 Task: Look for space in Xishan, China from 2nd June, 2023 to 15th June, 2023 for 2 adults and 1 pet in price range Rs.10000 to Rs.15000. Place can be entire place with 1  bedroom having 1 bed and 1 bathroom. Property type can be house, flat, guest house, hotel. Booking option can be shelf check-in. Required host language is Chinese (Simplified).
Action: Mouse moved to (449, 154)
Screenshot: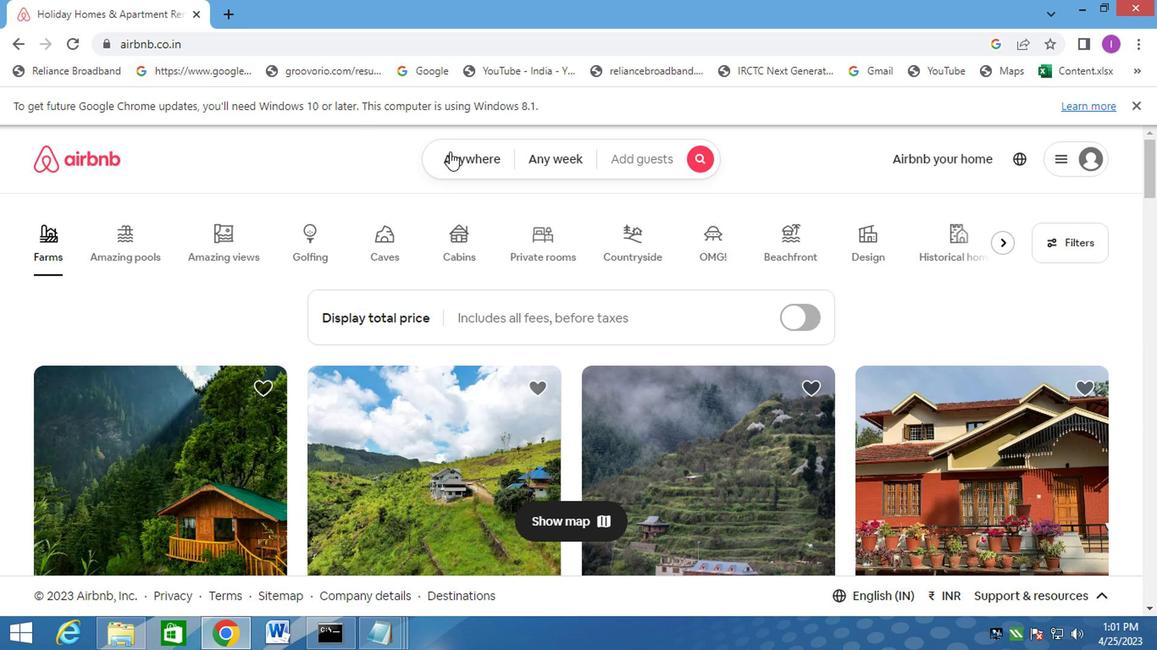 
Action: Mouse pressed left at (449, 154)
Screenshot: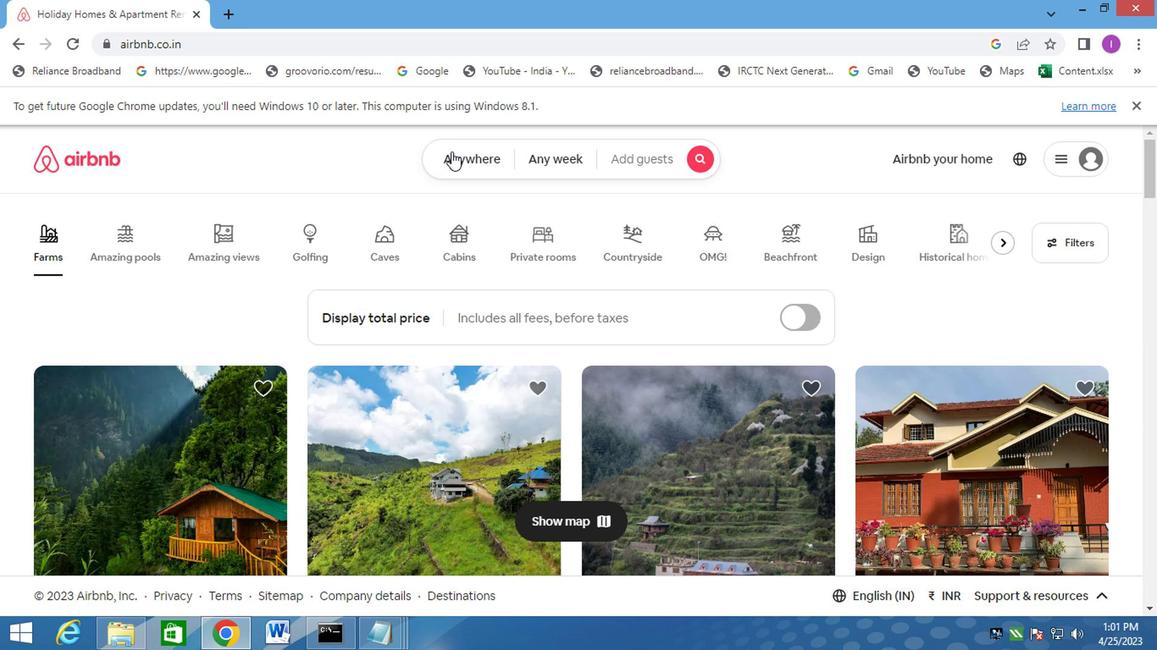 
Action: Mouse moved to (302, 216)
Screenshot: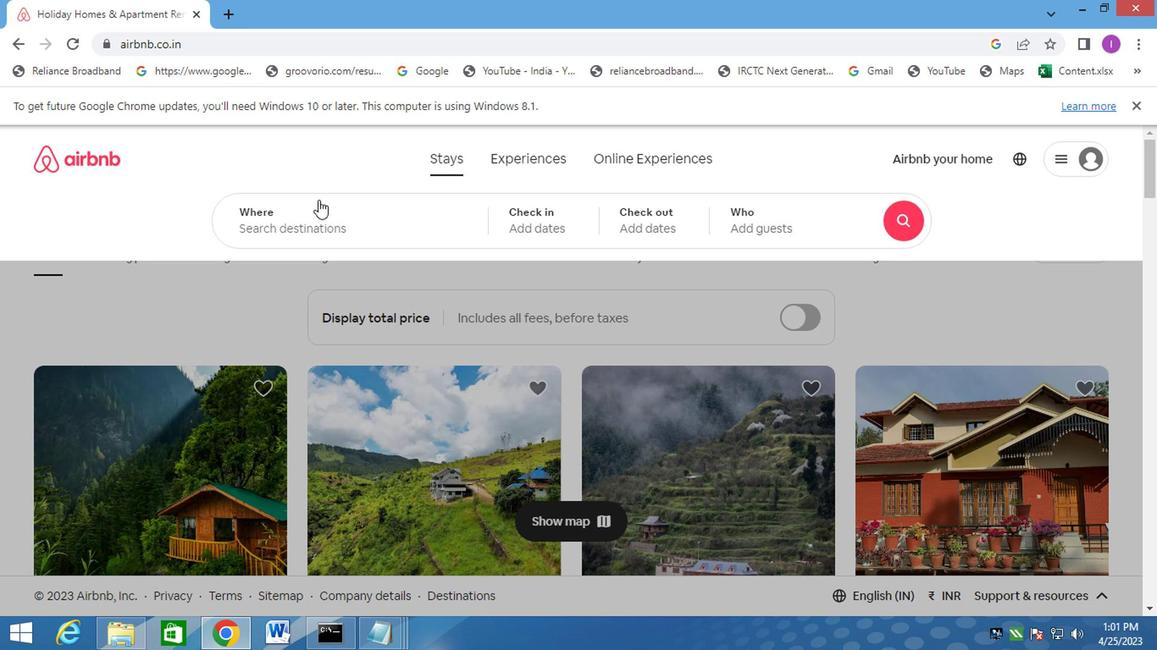 
Action: Mouse pressed left at (302, 216)
Screenshot: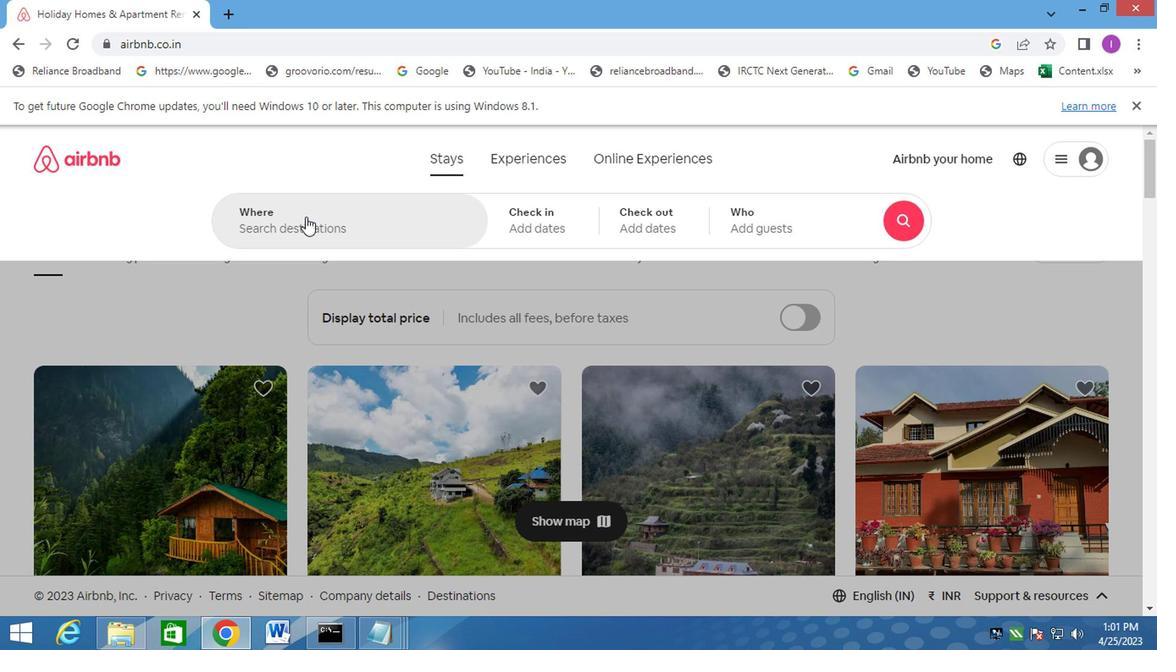 
Action: Mouse moved to (306, 211)
Screenshot: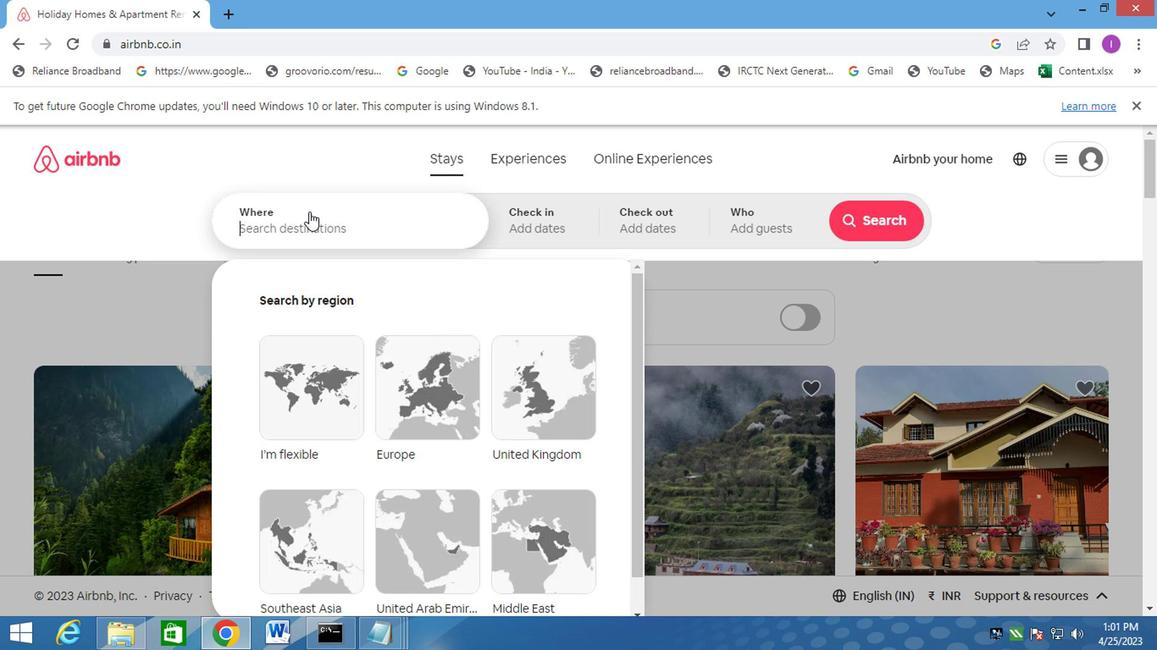 
Action: Key pressed xishan,china
Screenshot: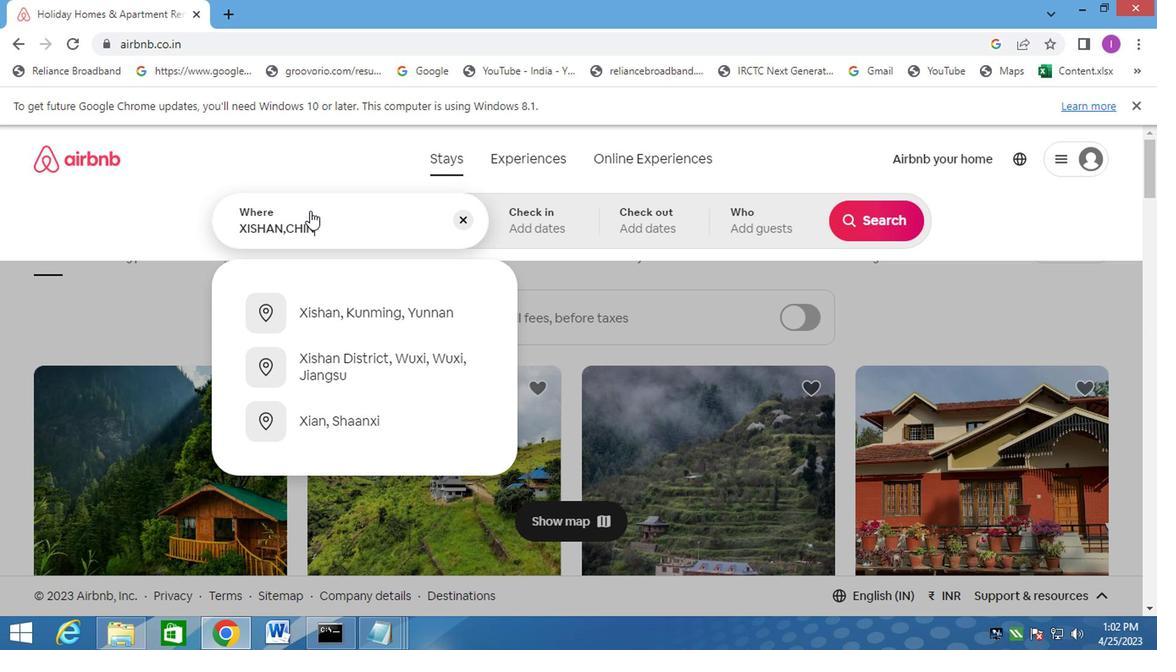 
Action: Mouse moved to (545, 205)
Screenshot: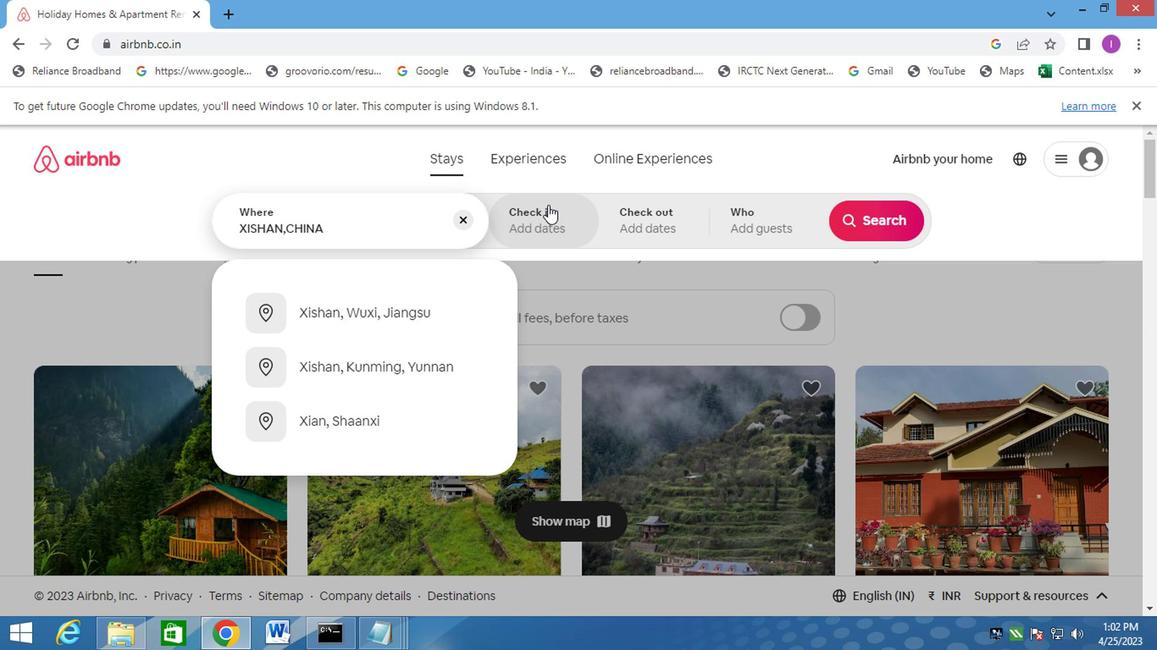 
Action: Mouse pressed left at (545, 205)
Screenshot: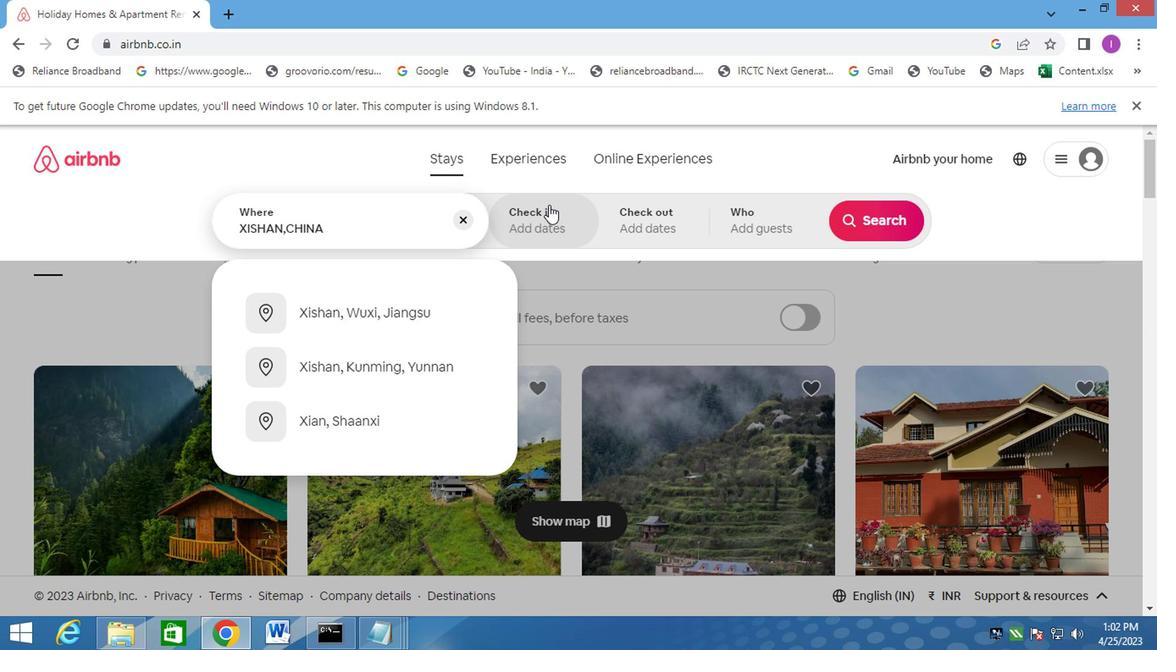 
Action: Mouse moved to (855, 359)
Screenshot: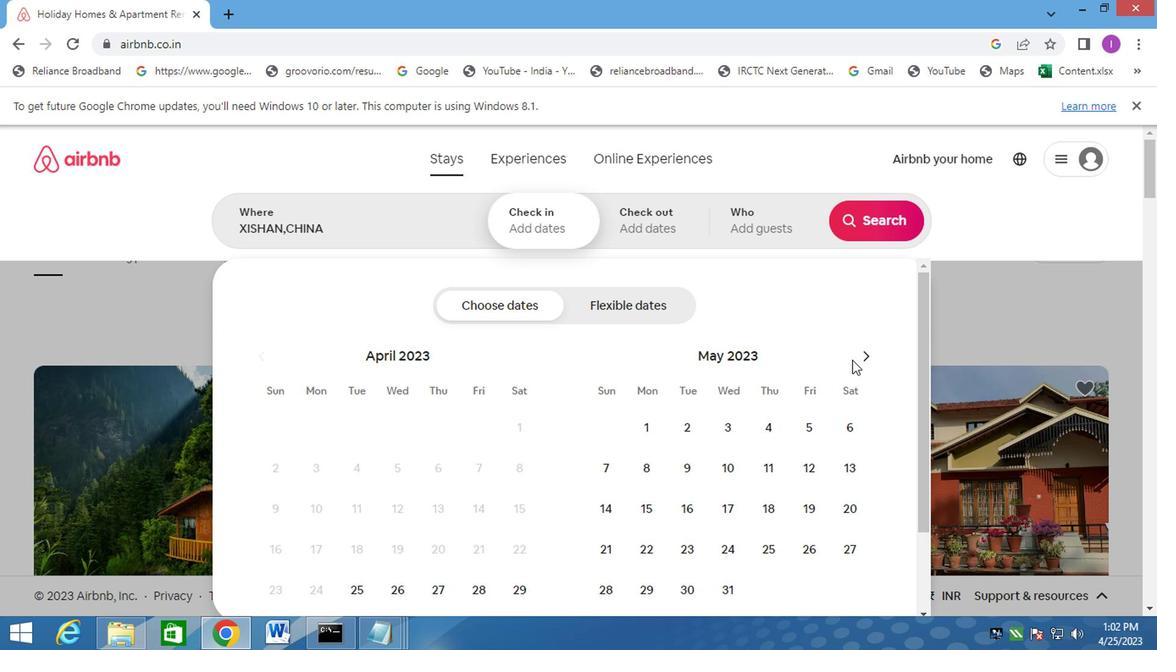 
Action: Mouse pressed left at (855, 359)
Screenshot: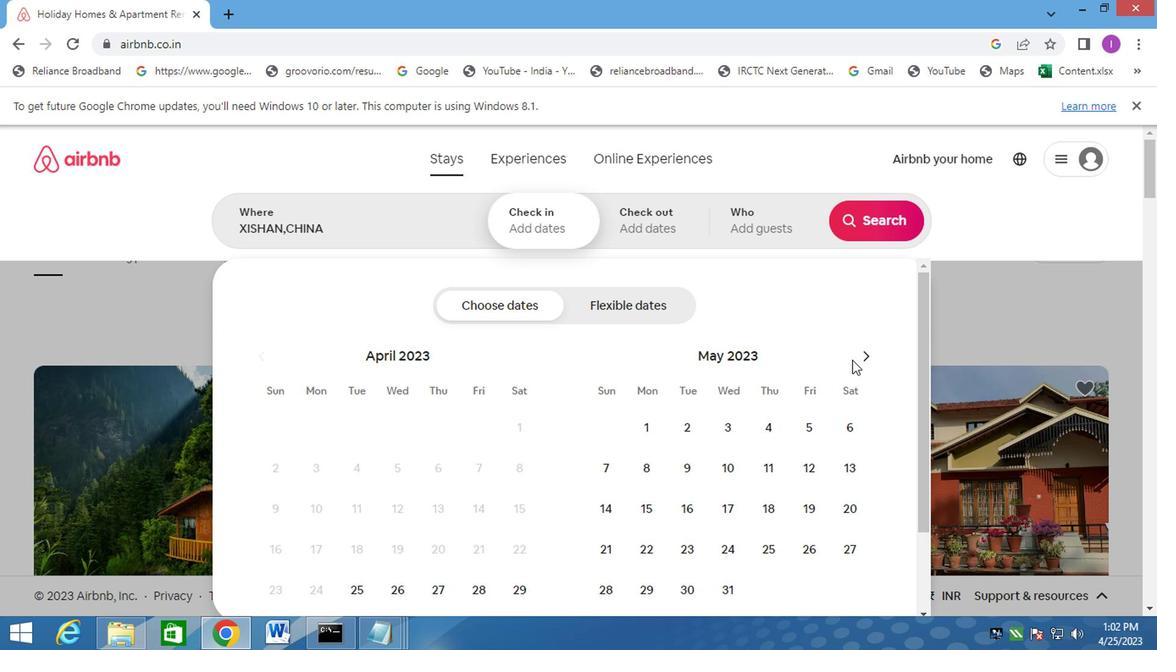 
Action: Mouse pressed left at (855, 359)
Screenshot: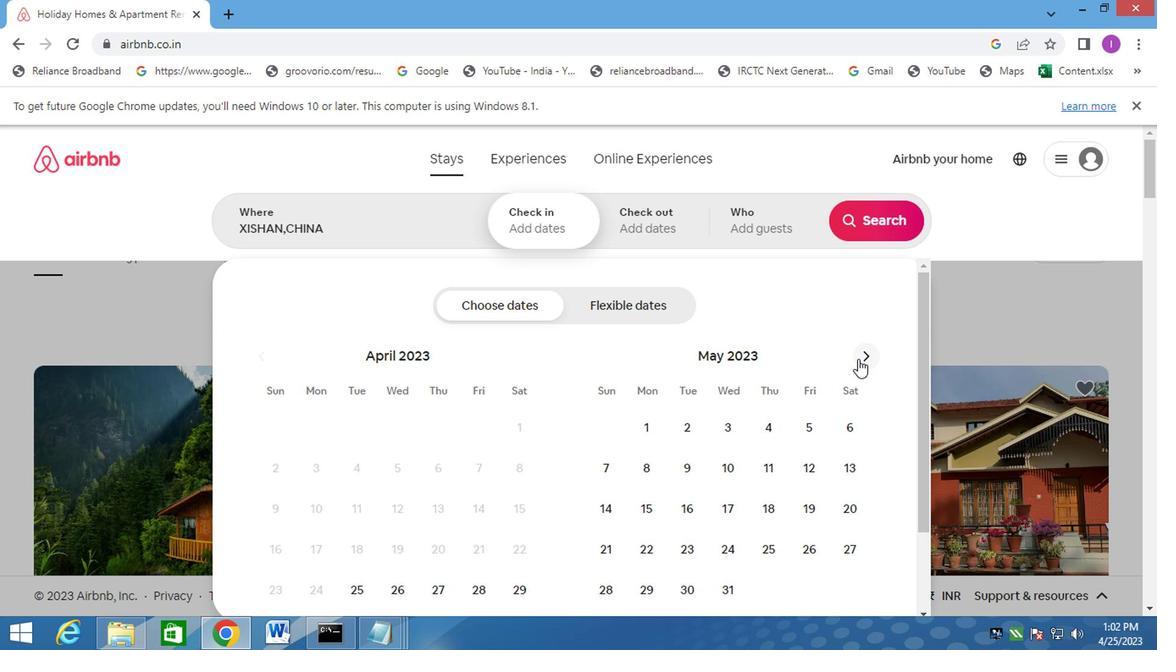 
Action: Mouse moved to (485, 426)
Screenshot: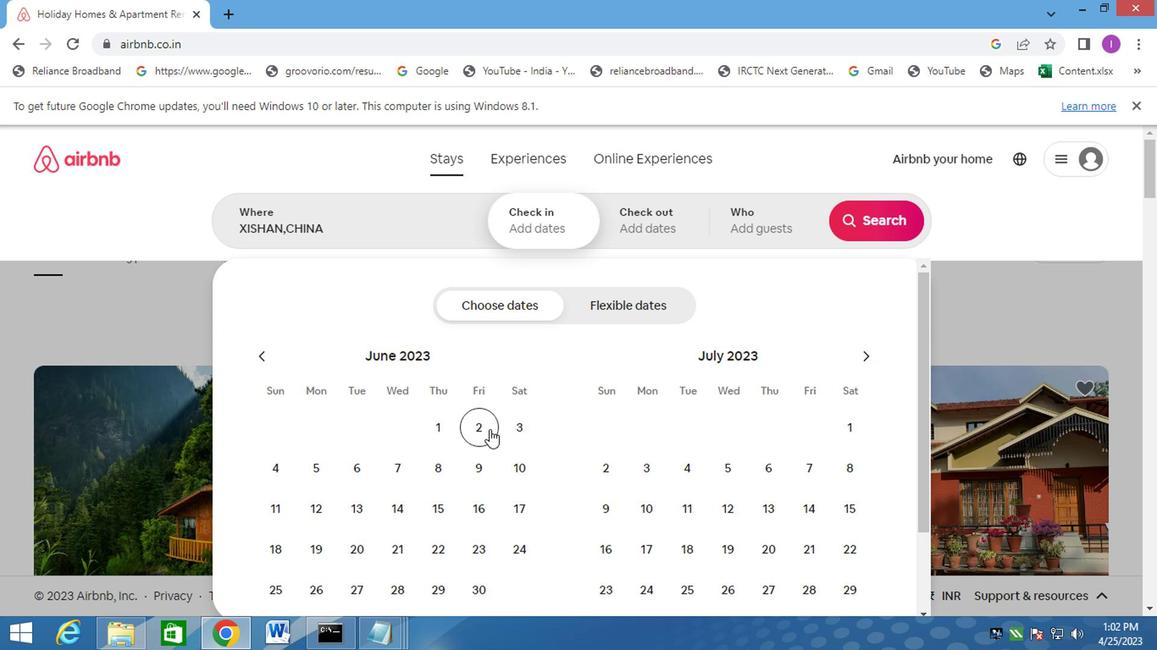 
Action: Mouse pressed left at (485, 426)
Screenshot: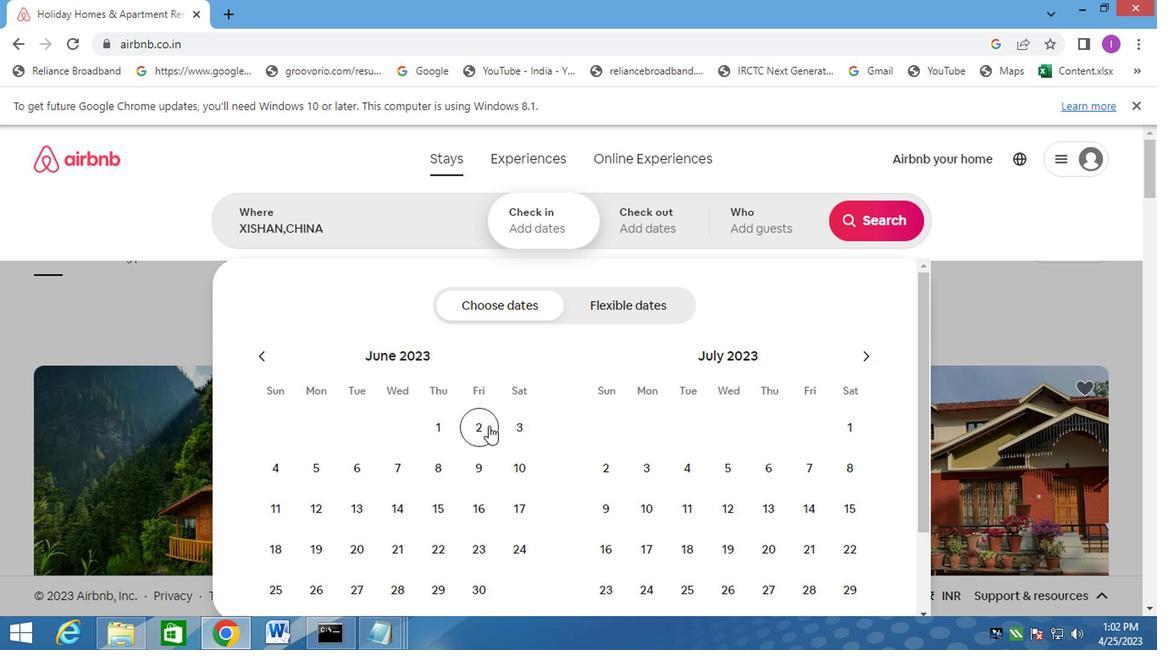 
Action: Mouse moved to (436, 504)
Screenshot: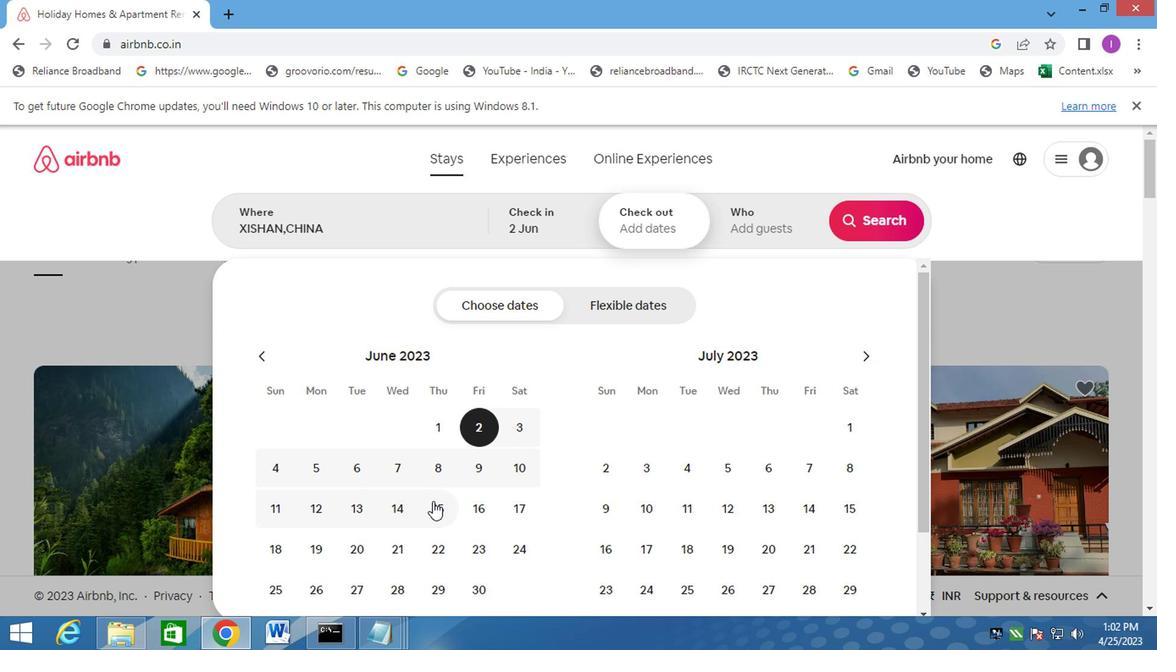 
Action: Mouse pressed left at (436, 504)
Screenshot: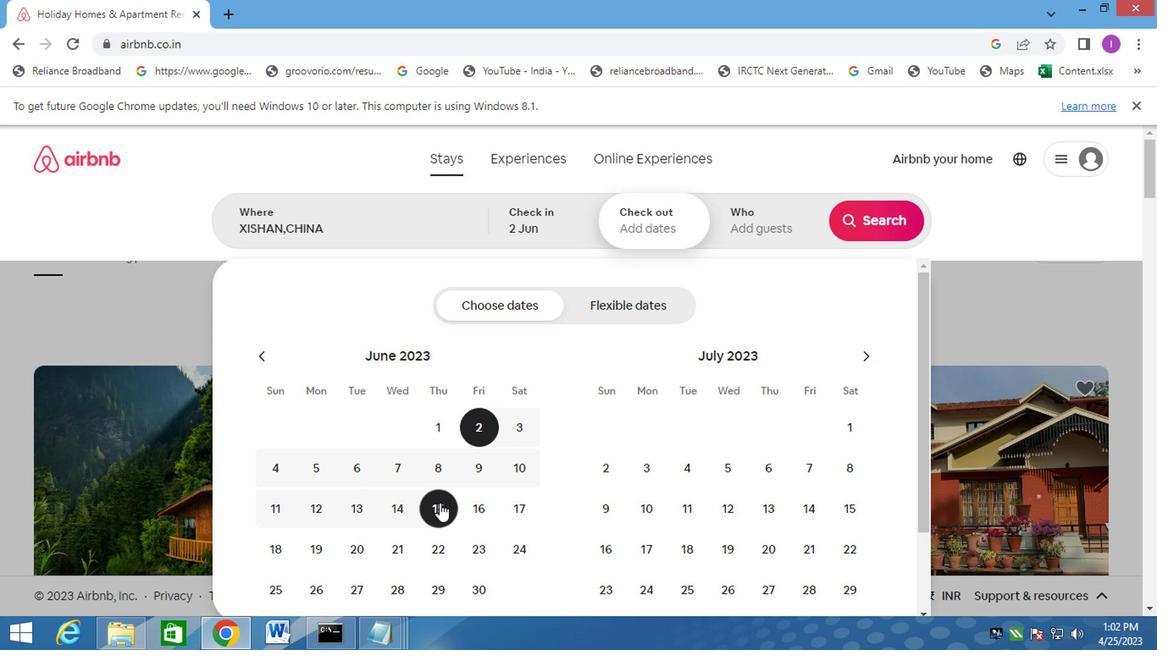 
Action: Mouse moved to (776, 228)
Screenshot: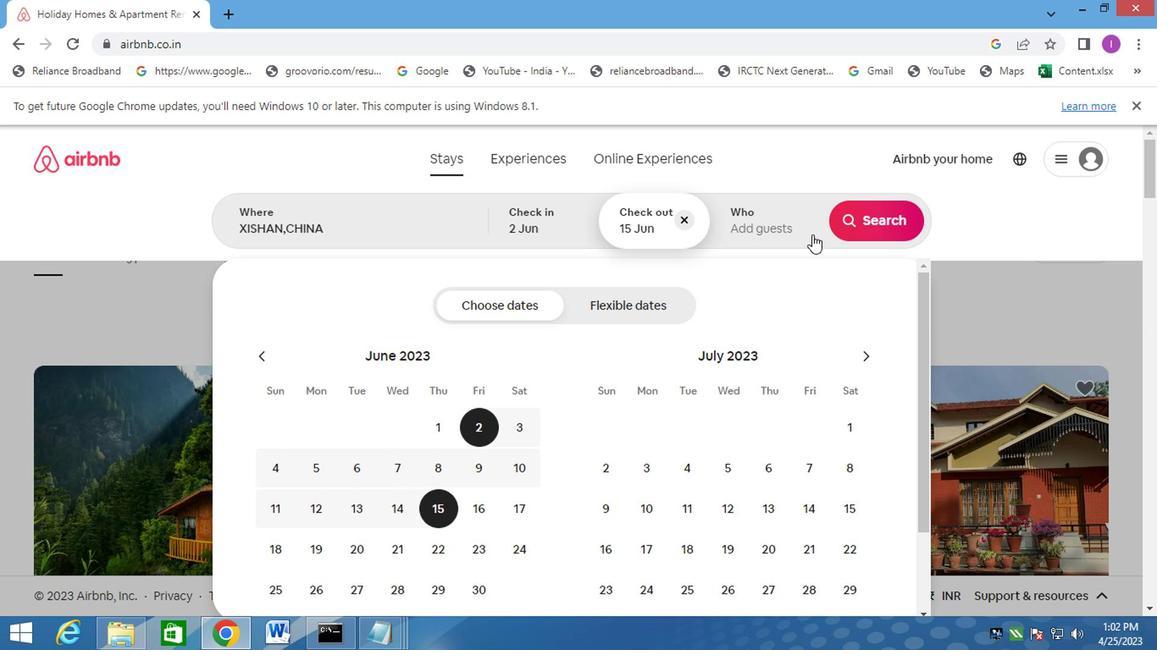 
Action: Mouse pressed left at (776, 228)
Screenshot: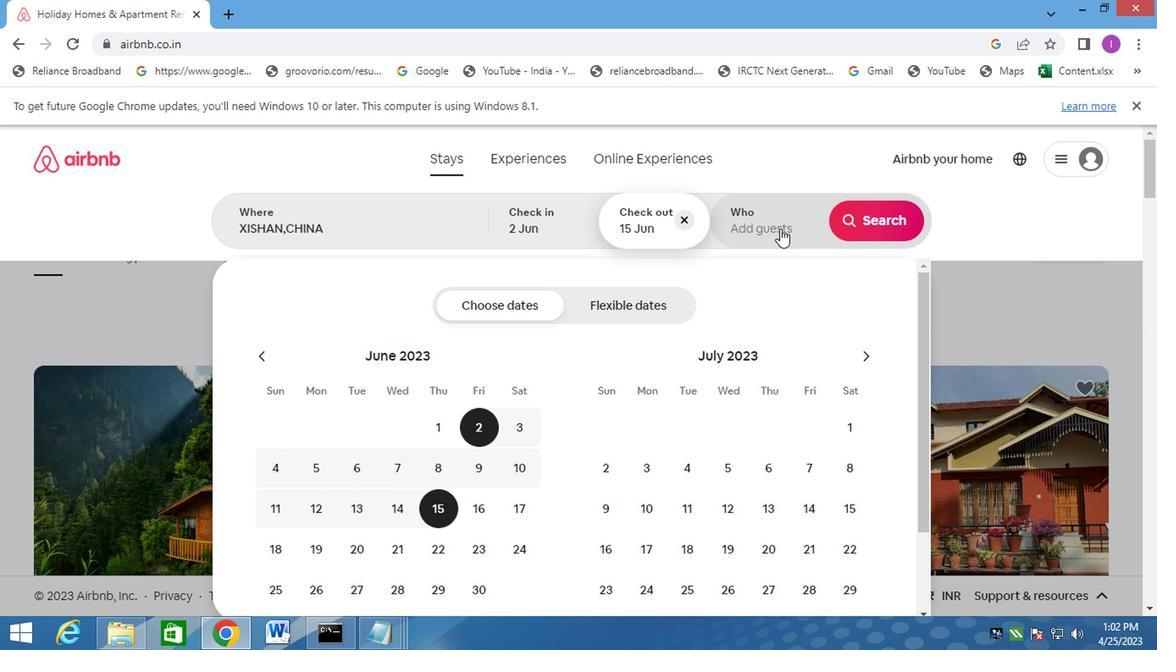 
Action: Mouse moved to (881, 307)
Screenshot: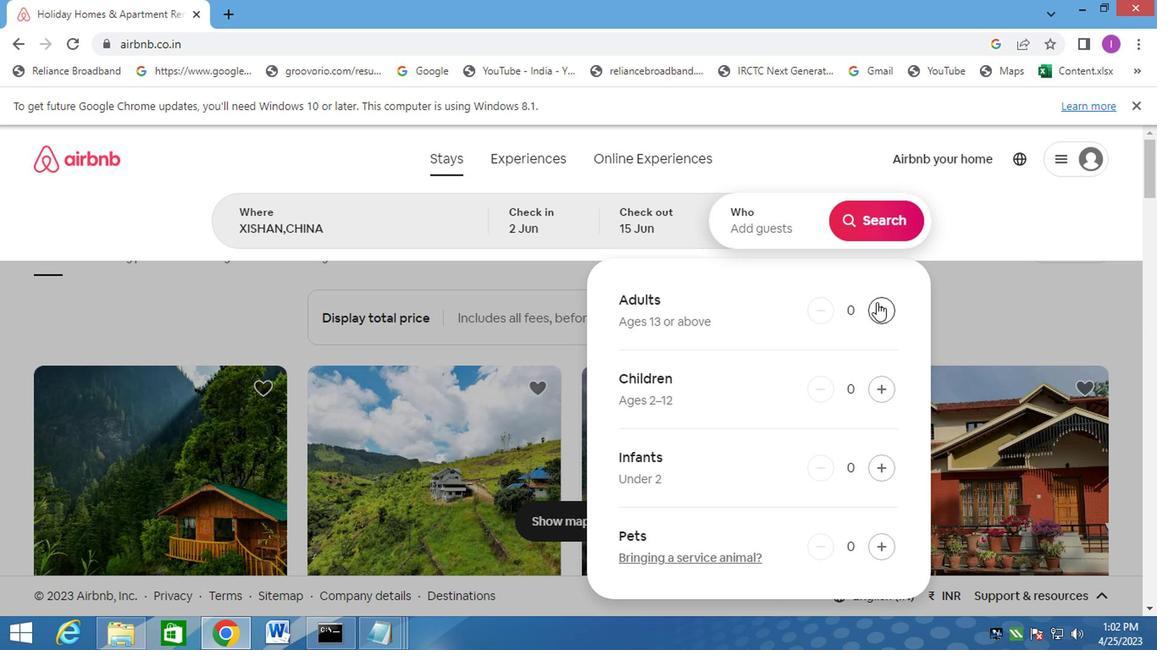 
Action: Mouse pressed left at (881, 307)
Screenshot: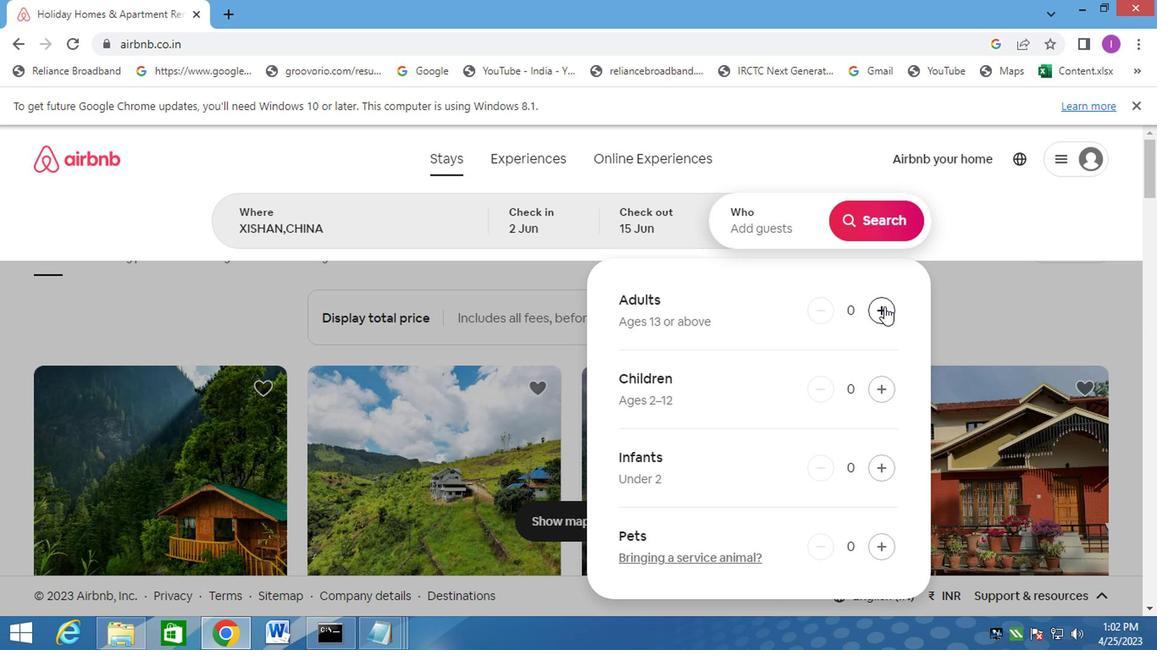 
Action: Mouse pressed left at (881, 307)
Screenshot: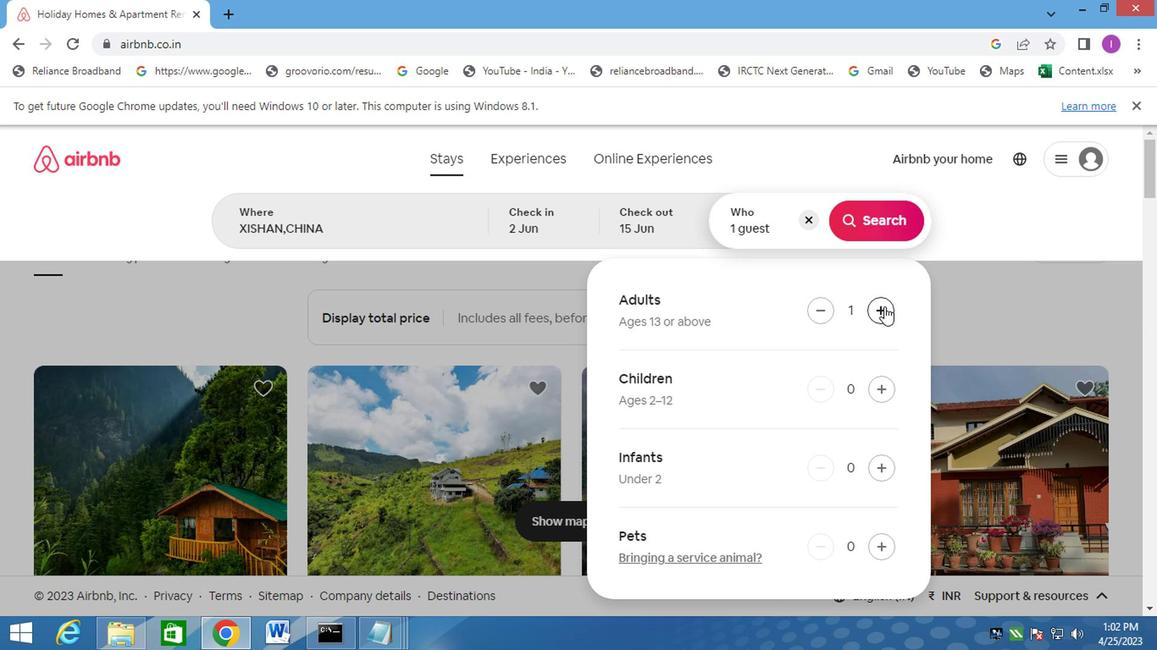 
Action: Mouse moved to (887, 553)
Screenshot: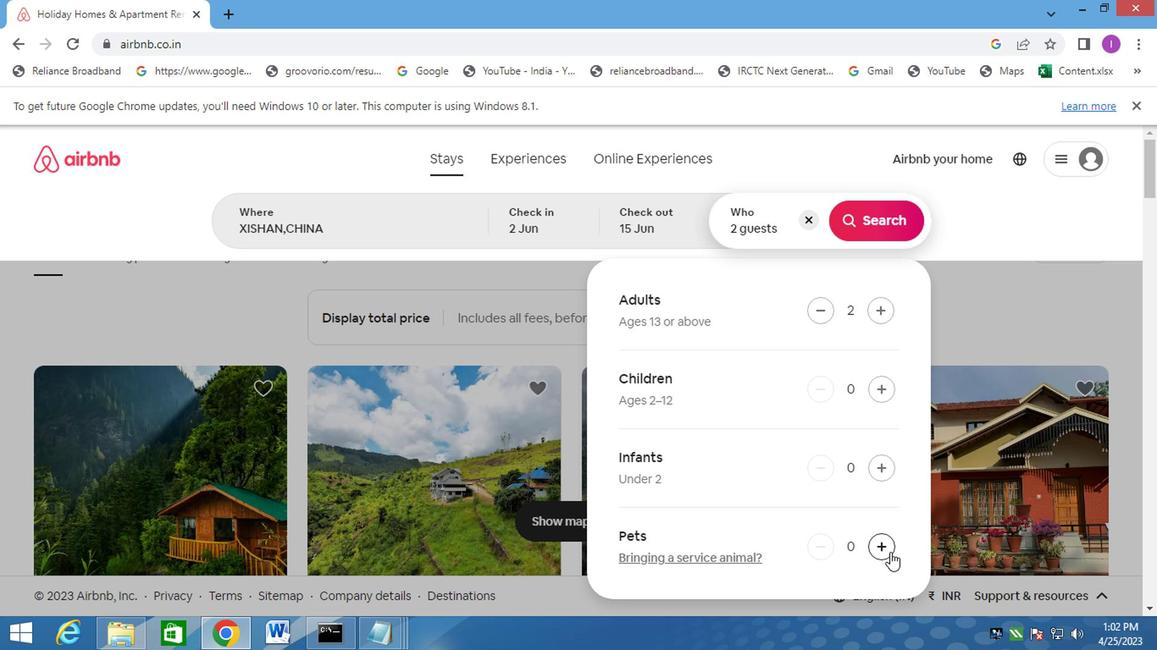 
Action: Mouse pressed left at (887, 553)
Screenshot: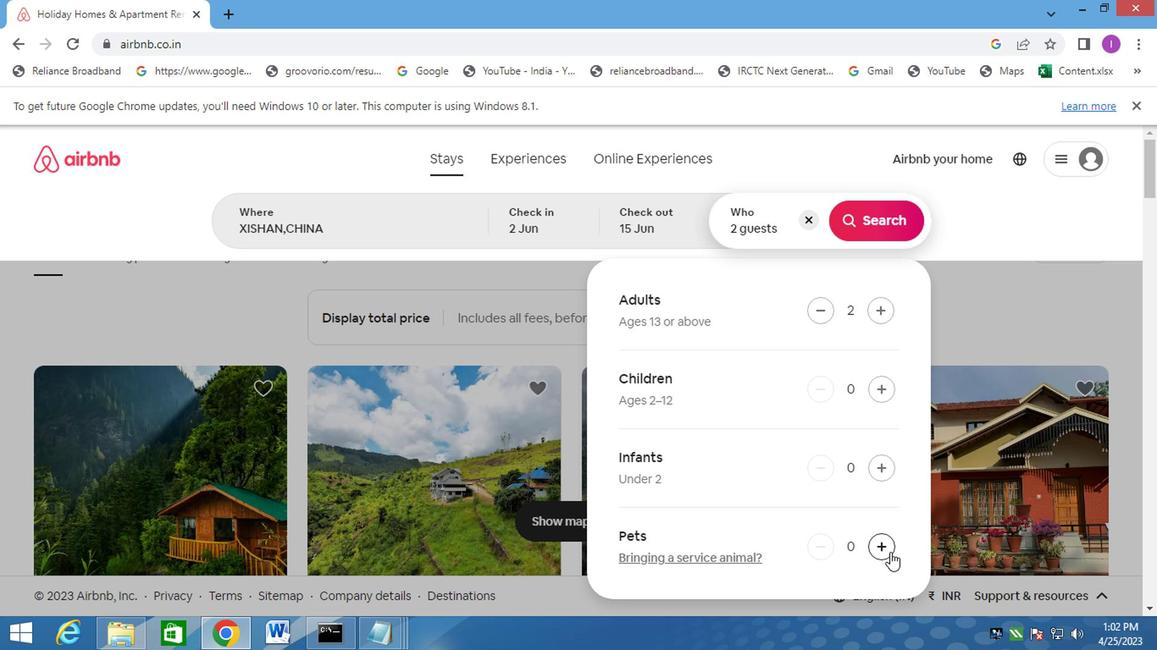 
Action: Mouse moved to (839, 224)
Screenshot: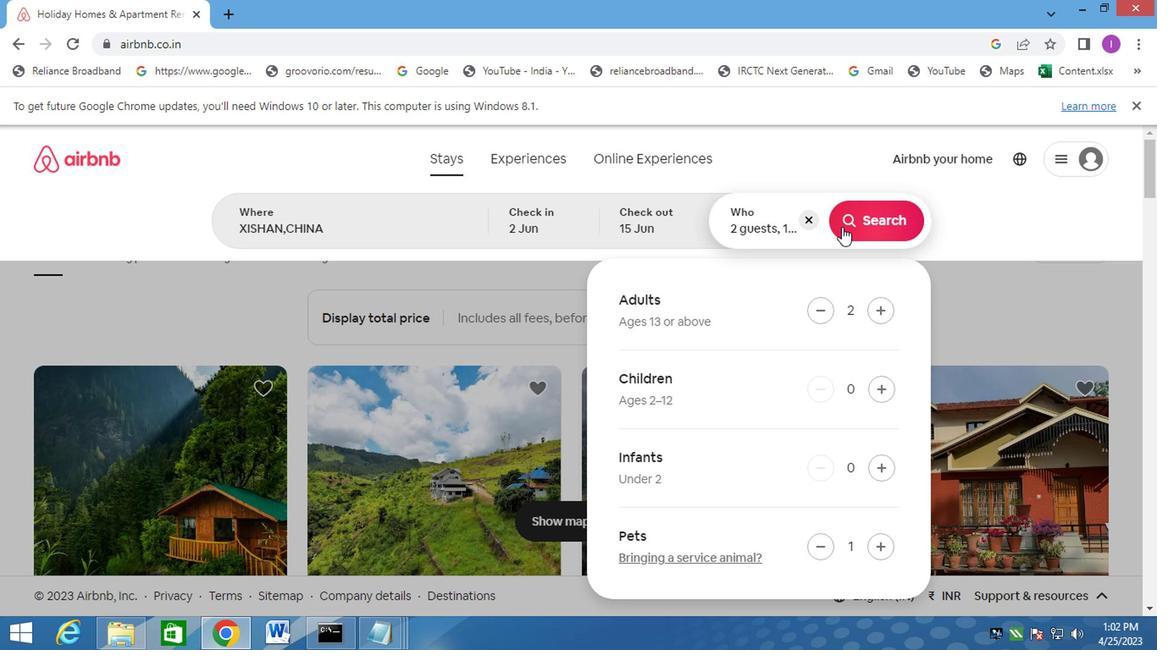 
Action: Mouse pressed left at (839, 224)
Screenshot: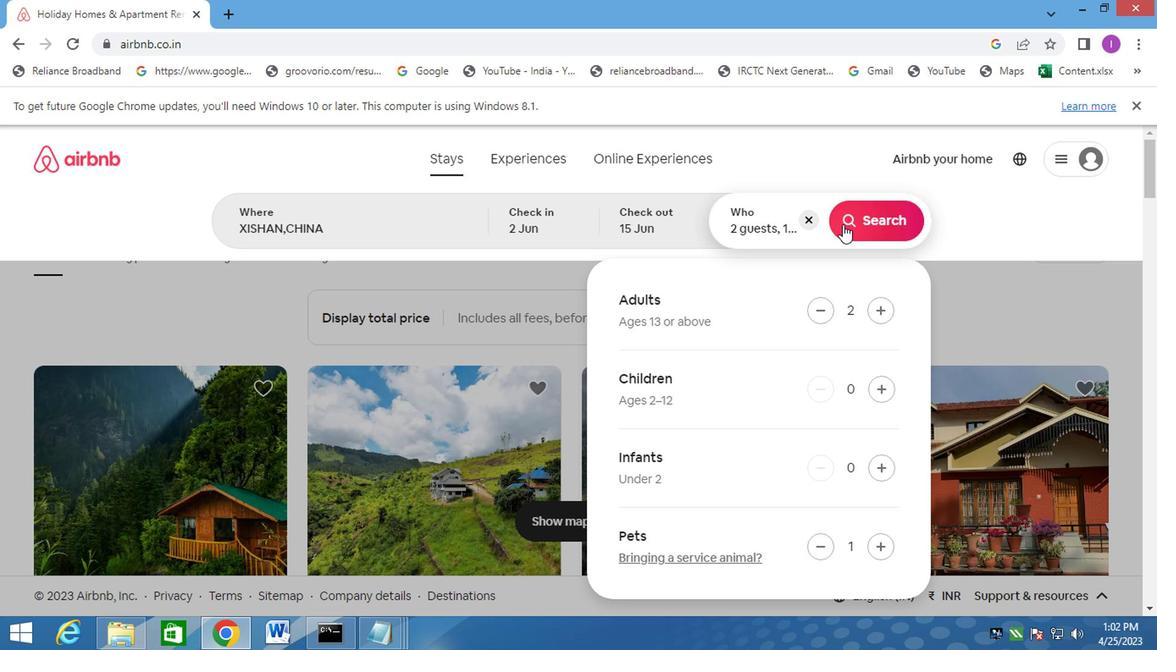 
Action: Mouse moved to (1066, 231)
Screenshot: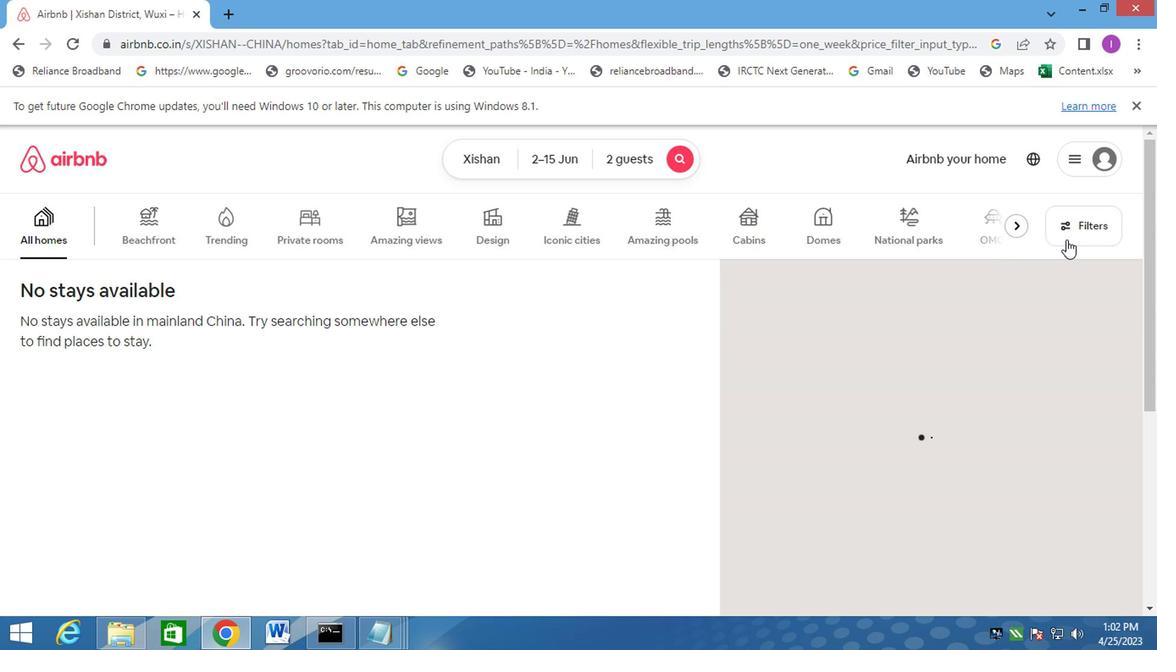 
Action: Mouse pressed left at (1066, 231)
Screenshot: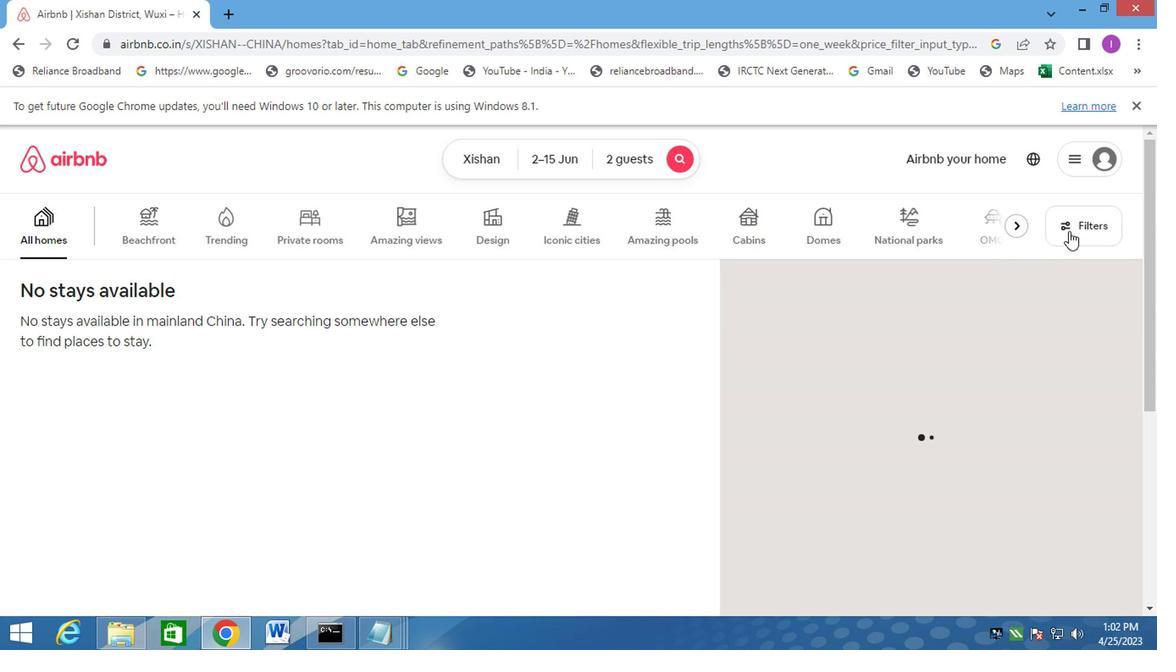 
Action: Mouse moved to (371, 323)
Screenshot: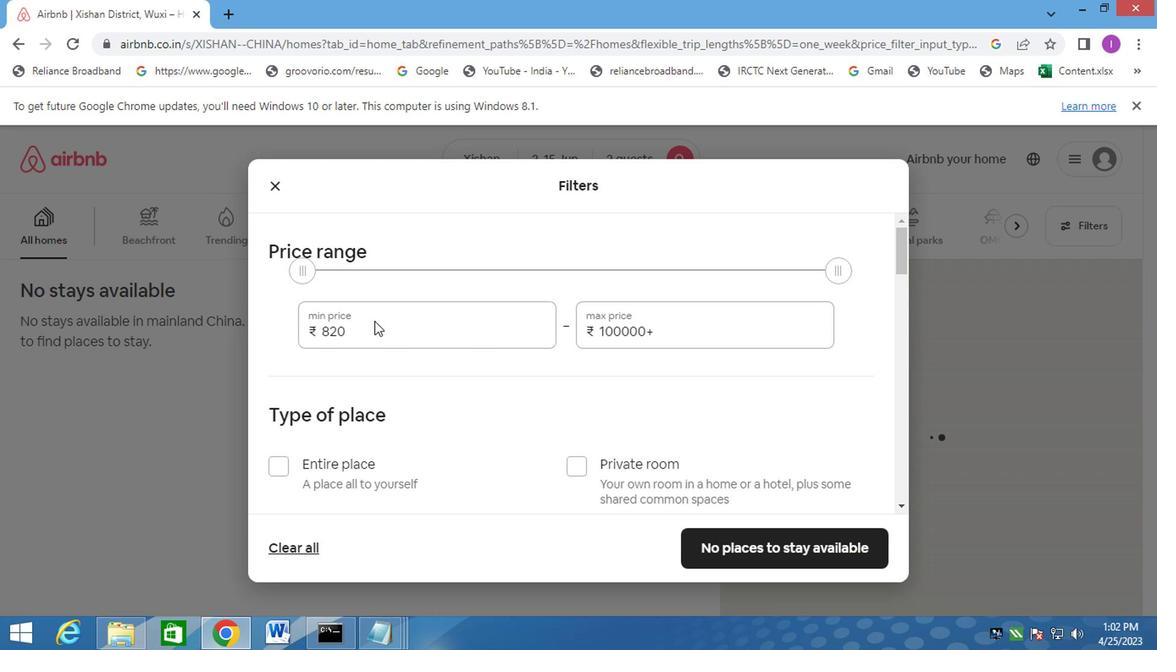 
Action: Mouse pressed left at (371, 323)
Screenshot: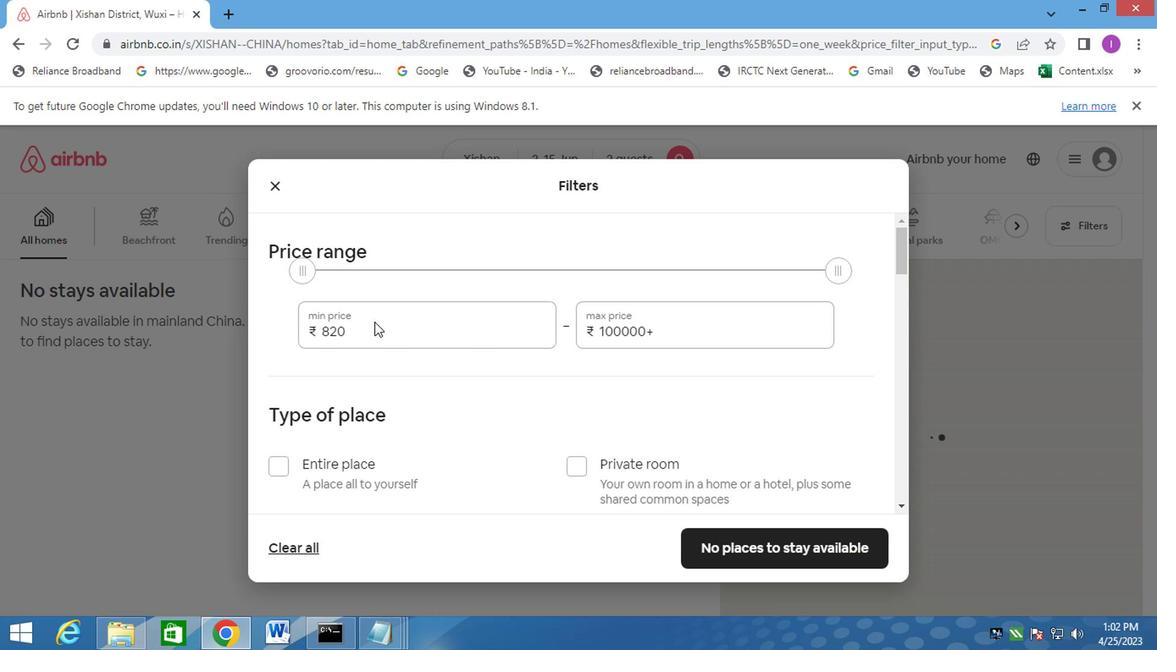 
Action: Mouse moved to (357, 334)
Screenshot: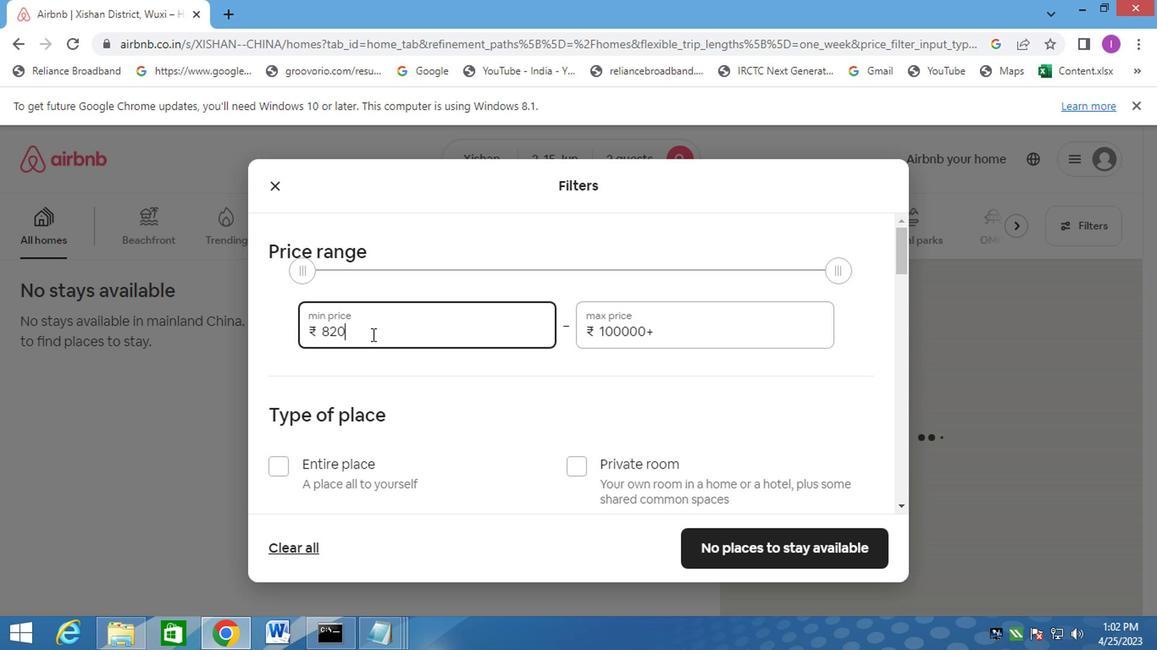 
Action: Mouse pressed left at (357, 334)
Screenshot: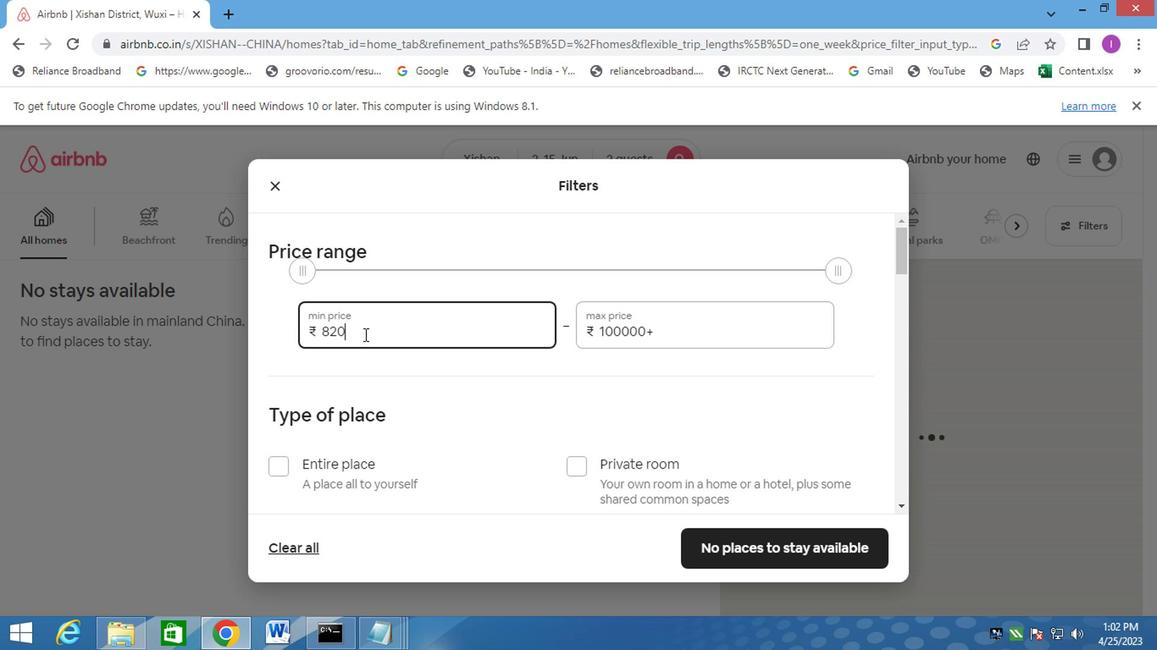 
Action: Mouse moved to (319, 332)
Screenshot: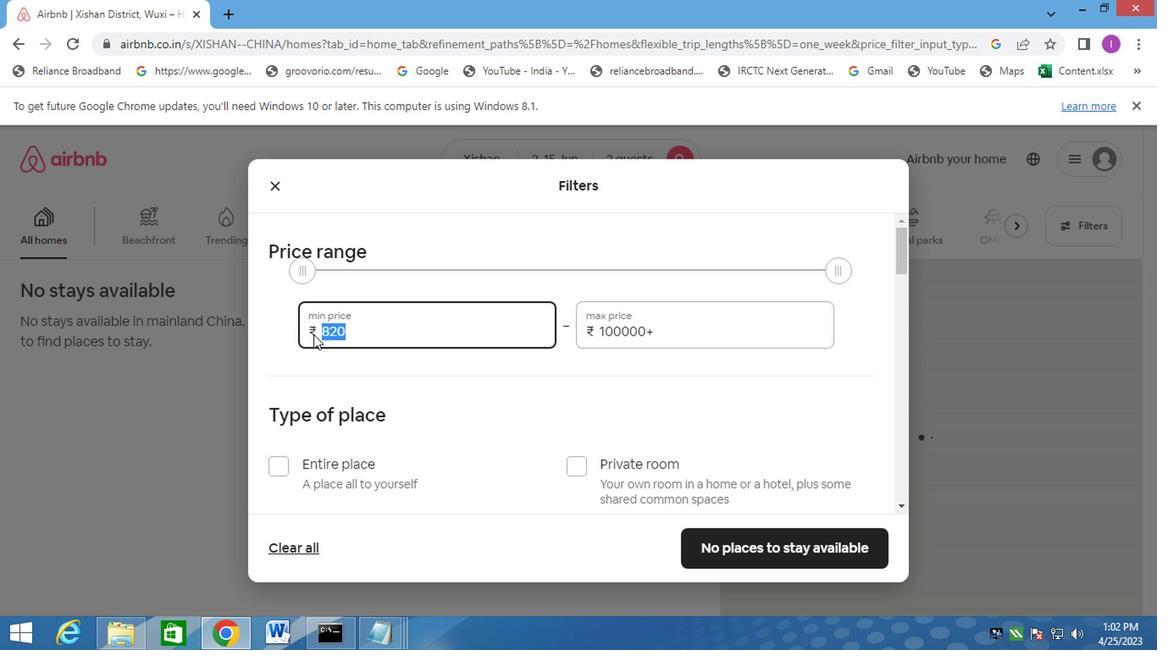
Action: Key pressed 10000
Screenshot: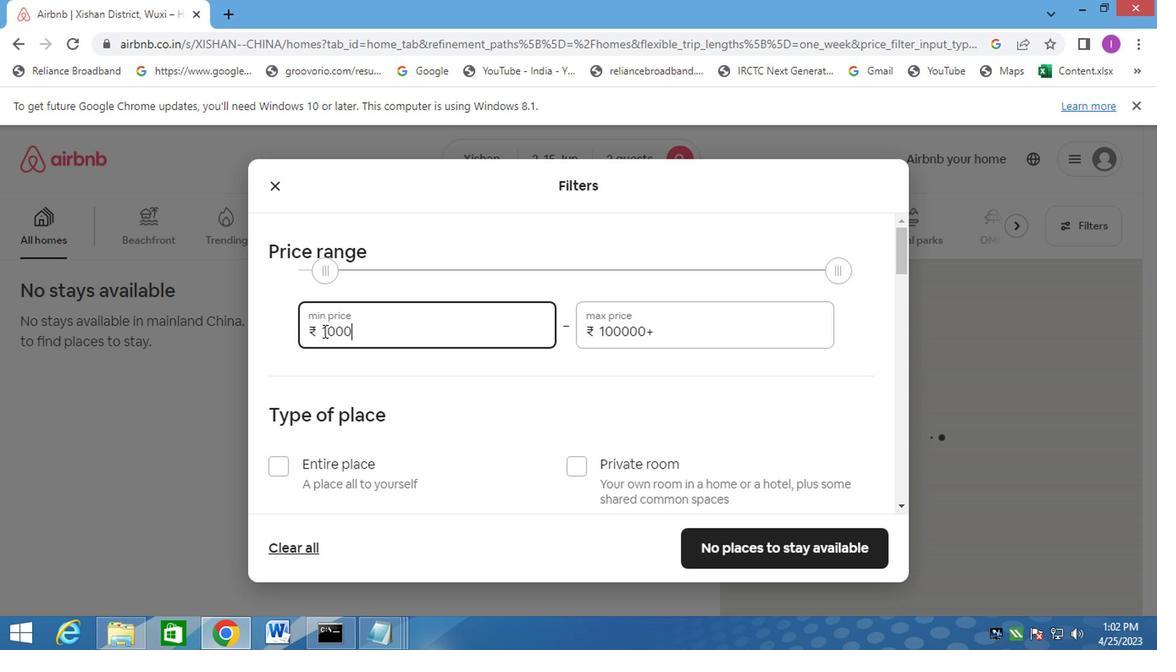 
Action: Mouse moved to (674, 336)
Screenshot: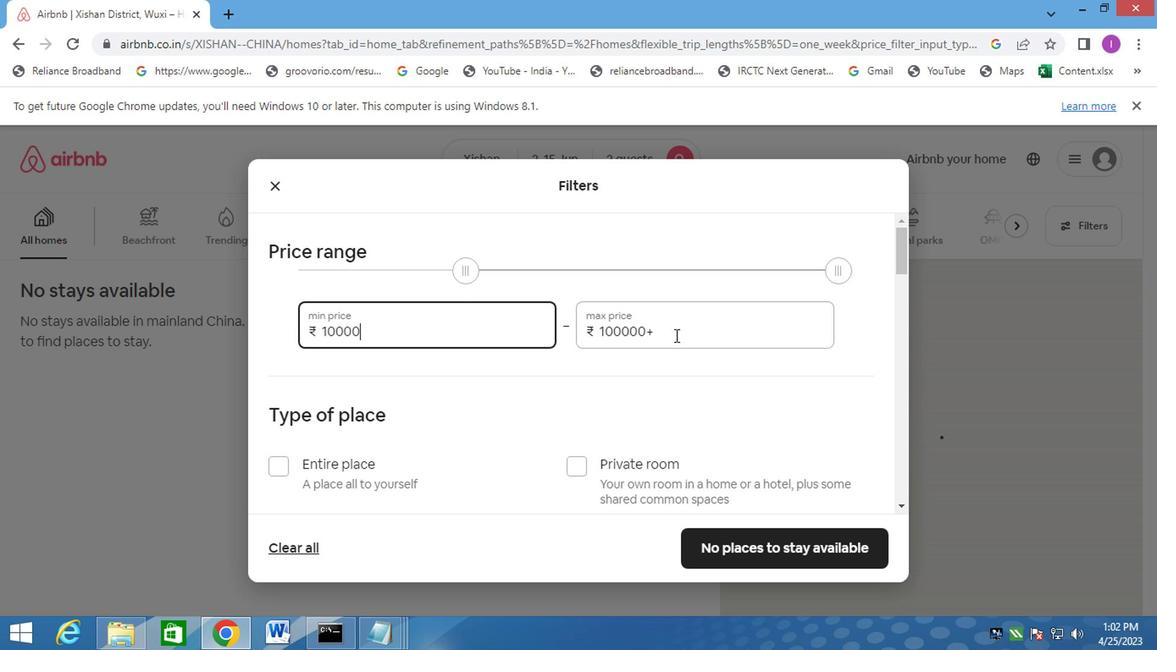 
Action: Mouse pressed left at (674, 336)
Screenshot: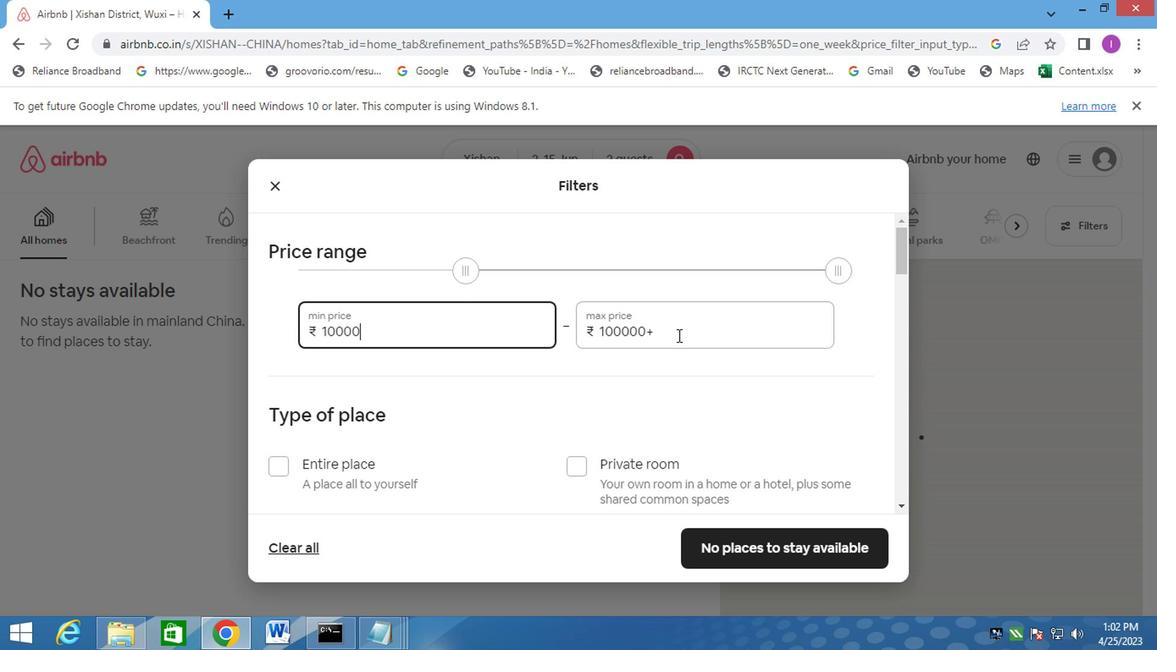 
Action: Mouse moved to (572, 333)
Screenshot: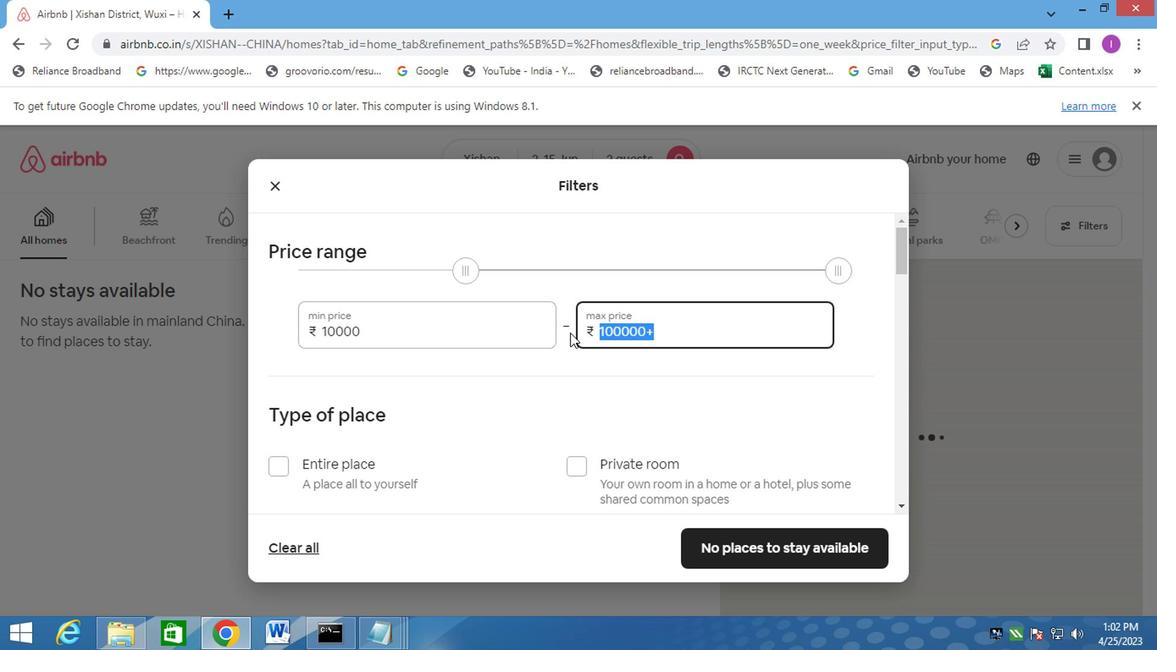 
Action: Key pressed 15000
Screenshot: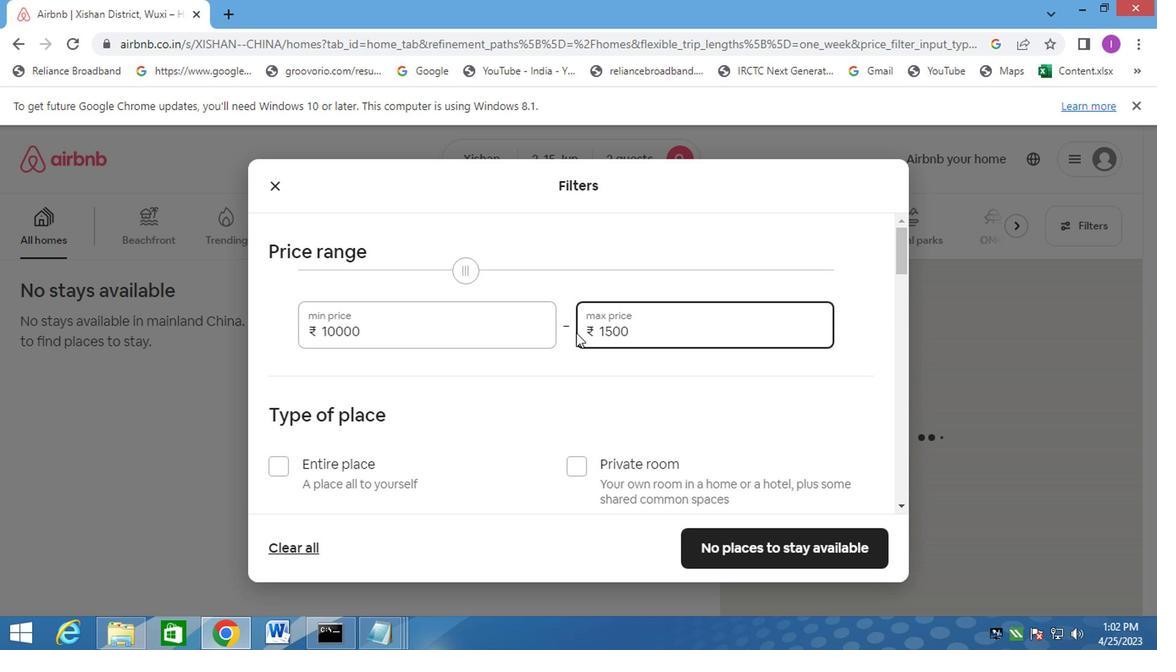 
Action: Mouse moved to (515, 453)
Screenshot: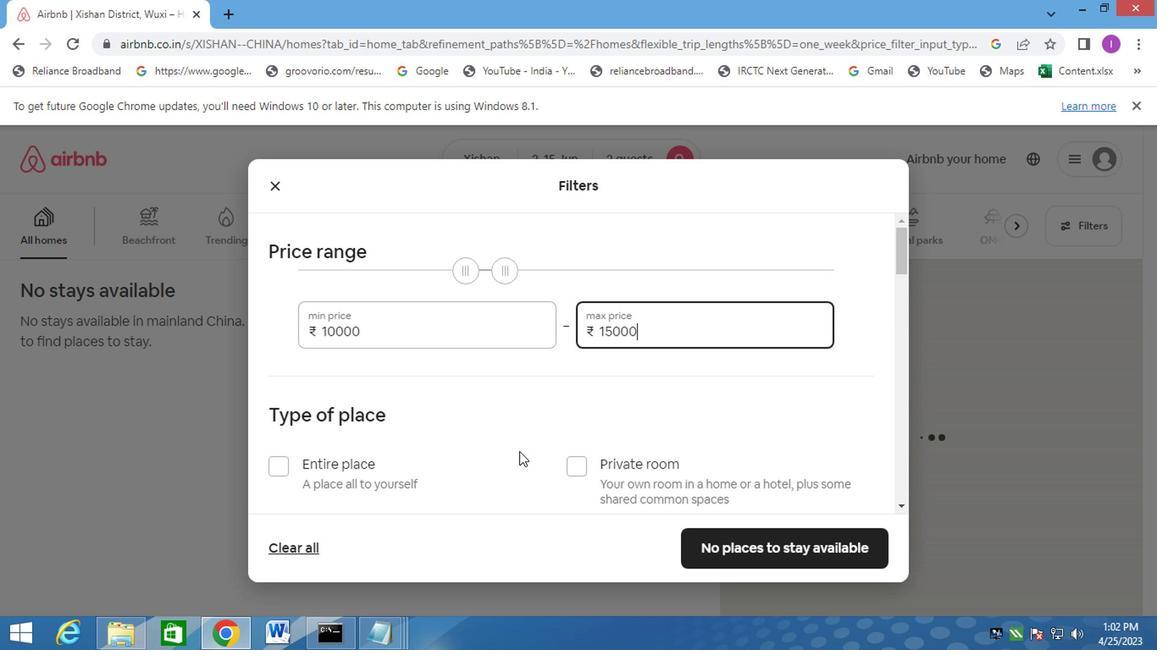 
Action: Mouse scrolled (515, 453) with delta (0, 0)
Screenshot: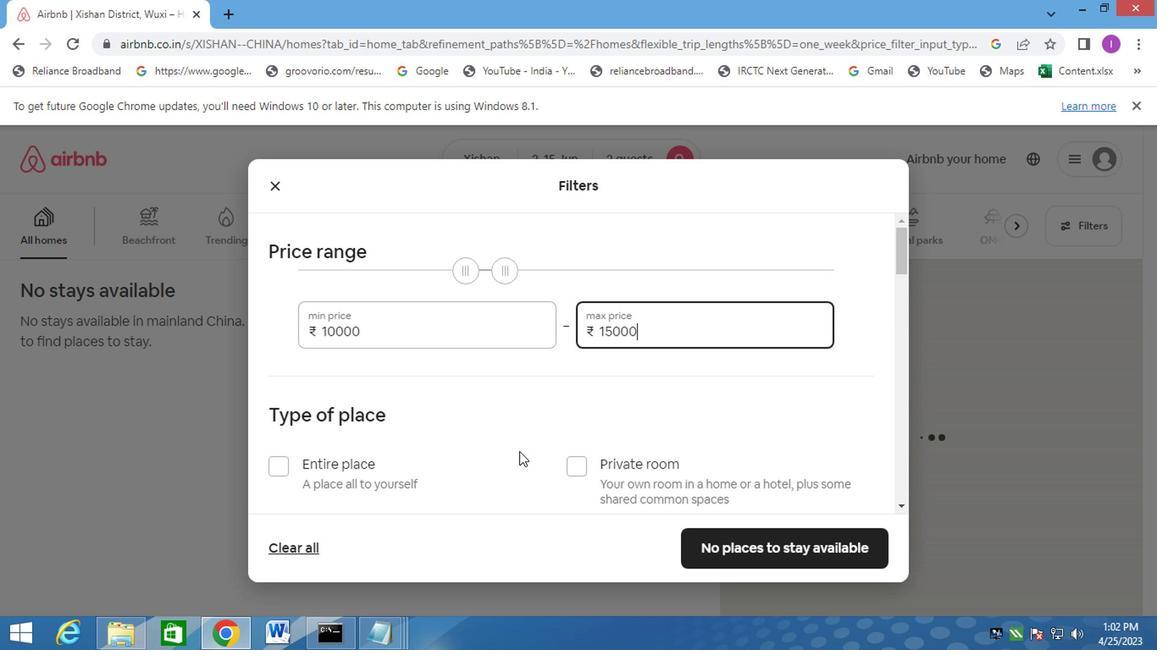 
Action: Mouse moved to (271, 384)
Screenshot: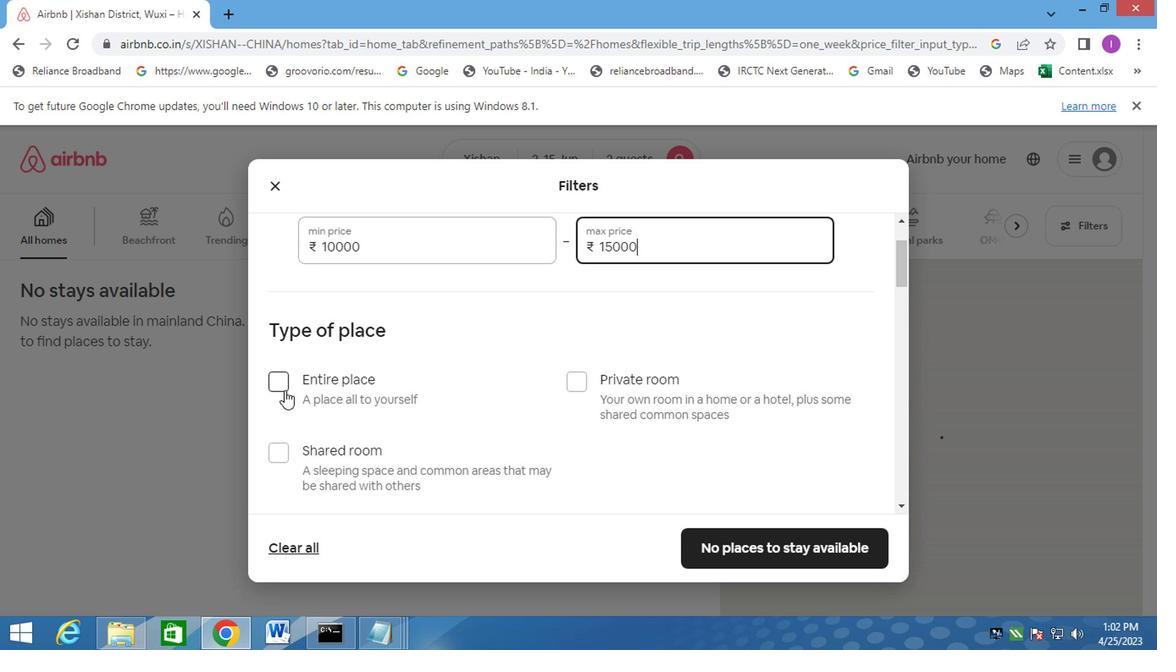 
Action: Mouse pressed left at (271, 384)
Screenshot: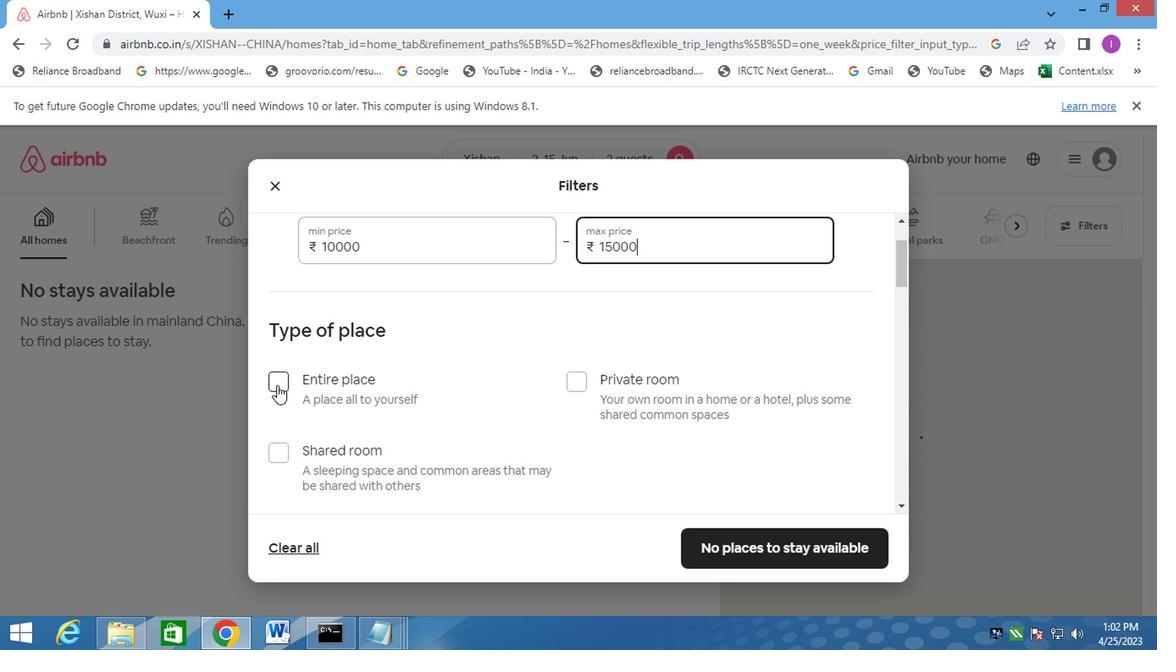 
Action: Mouse moved to (589, 438)
Screenshot: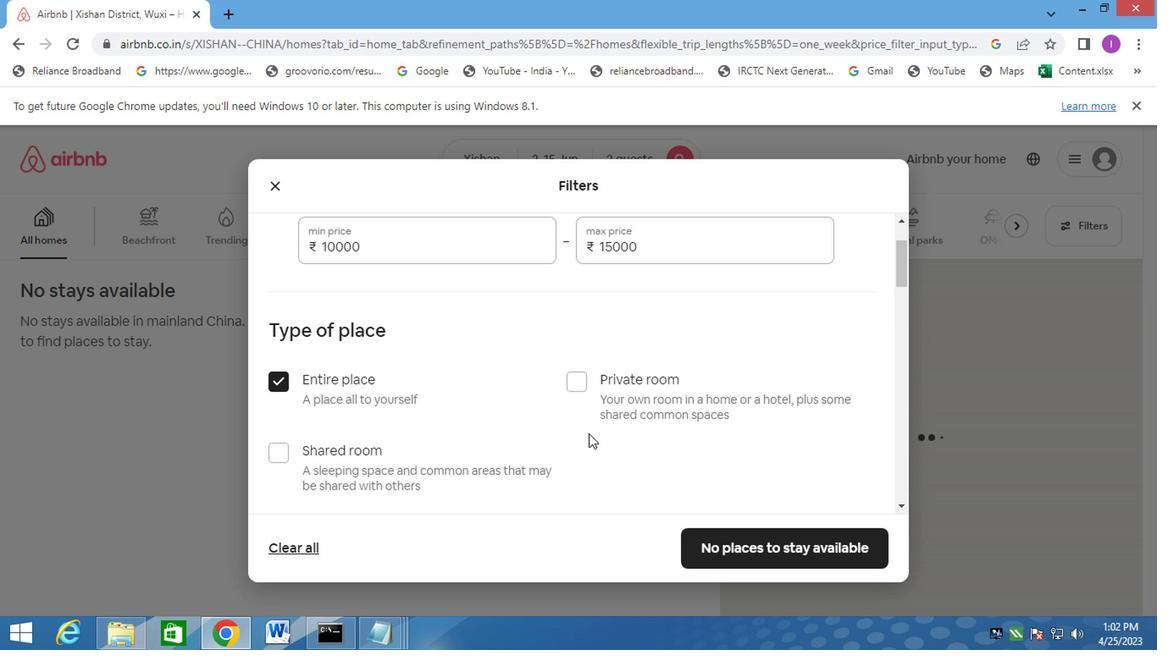 
Action: Mouse scrolled (589, 436) with delta (0, -1)
Screenshot: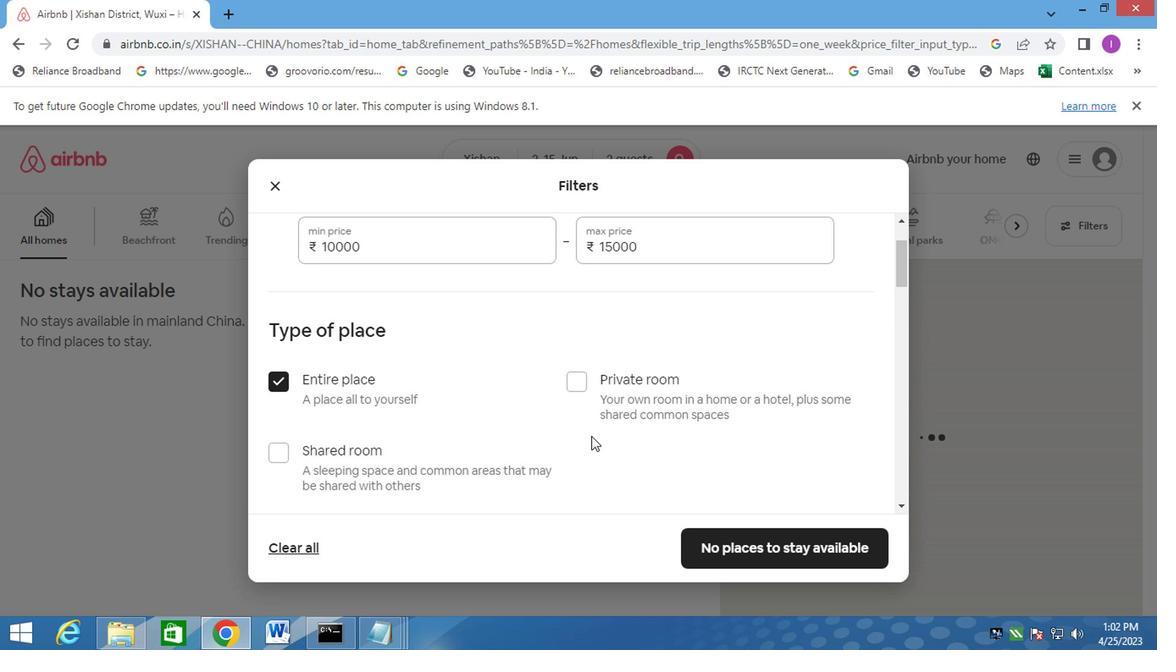 
Action: Mouse moved to (591, 441)
Screenshot: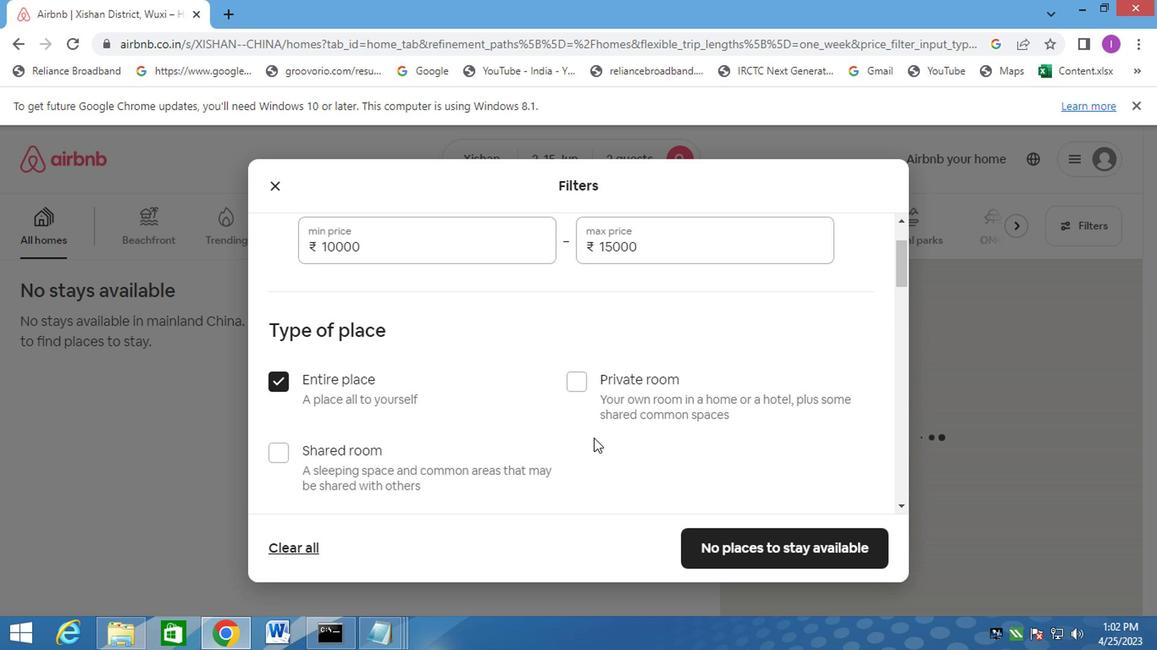 
Action: Mouse scrolled (591, 440) with delta (0, 0)
Screenshot: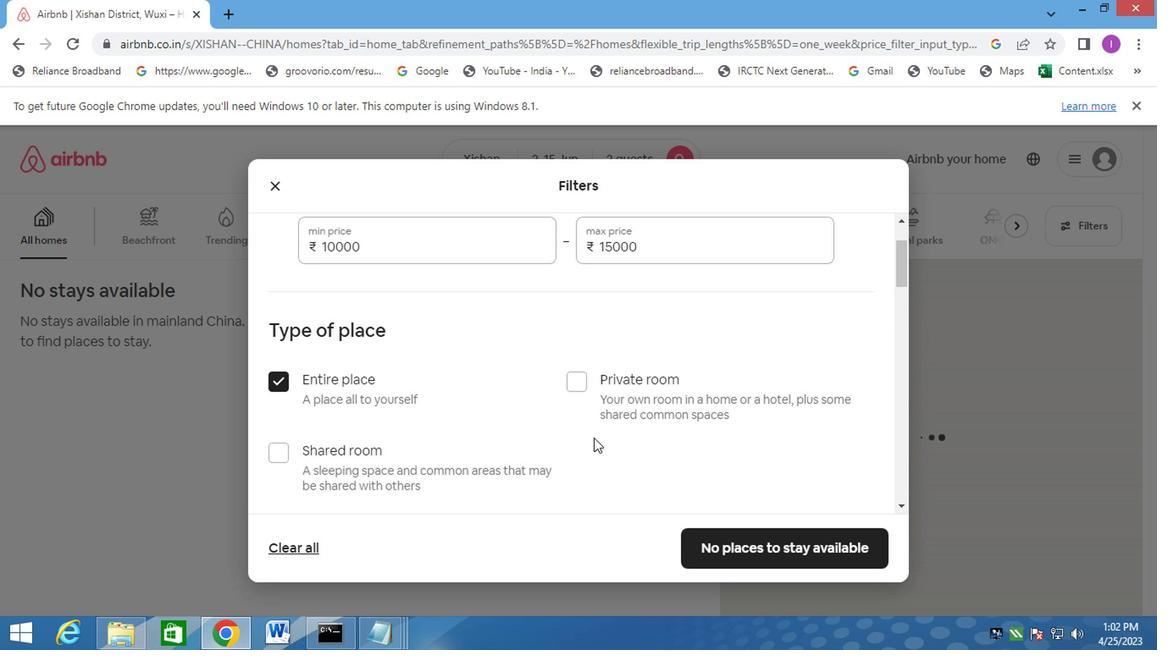 
Action: Mouse moved to (555, 542)
Screenshot: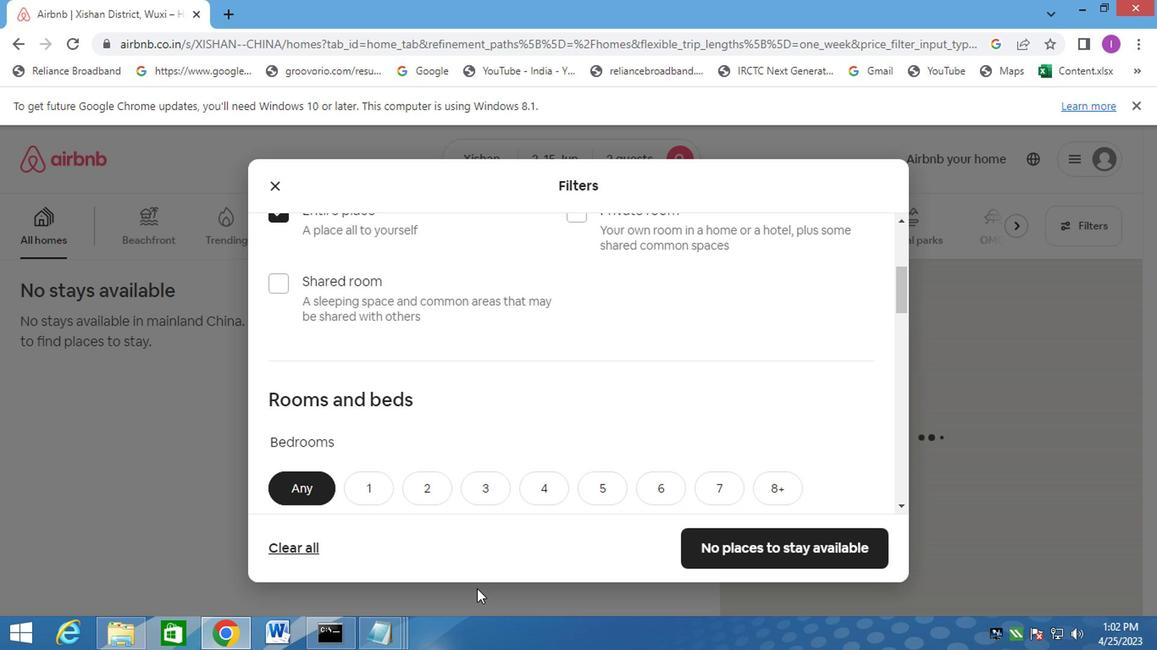 
Action: Mouse scrolled (555, 542) with delta (0, 0)
Screenshot: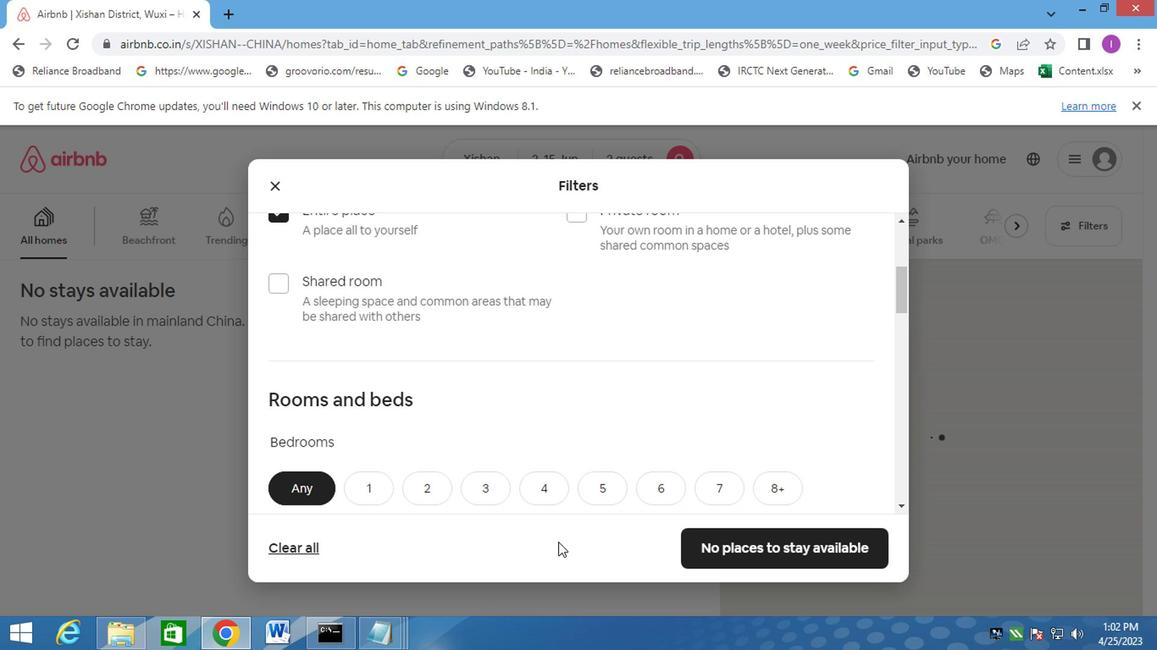
Action: Mouse moved to (553, 542)
Screenshot: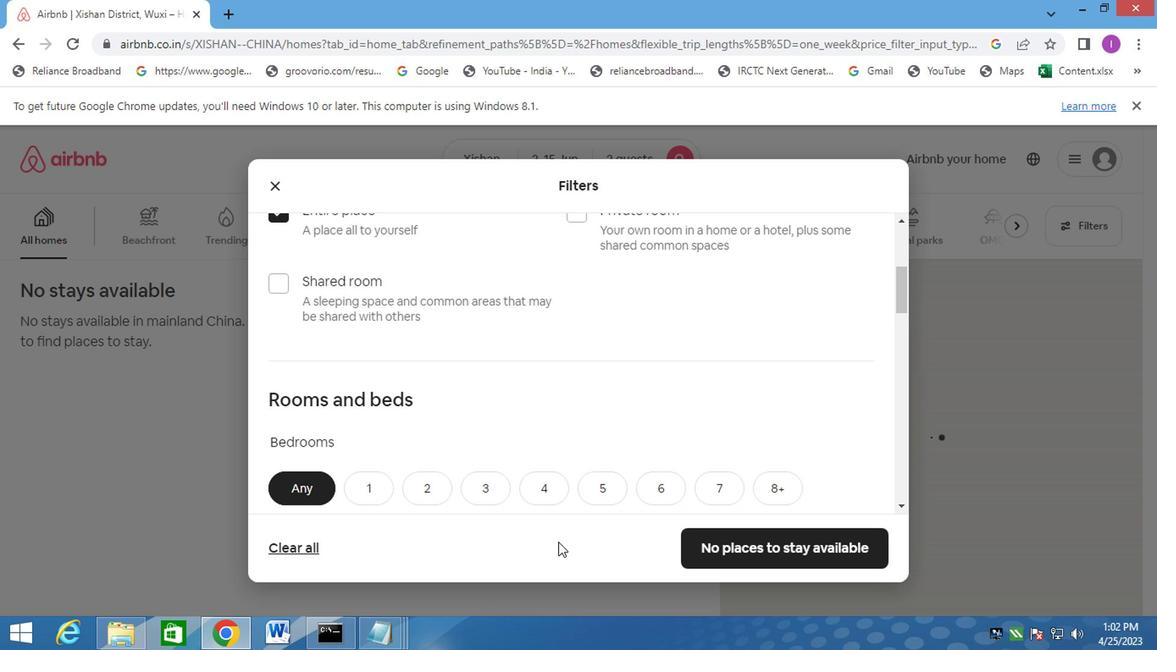 
Action: Mouse scrolled (553, 542) with delta (0, 0)
Screenshot: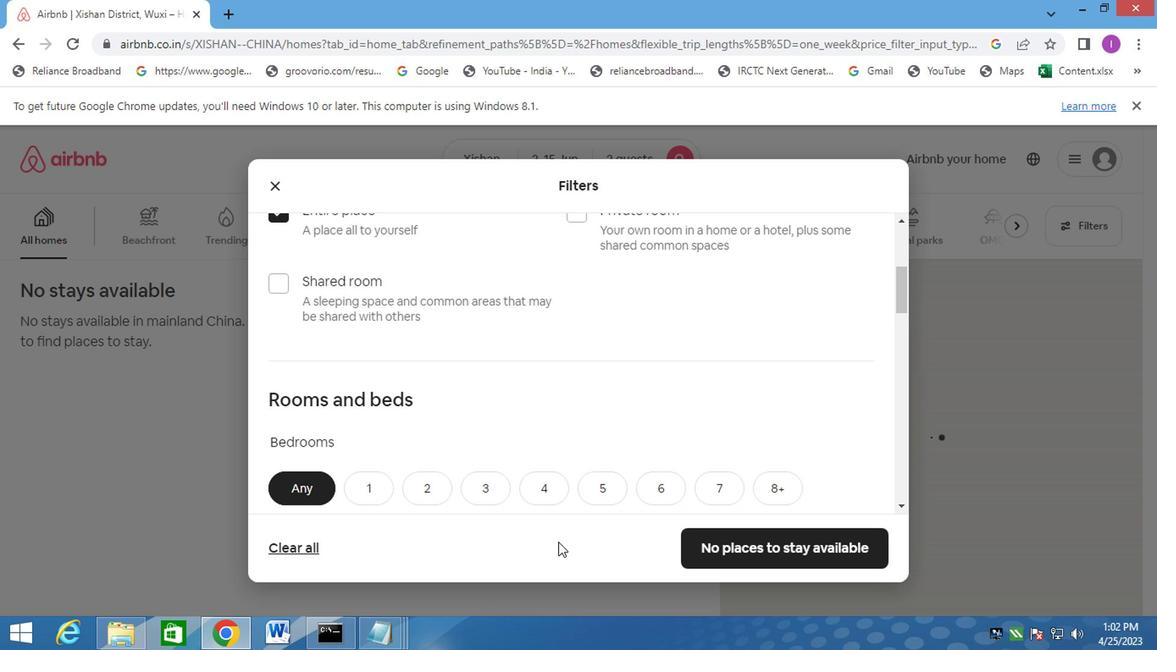 
Action: Mouse moved to (450, 476)
Screenshot: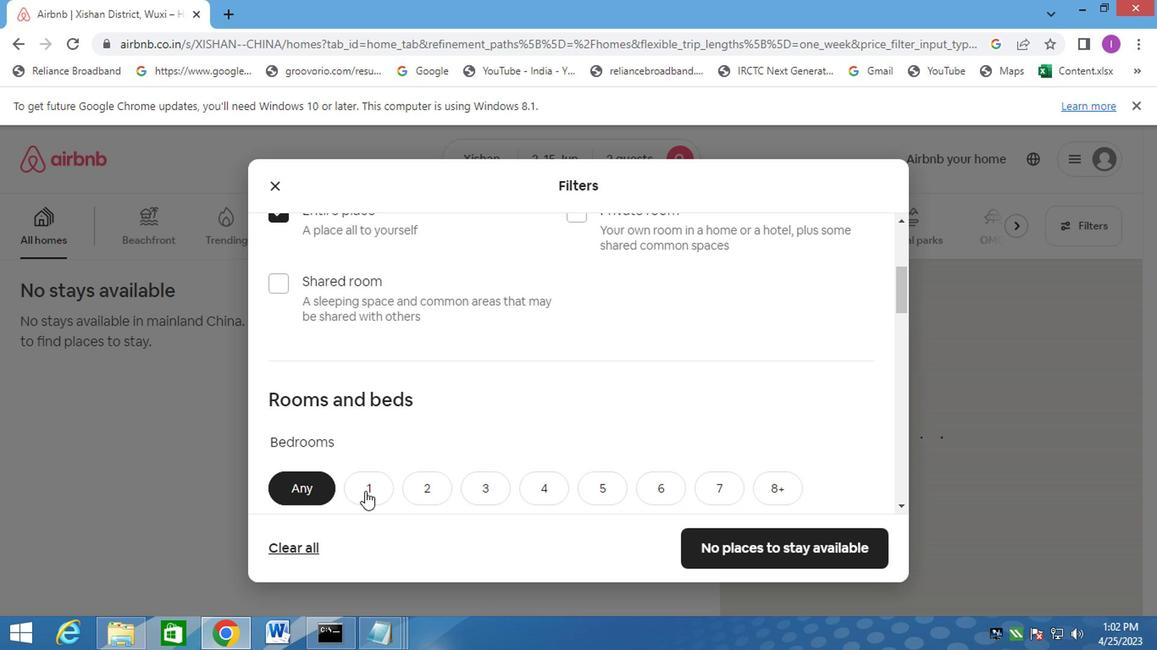 
Action: Mouse scrolled (450, 475) with delta (0, 0)
Screenshot: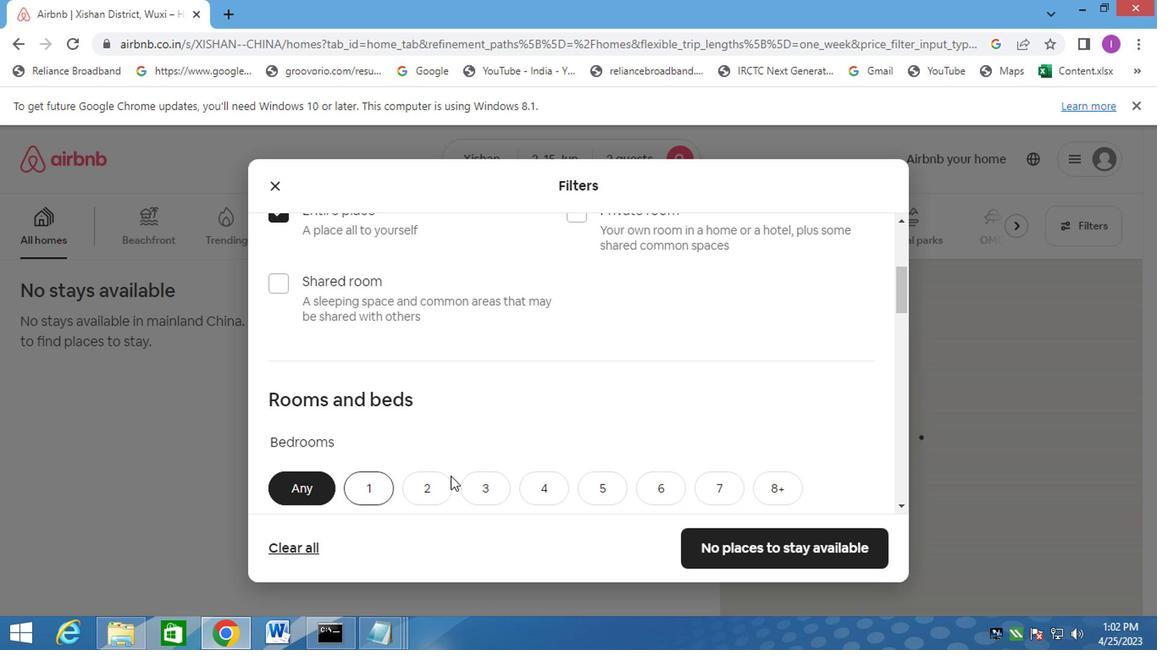 
Action: Mouse scrolled (450, 475) with delta (0, 0)
Screenshot: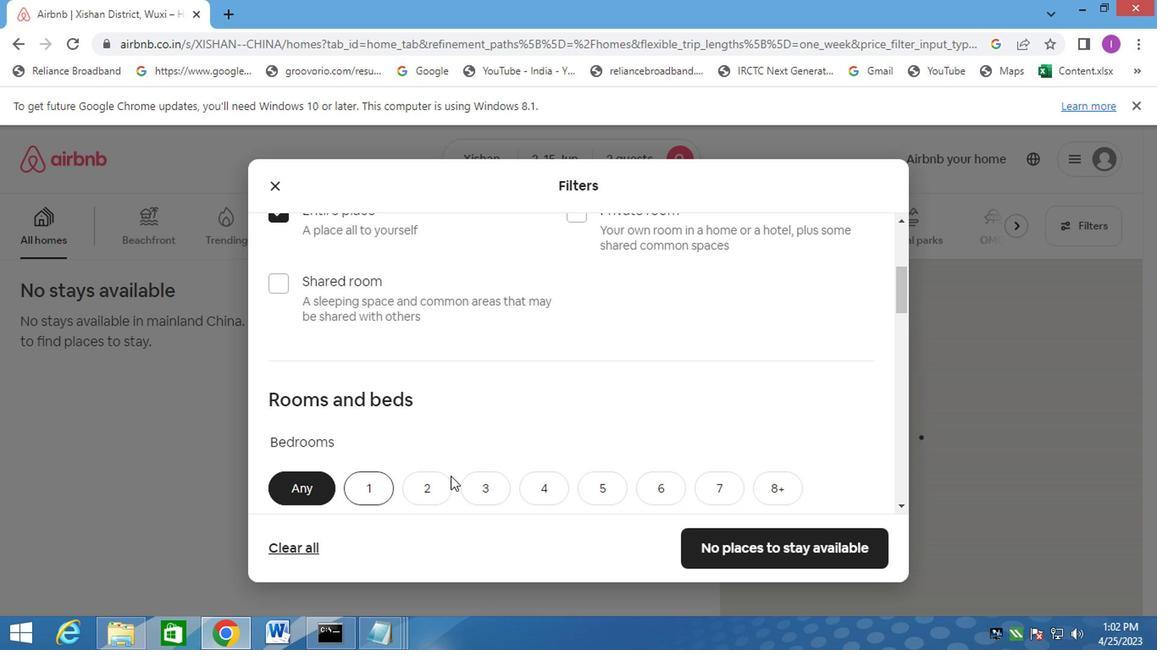 
Action: Mouse scrolled (450, 475) with delta (0, 0)
Screenshot: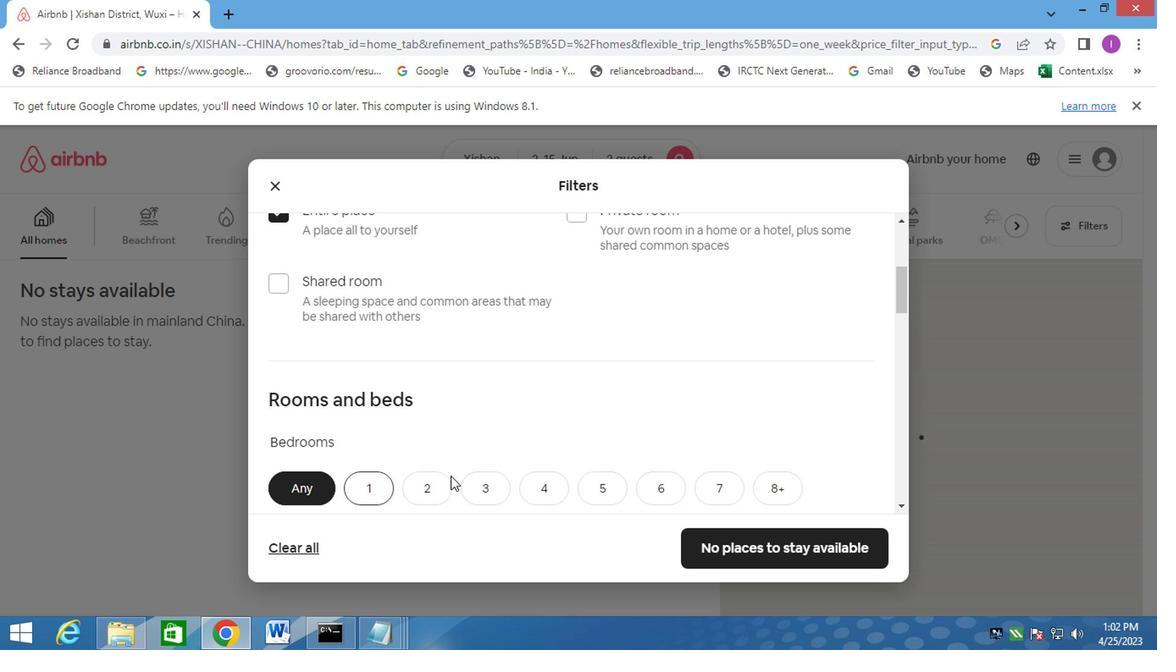 
Action: Mouse scrolled (450, 475) with delta (0, 0)
Screenshot: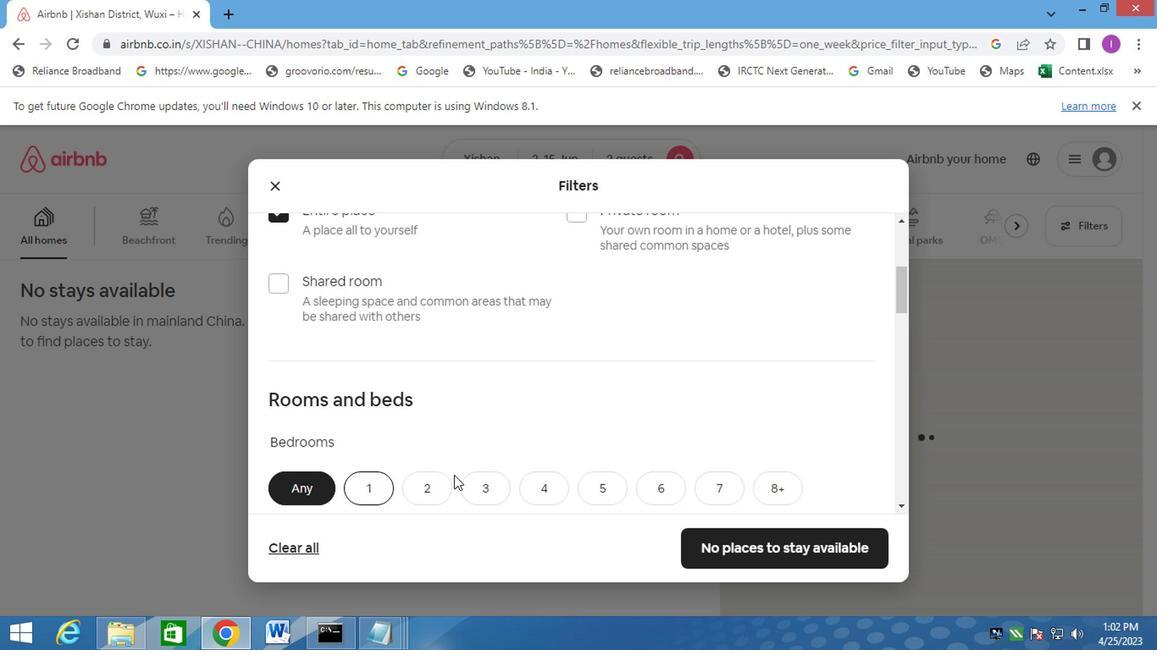 
Action: Mouse moved to (362, 232)
Screenshot: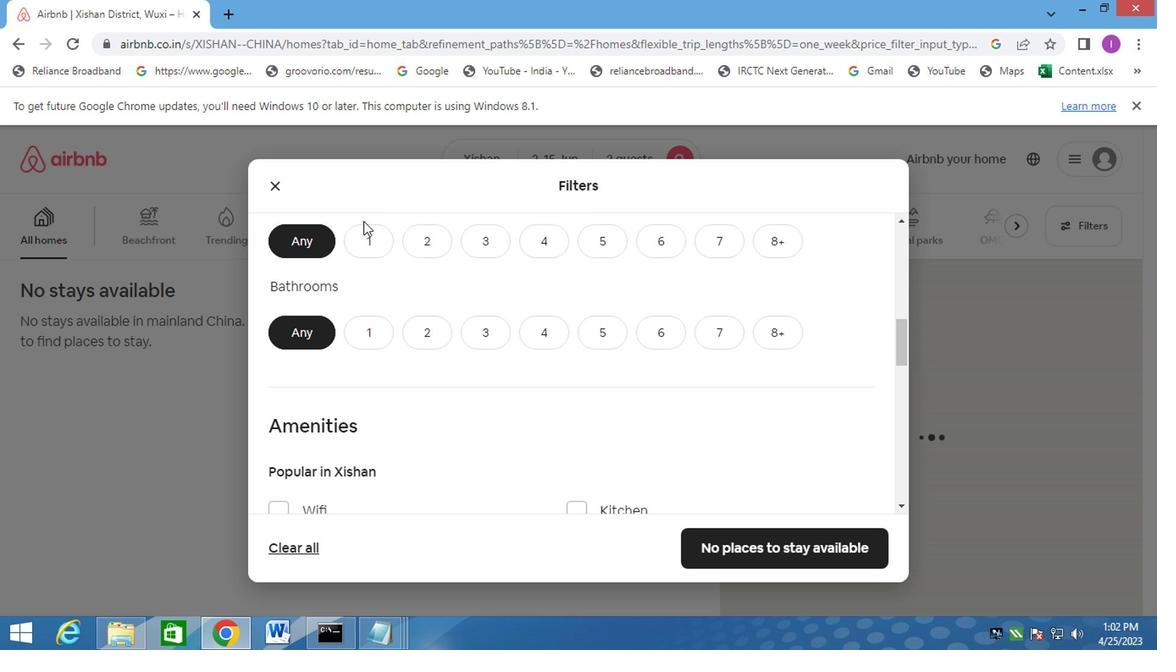 
Action: Mouse pressed left at (362, 232)
Screenshot: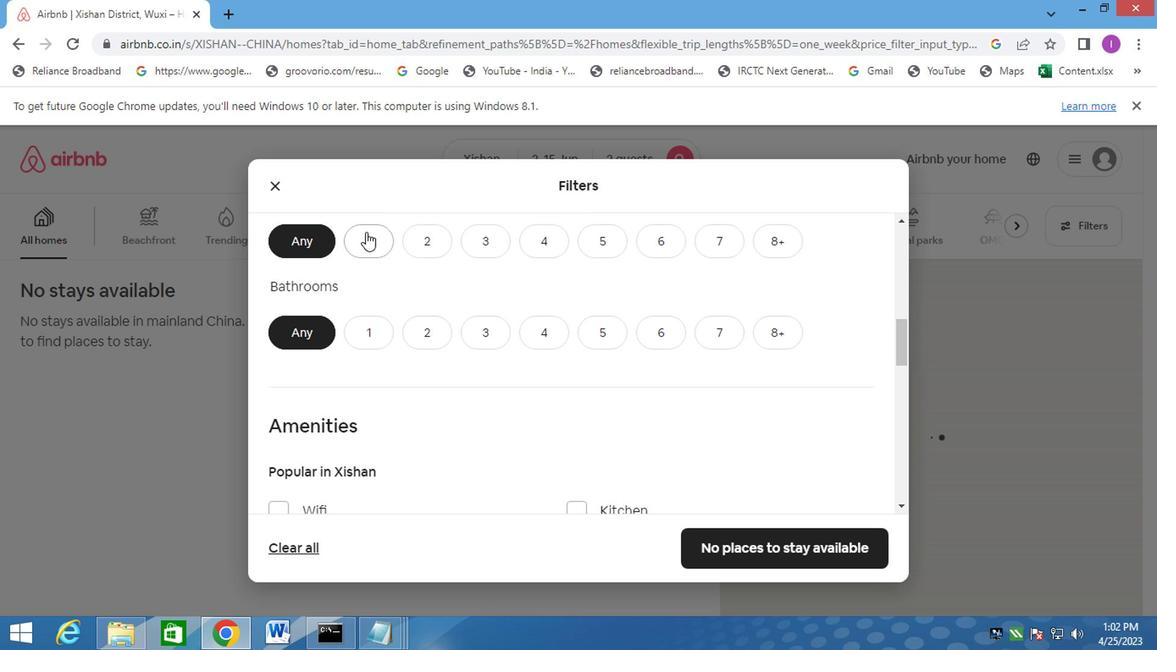 
Action: Mouse moved to (412, 317)
Screenshot: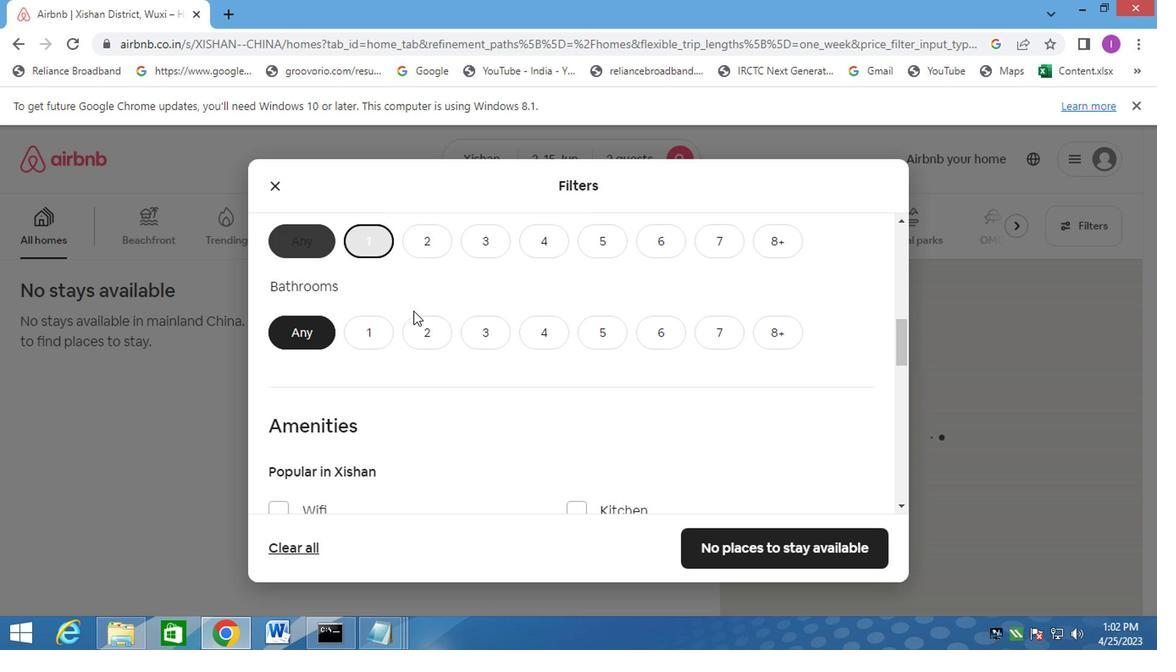 
Action: Mouse scrolled (412, 318) with delta (0, 0)
Screenshot: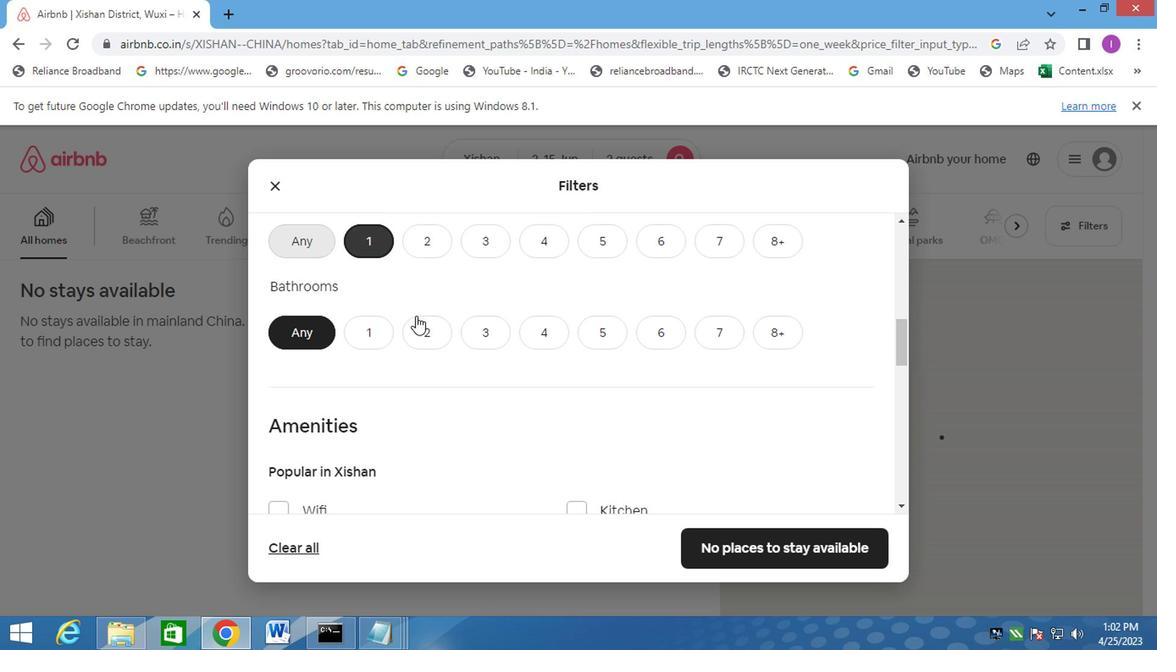 
Action: Mouse moved to (413, 317)
Screenshot: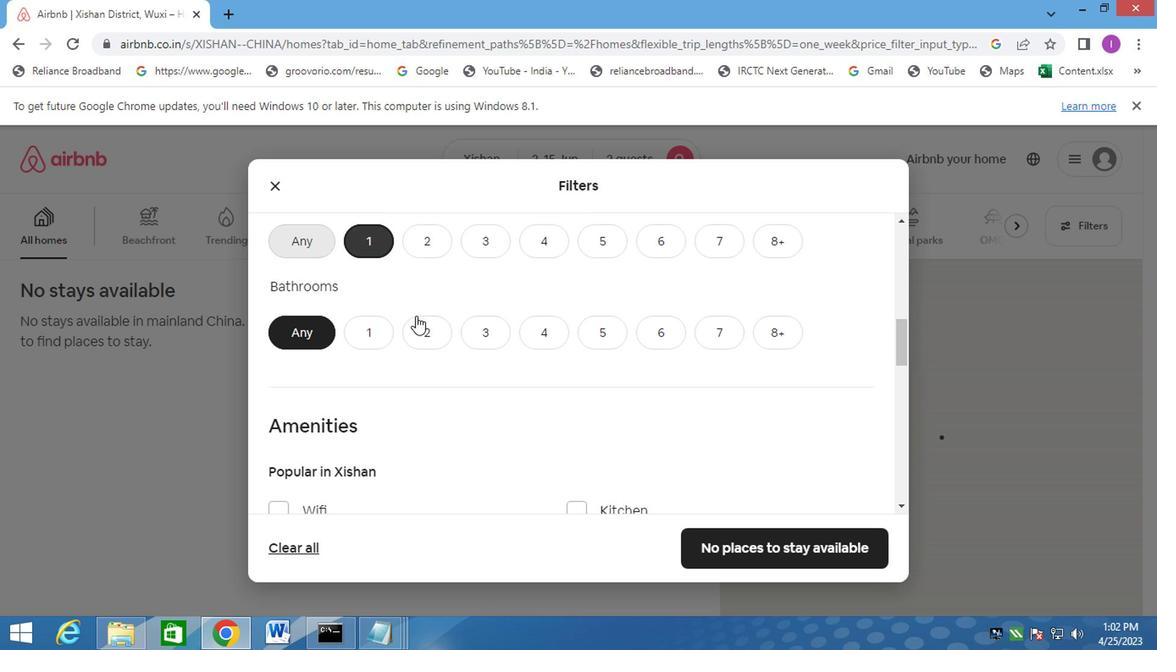 
Action: Mouse scrolled (413, 318) with delta (0, 0)
Screenshot: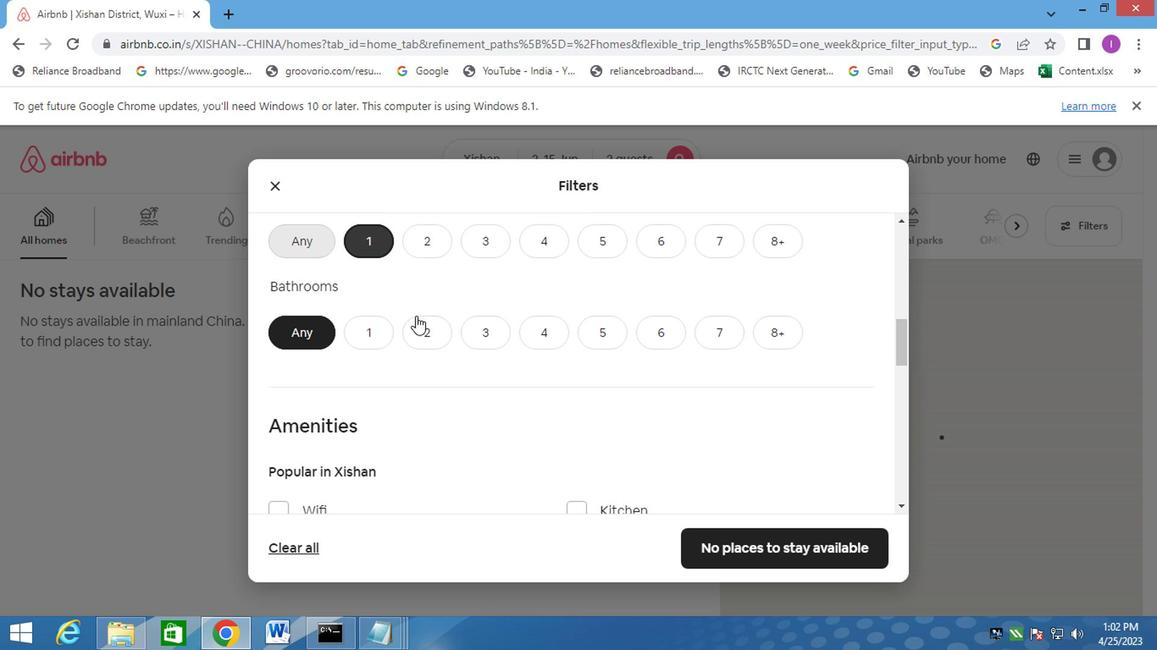 
Action: Mouse moved to (365, 319)
Screenshot: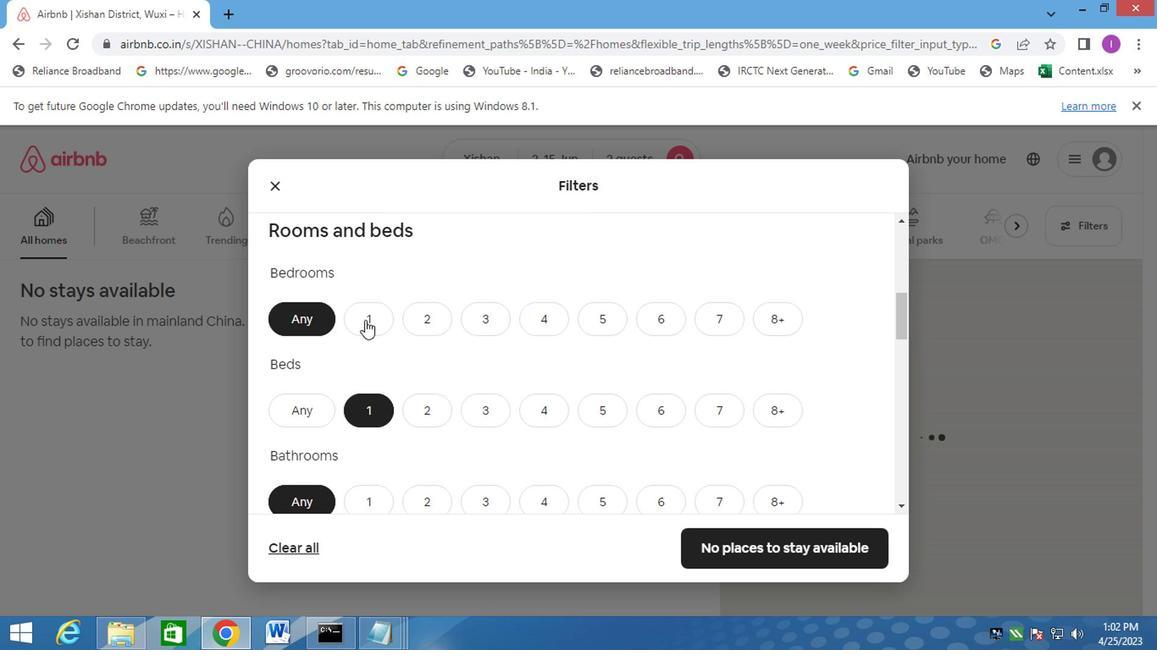 
Action: Mouse pressed left at (365, 319)
Screenshot: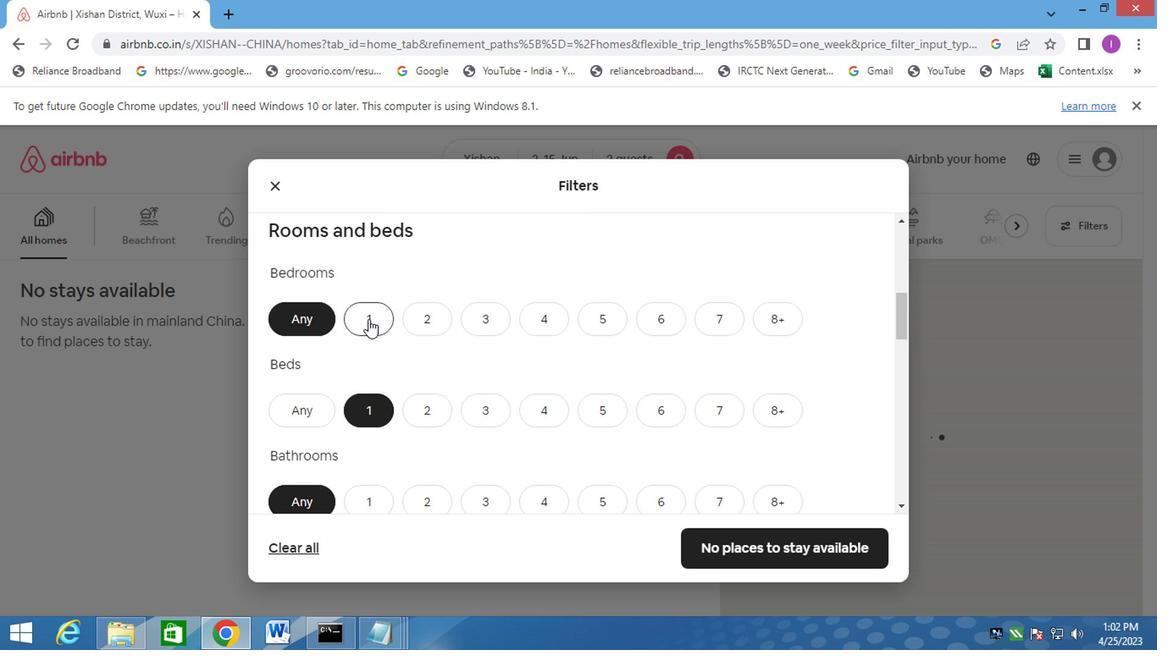 
Action: Mouse moved to (373, 450)
Screenshot: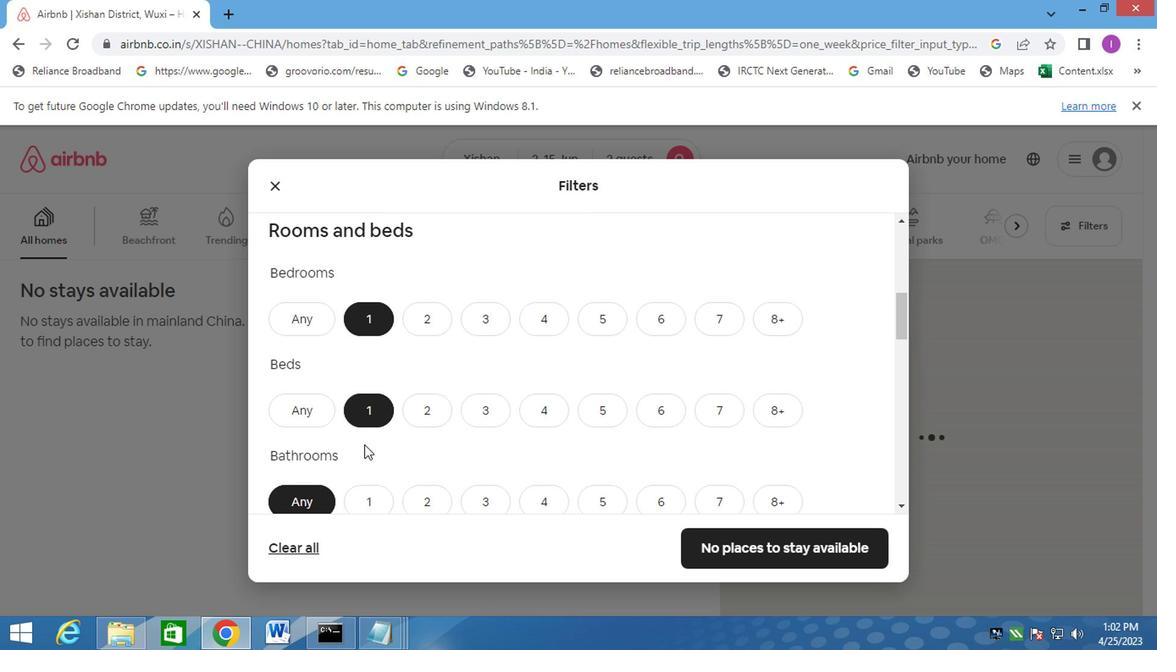 
Action: Mouse scrolled (363, 448) with delta (0, 0)
Screenshot: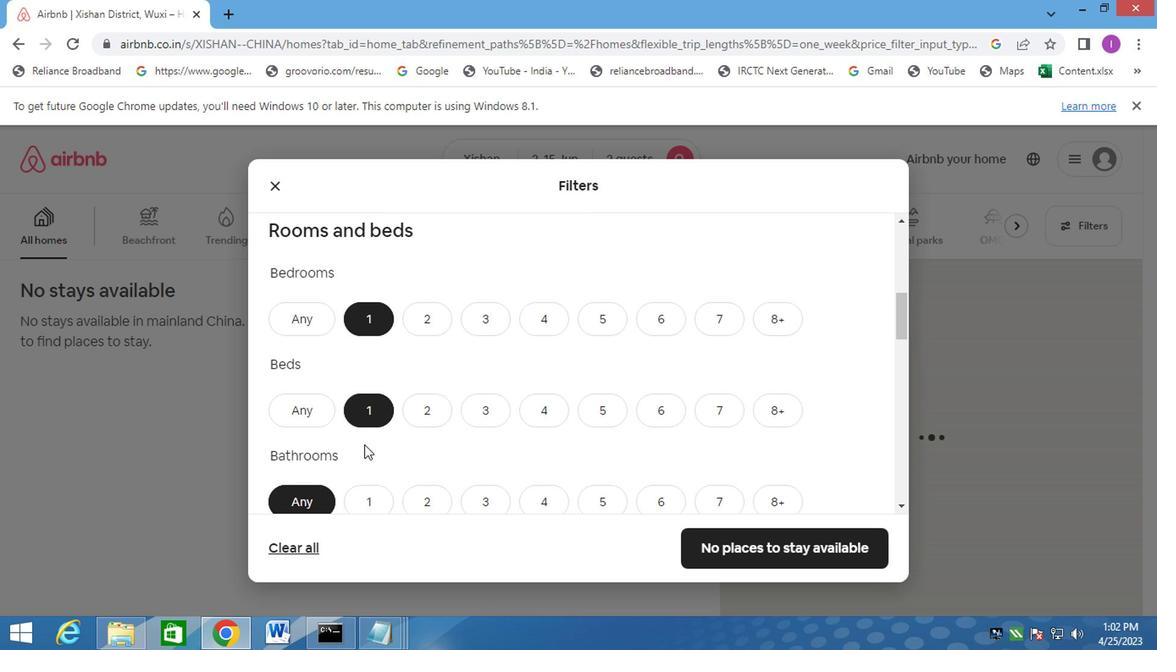 
Action: Mouse moved to (380, 448)
Screenshot: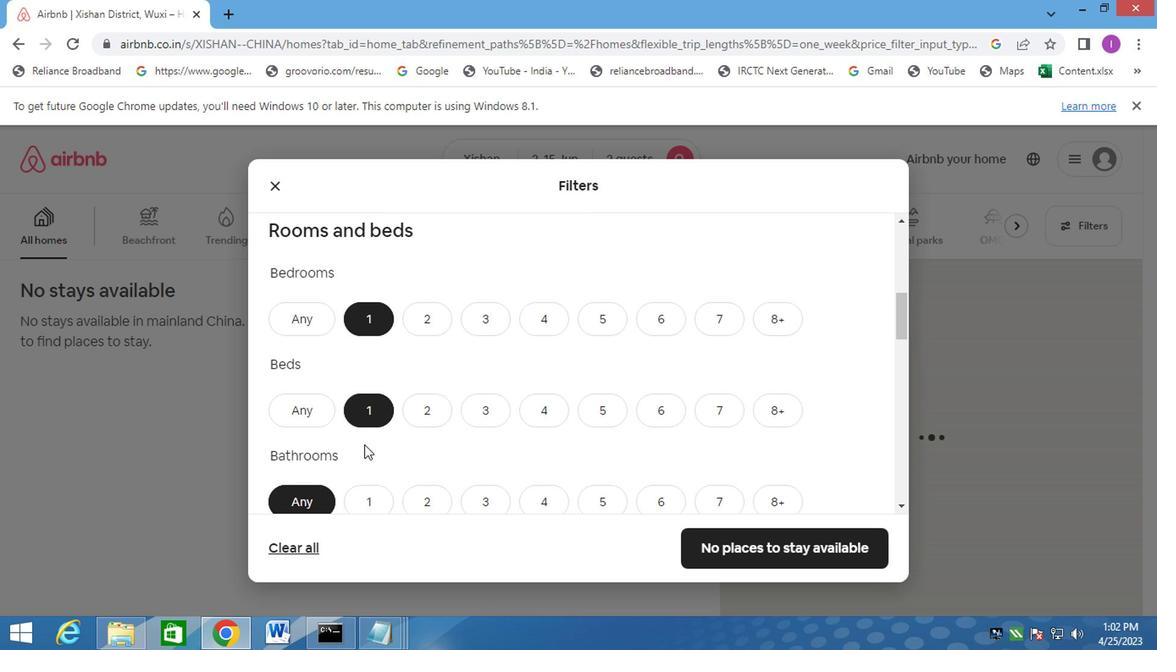 
Action: Mouse scrolled (365, 448) with delta (0, 0)
Screenshot: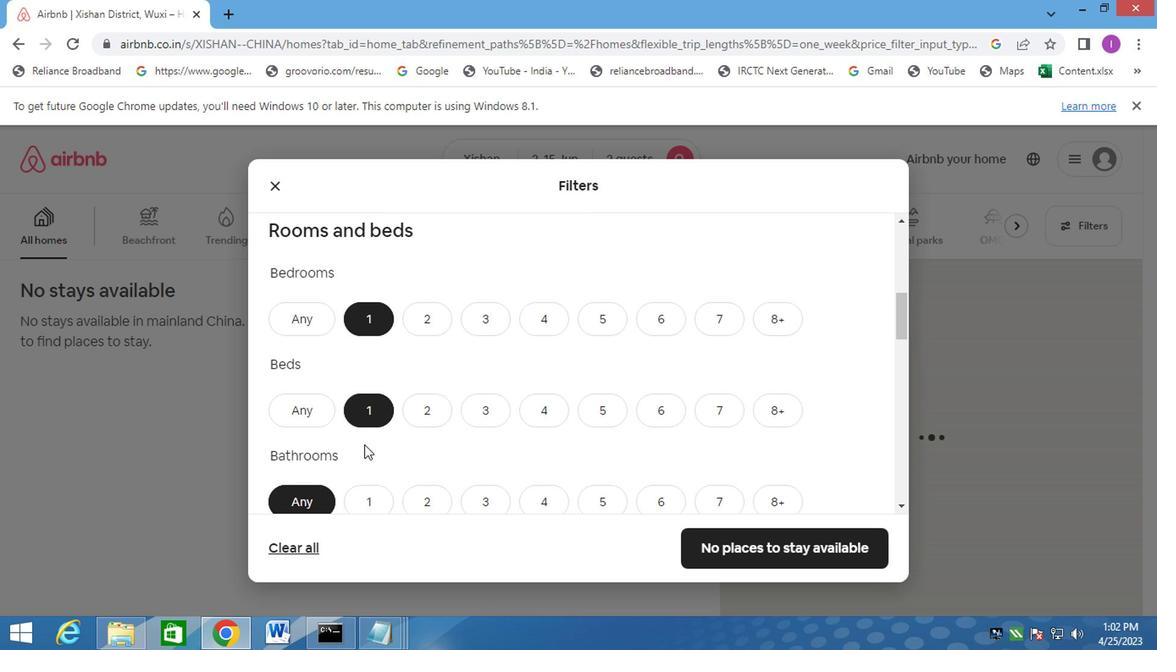 
Action: Mouse moved to (356, 342)
Screenshot: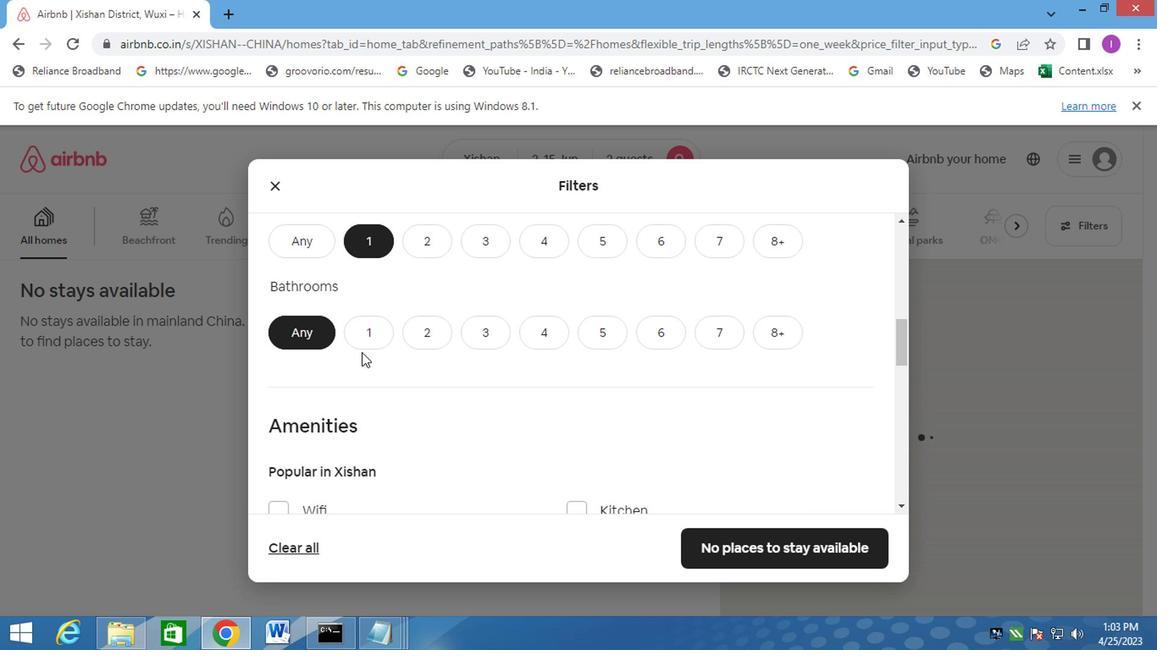 
Action: Mouse pressed left at (356, 342)
Screenshot: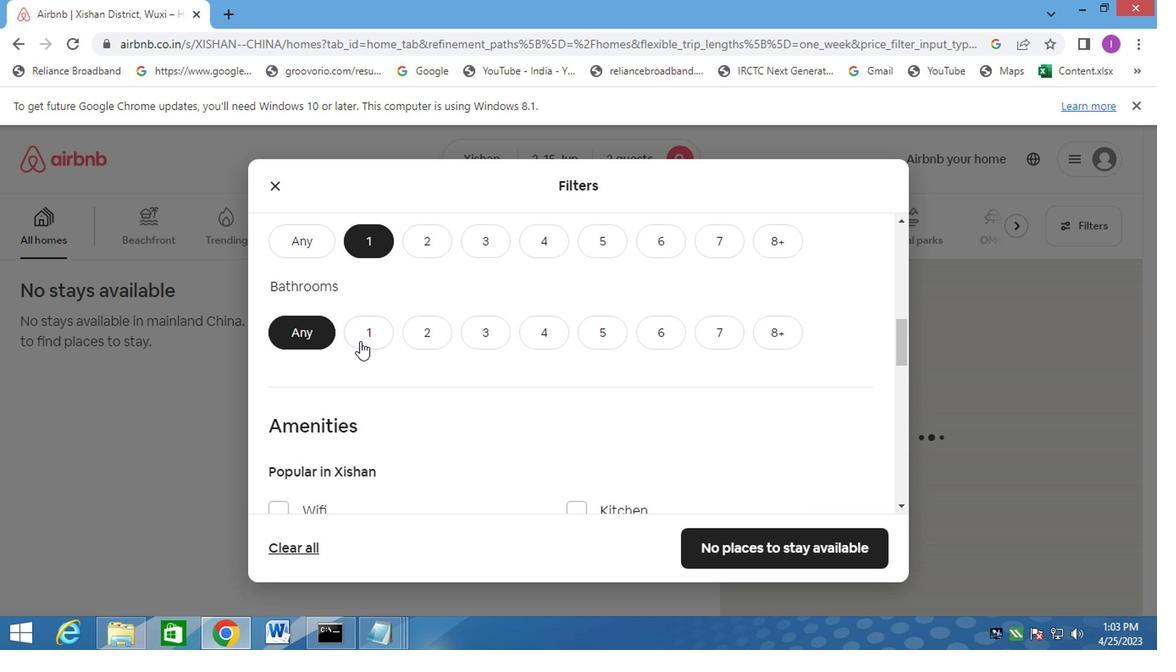 
Action: Mouse moved to (508, 354)
Screenshot: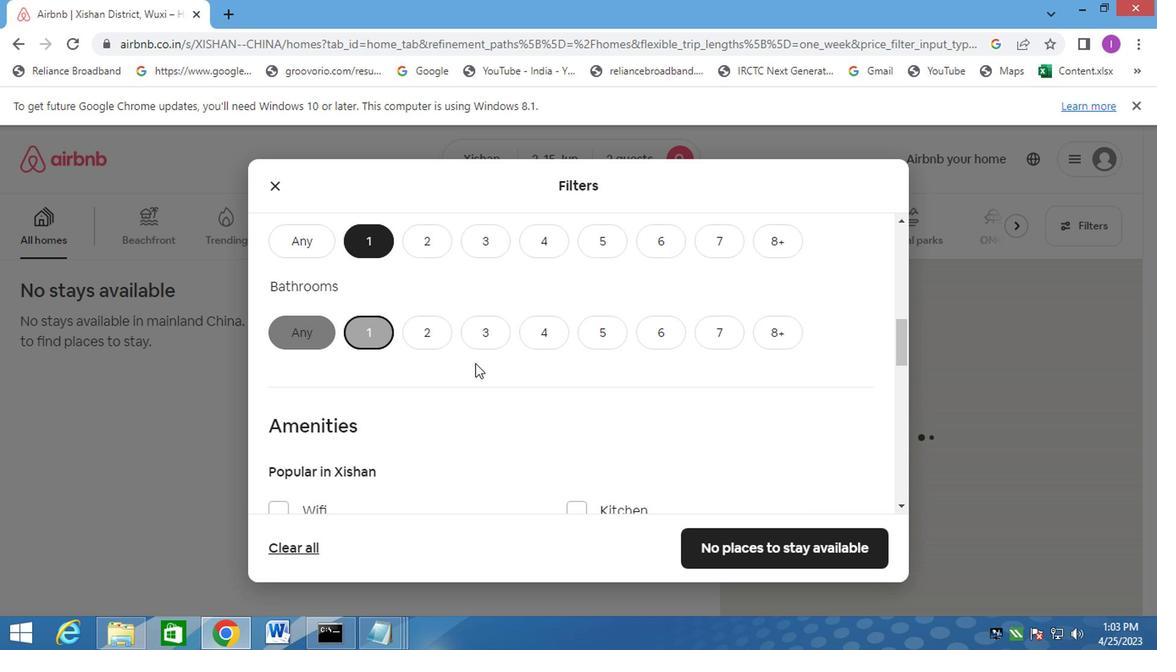 
Action: Mouse scrolled (508, 353) with delta (0, -1)
Screenshot: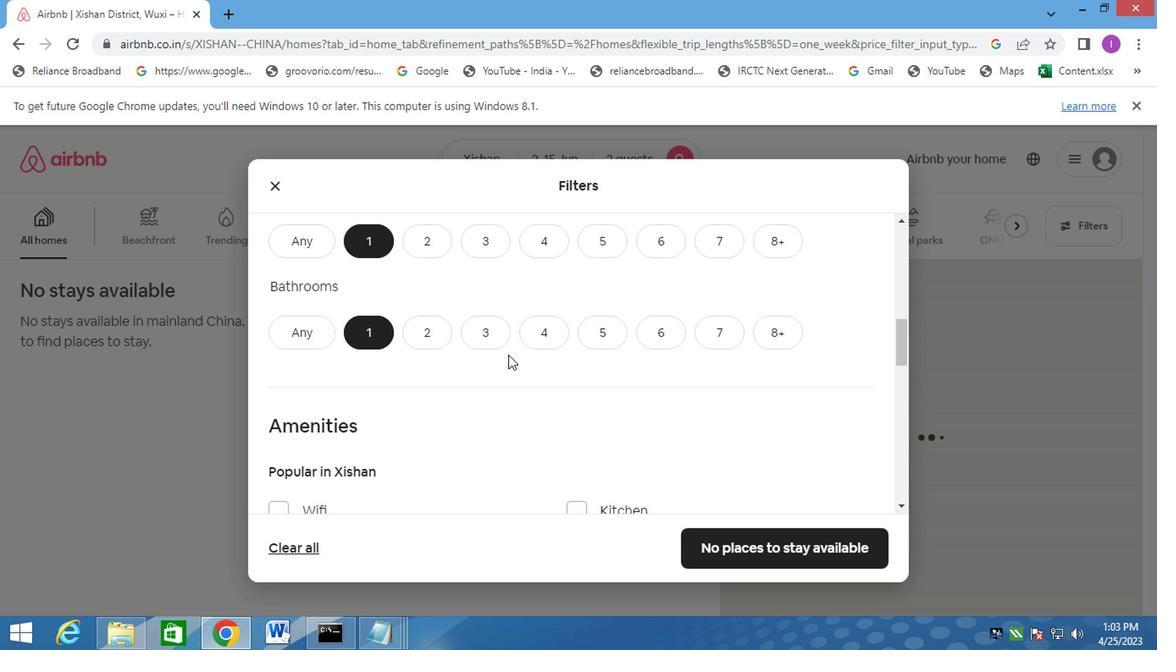 
Action: Mouse moved to (509, 354)
Screenshot: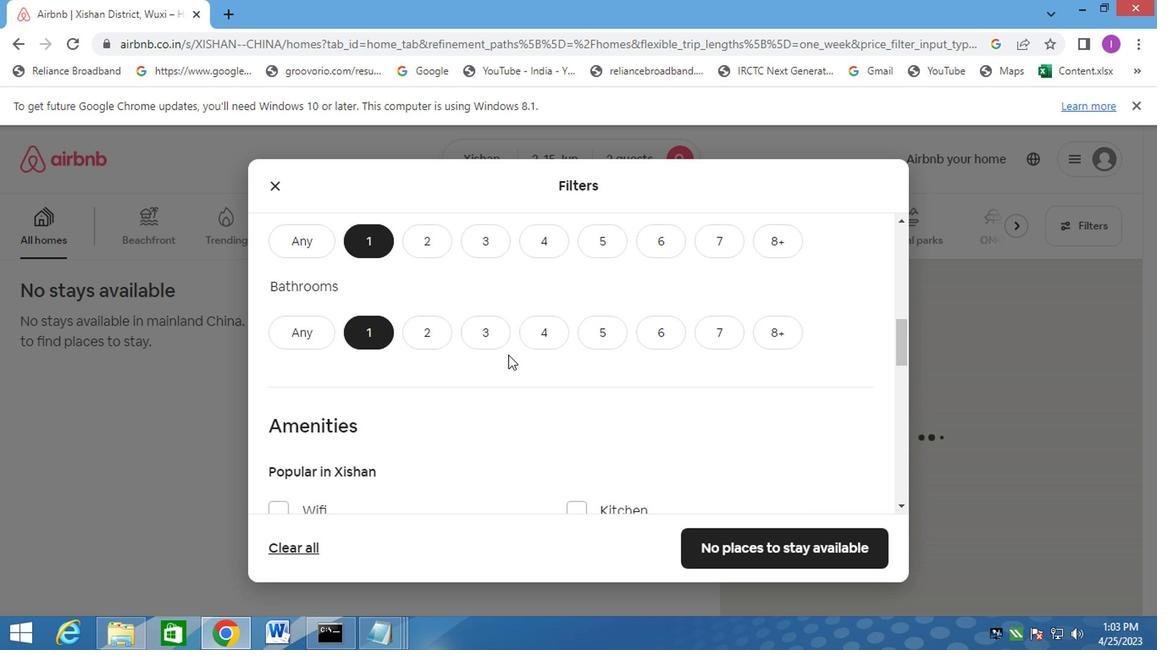
Action: Mouse scrolled (509, 353) with delta (0, -1)
Screenshot: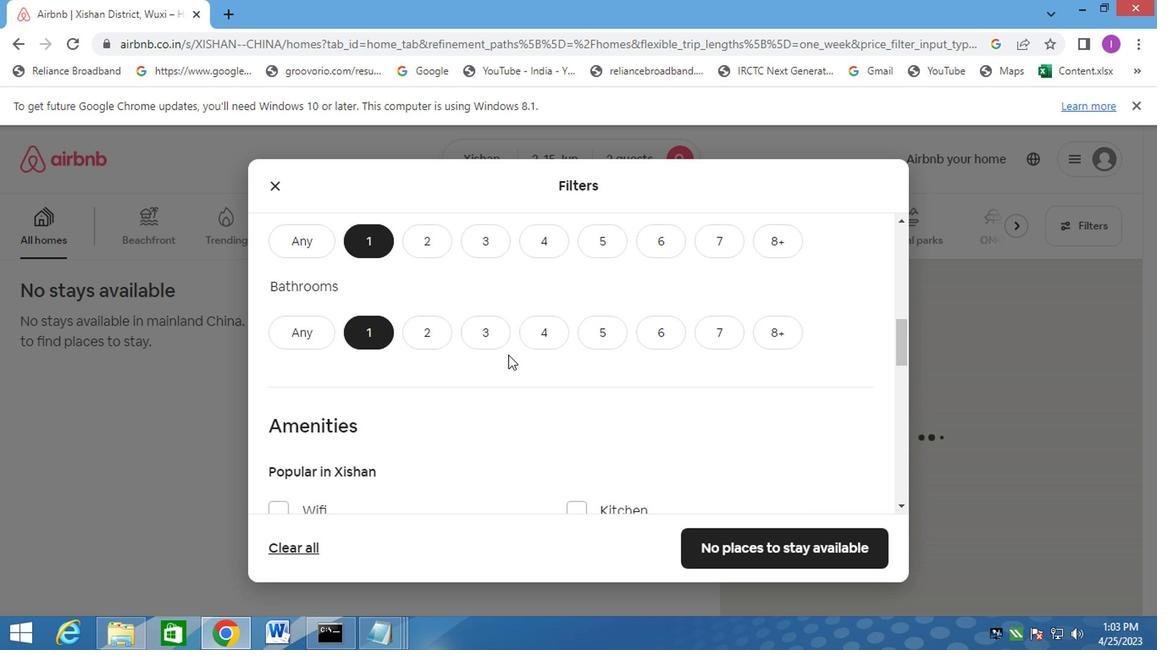 
Action: Mouse moved to (509, 354)
Screenshot: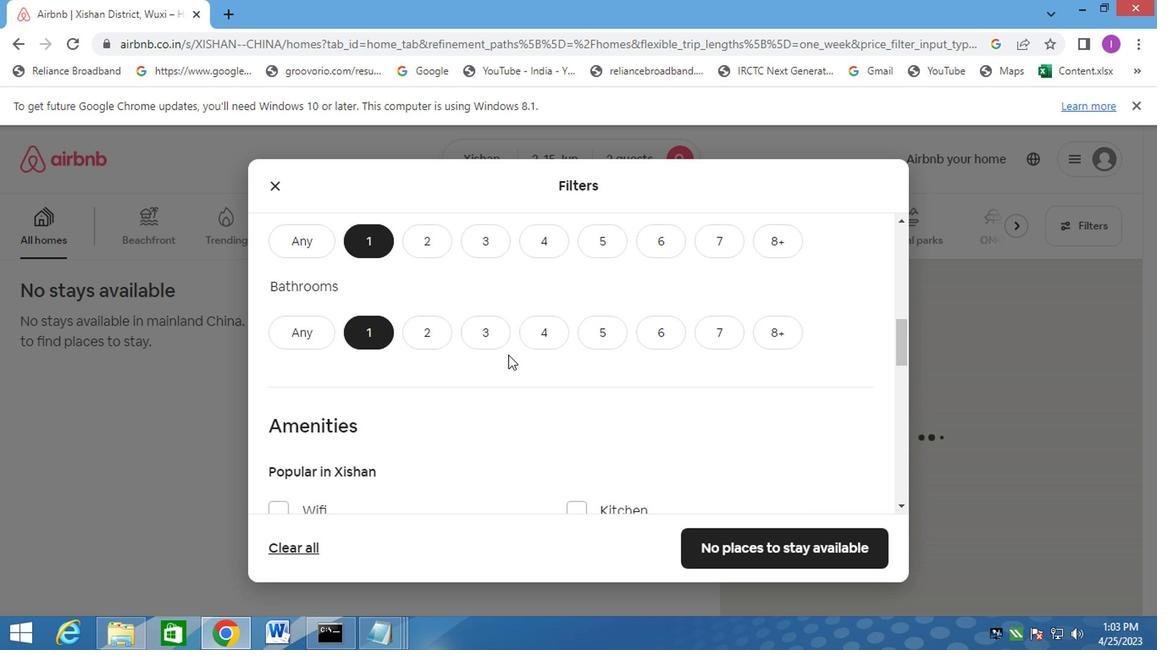 
Action: Mouse scrolled (509, 353) with delta (0, -1)
Screenshot: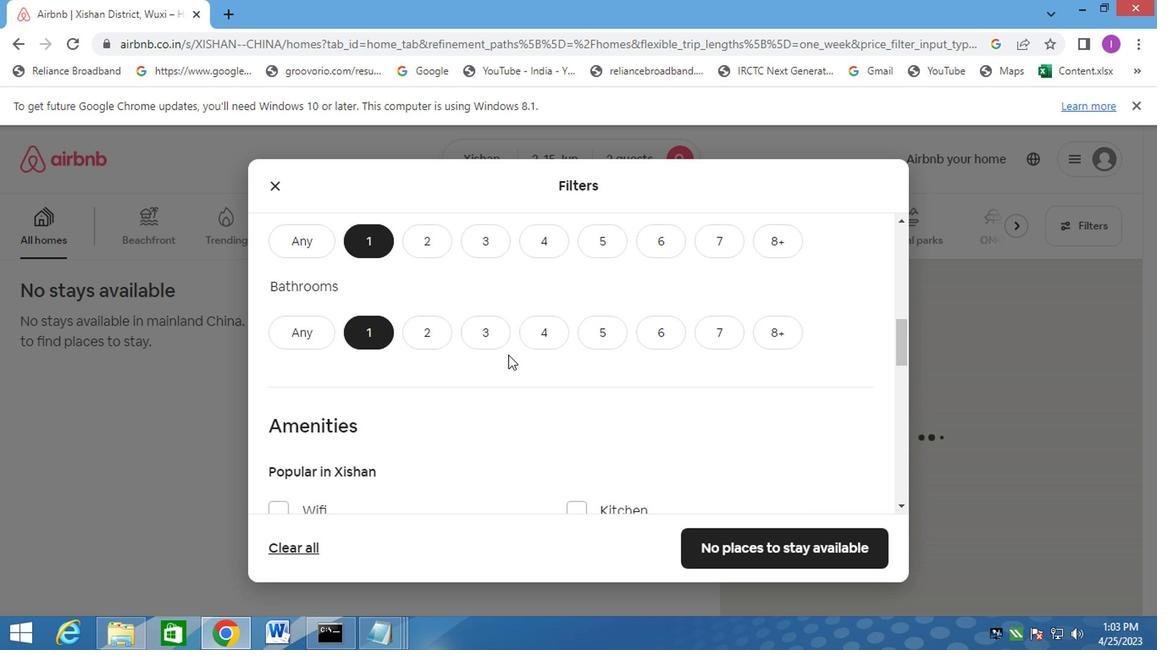 
Action: Mouse moved to (547, 392)
Screenshot: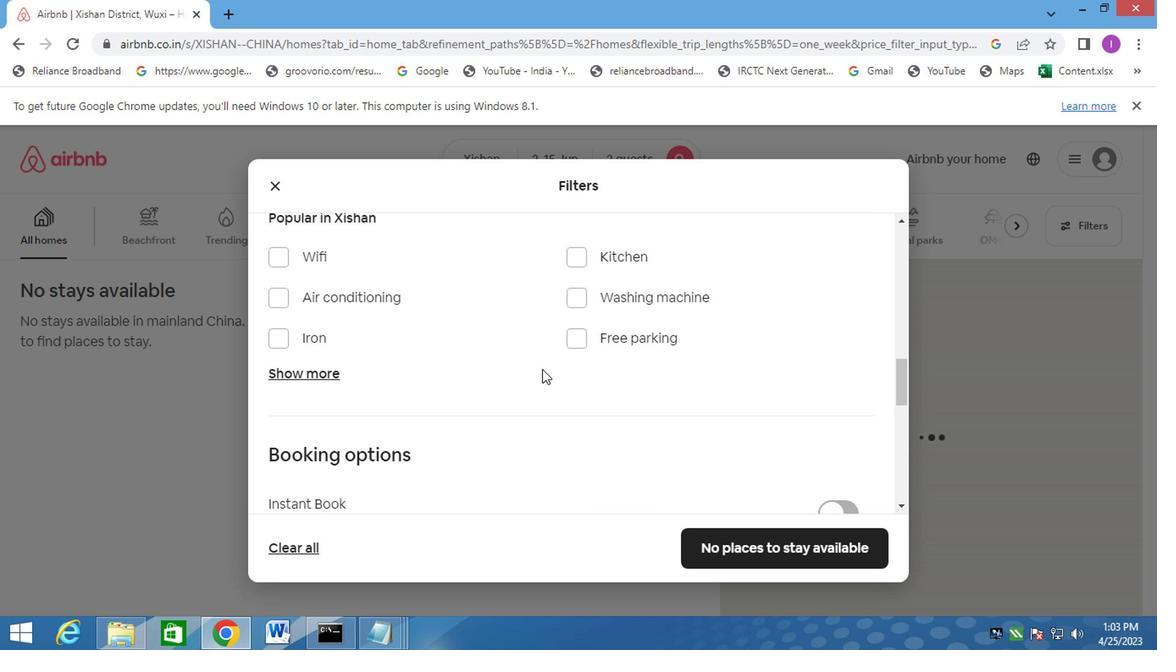
Action: Mouse scrolled (547, 391) with delta (0, -1)
Screenshot: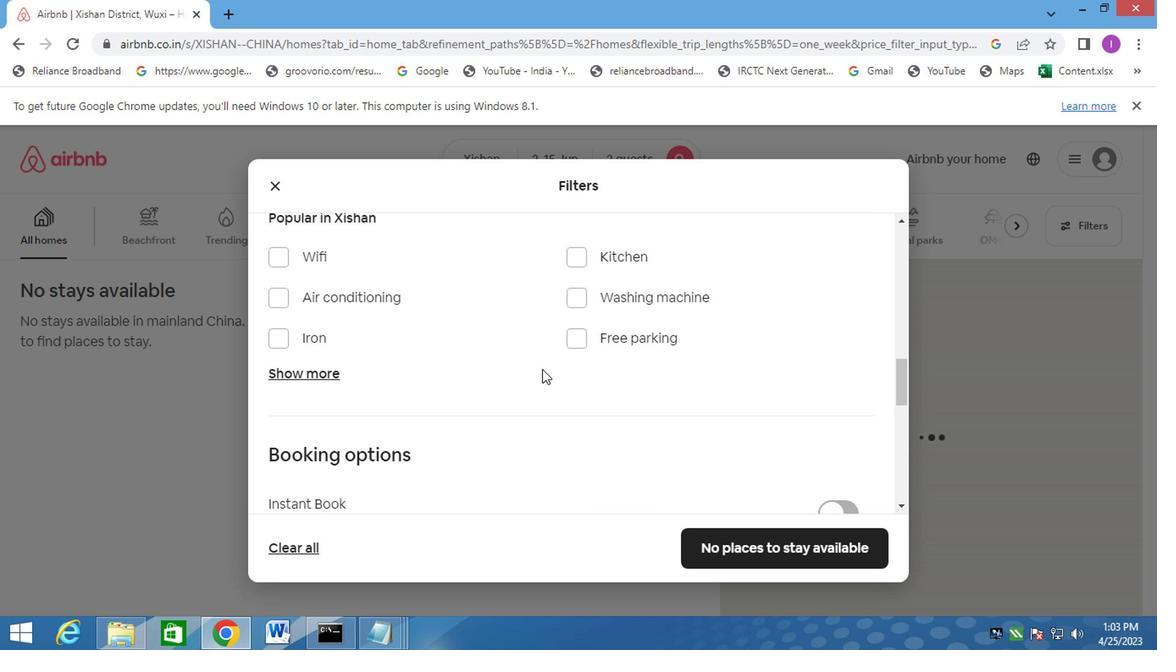 
Action: Mouse moved to (549, 397)
Screenshot: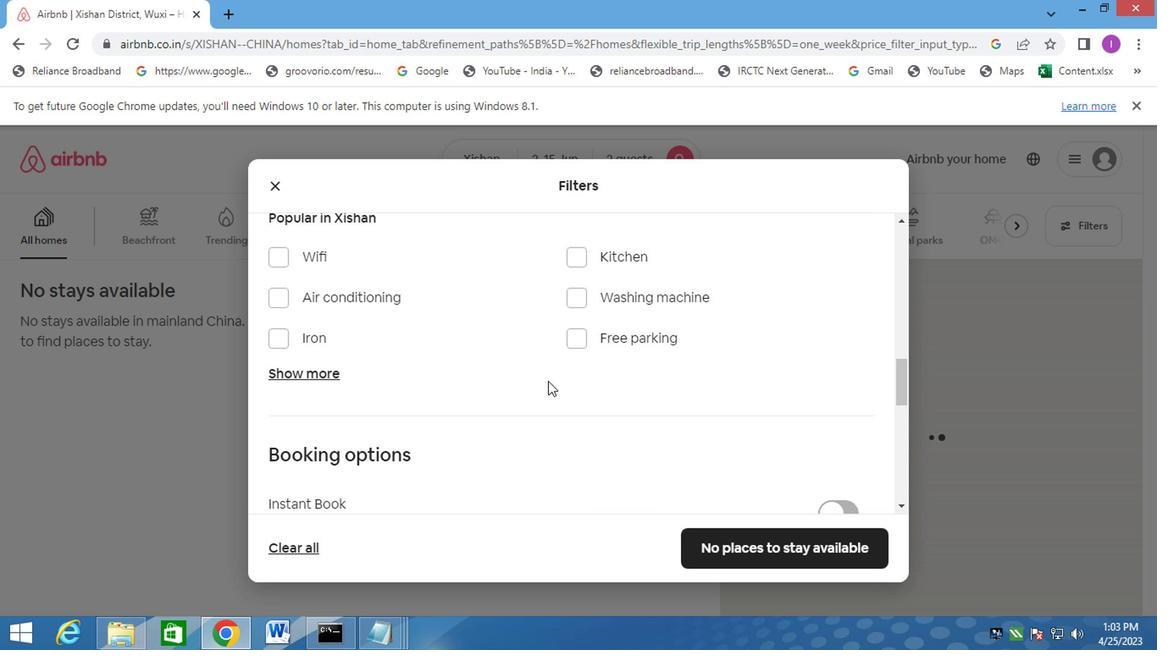 
Action: Mouse scrolled (549, 397) with delta (0, 0)
Screenshot: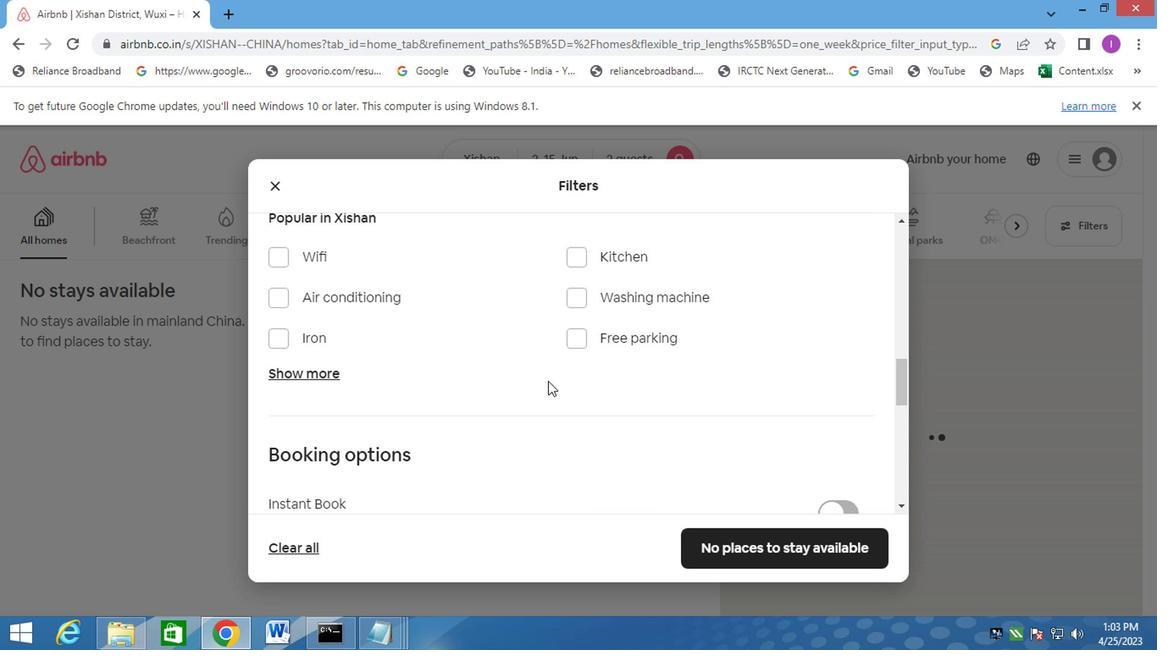 
Action: Mouse moved to (550, 399)
Screenshot: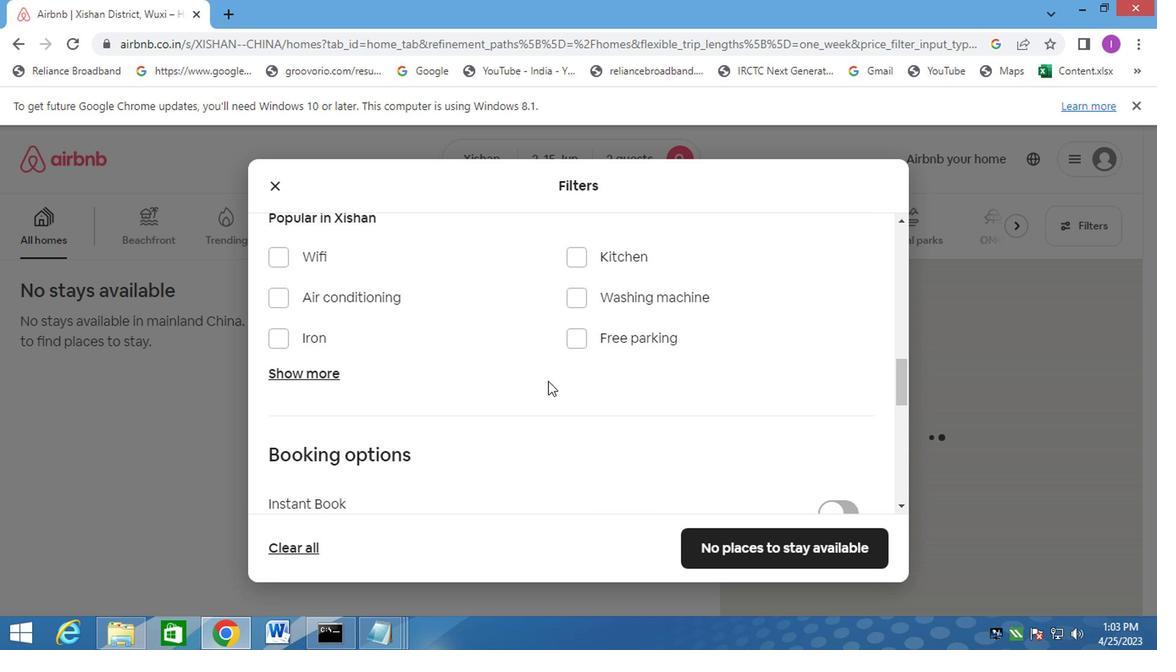 
Action: Mouse scrolled (550, 398) with delta (0, 0)
Screenshot: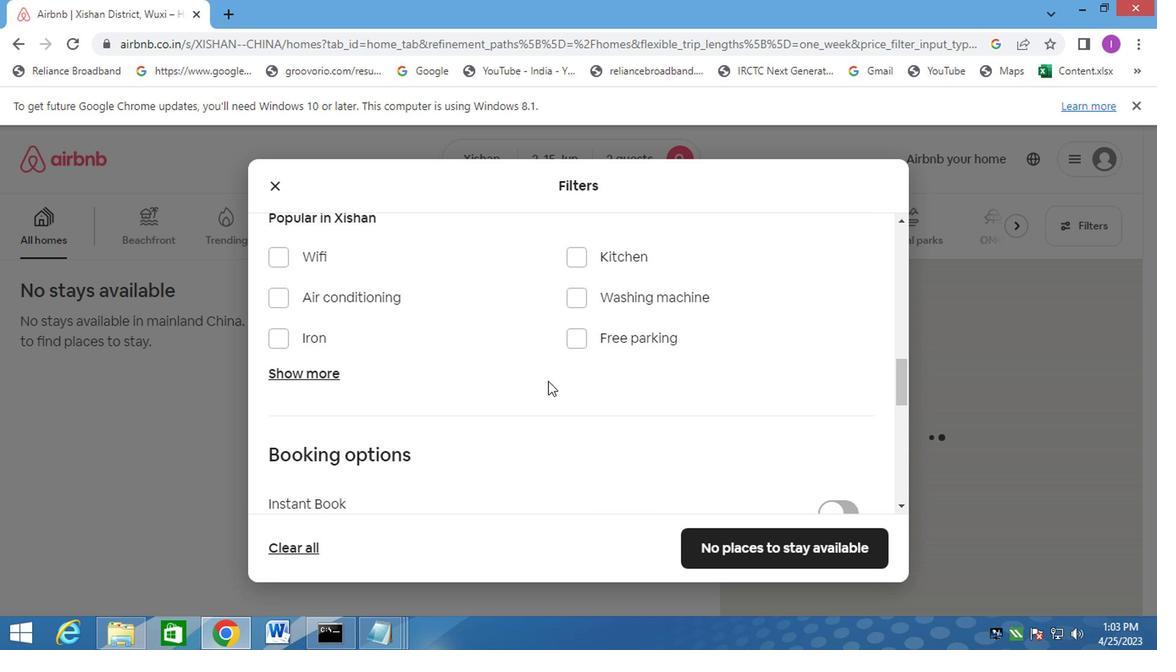 
Action: Mouse moved to (550, 399)
Screenshot: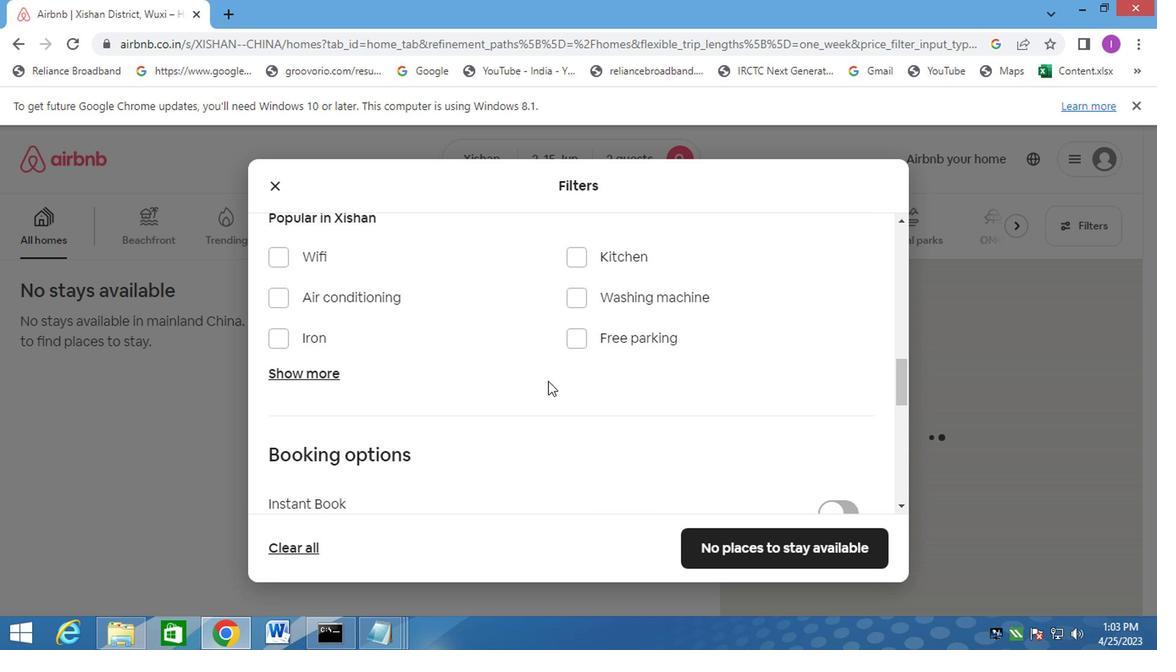 
Action: Mouse scrolled (550, 398) with delta (0, 0)
Screenshot: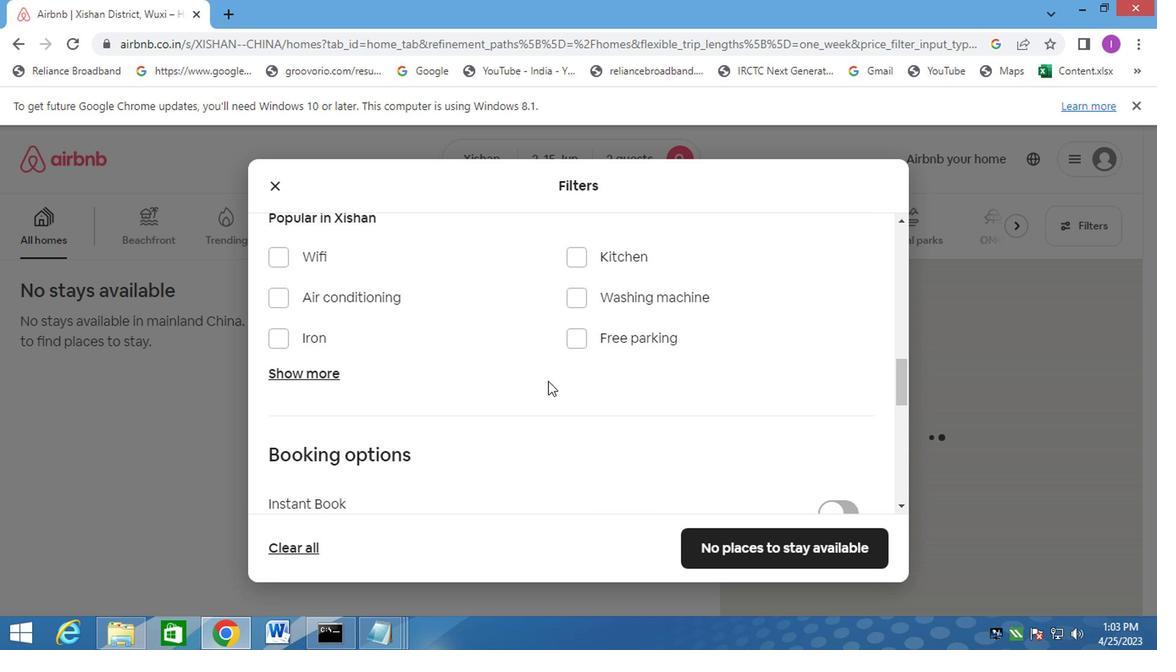 
Action: Mouse moved to (558, 392)
Screenshot: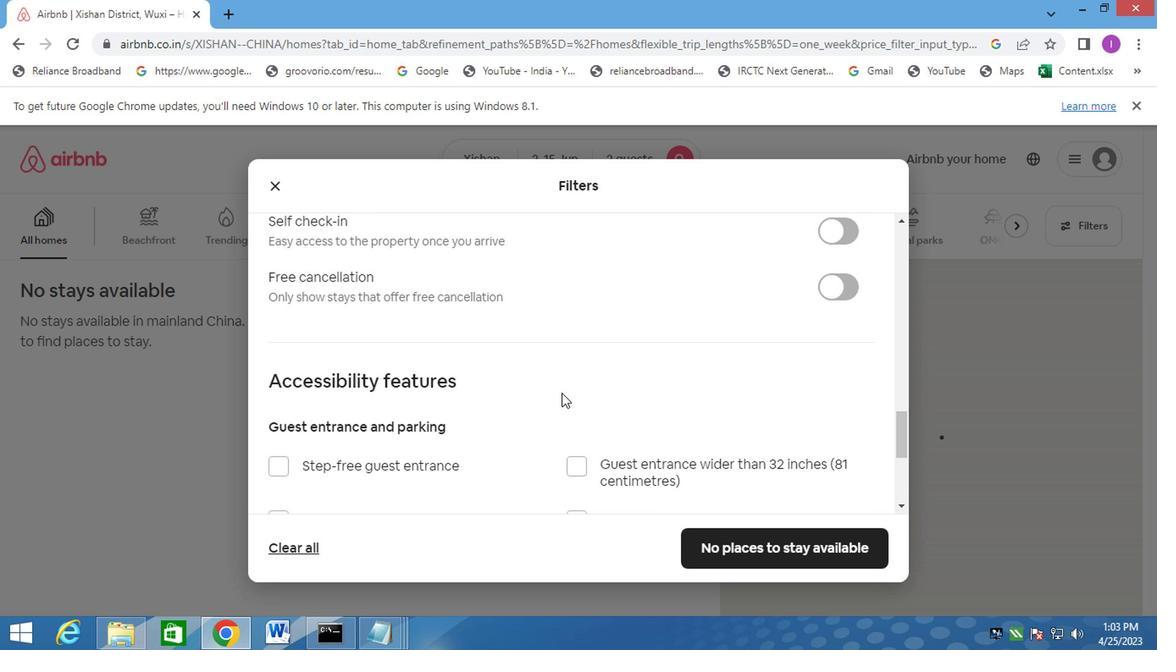 
Action: Mouse scrolled (558, 392) with delta (0, 0)
Screenshot: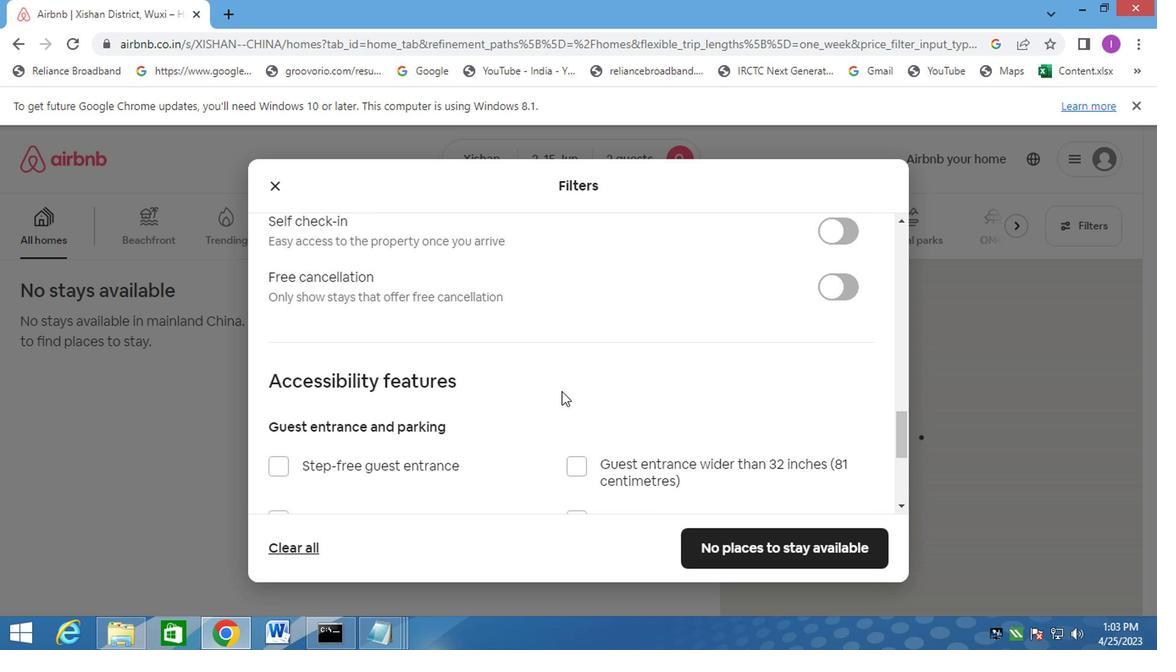 
Action: Mouse moved to (847, 321)
Screenshot: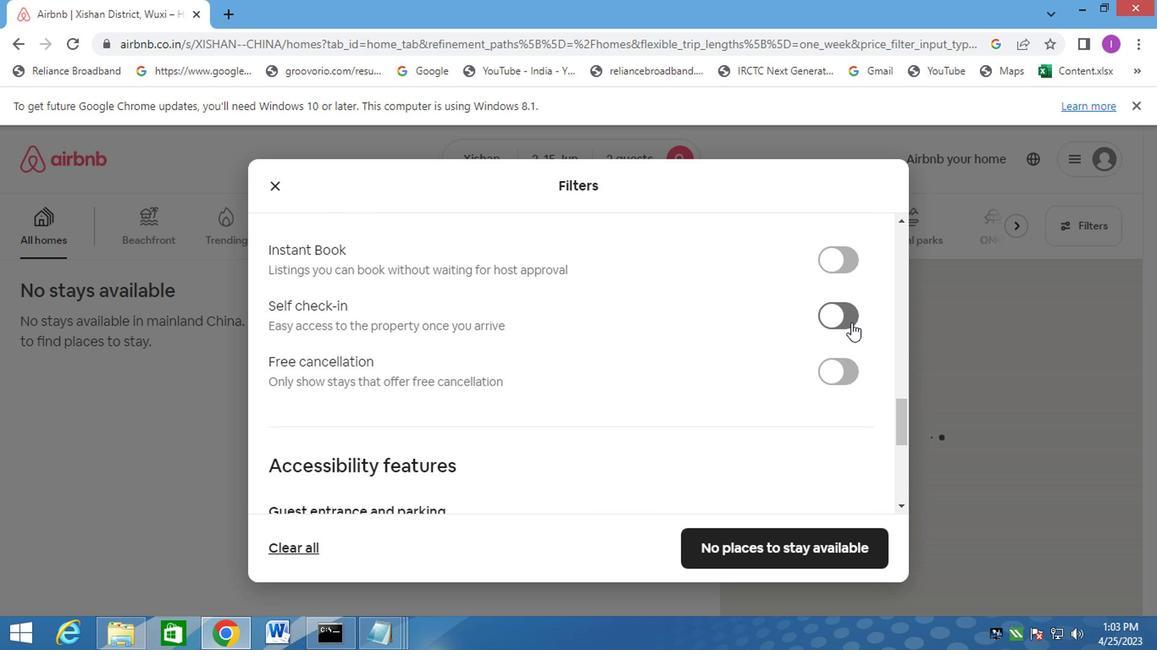 
Action: Mouse pressed left at (847, 321)
Screenshot: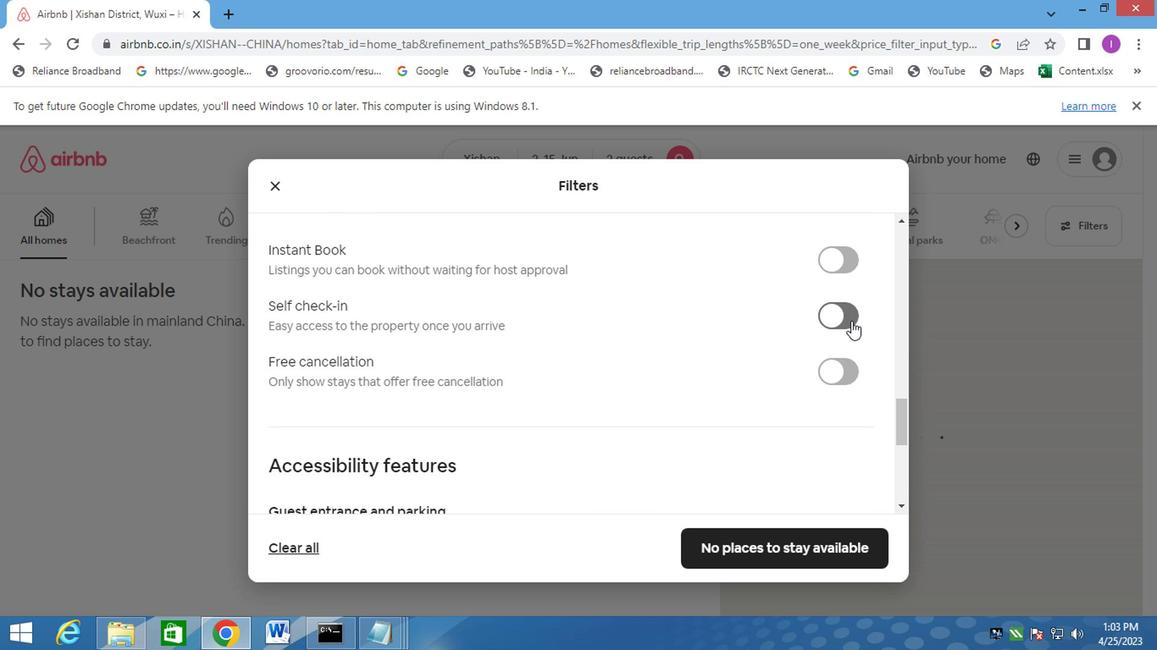 
Action: Mouse moved to (770, 351)
Screenshot: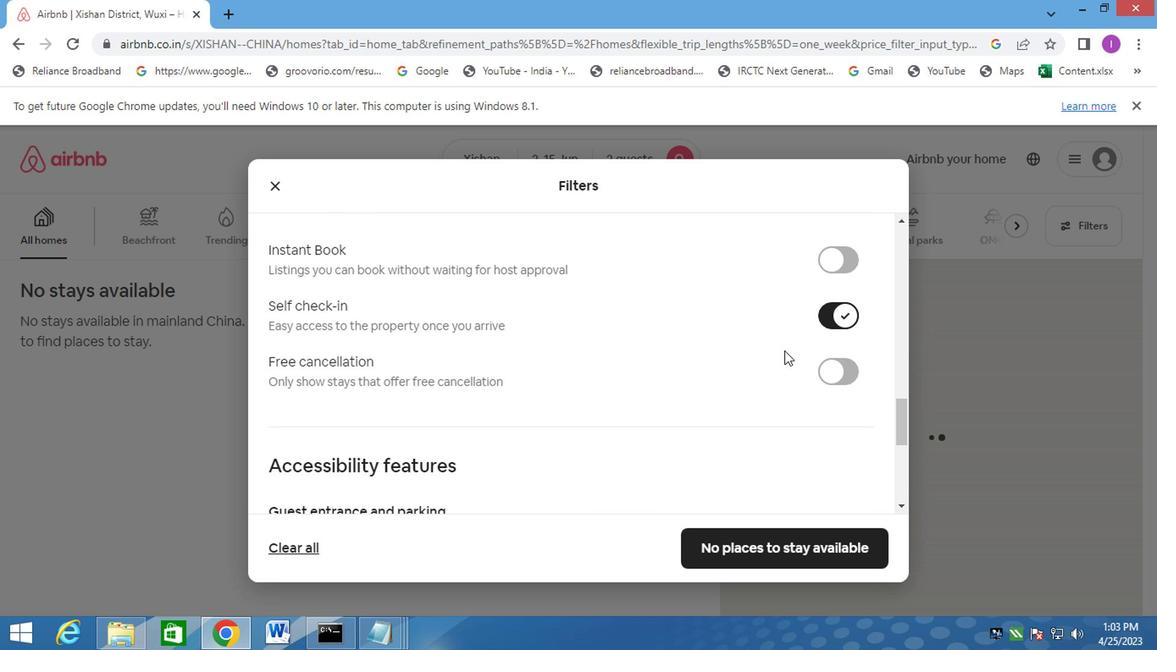 
Action: Mouse scrolled (770, 350) with delta (0, 0)
Screenshot: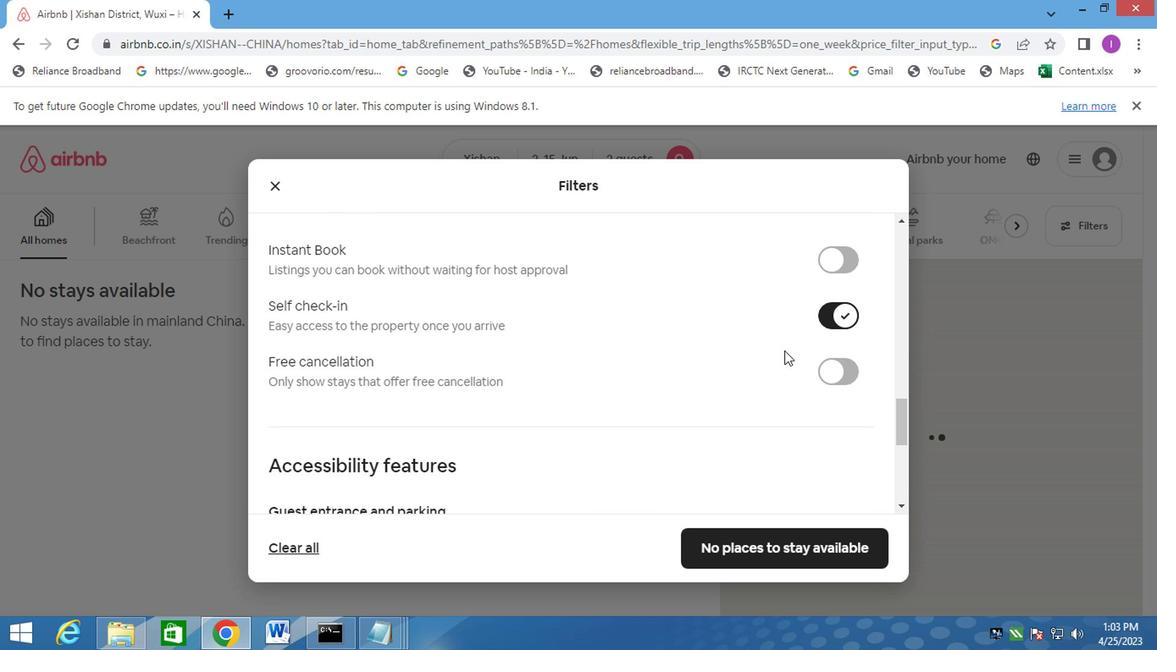 
Action: Mouse moved to (768, 351)
Screenshot: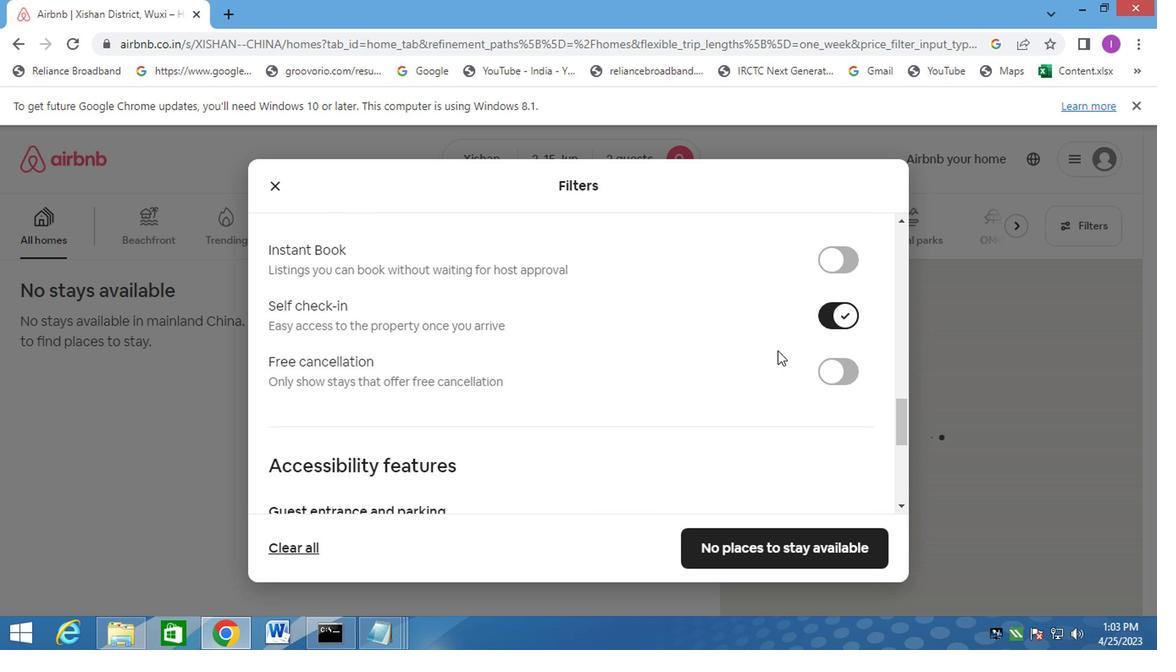 
Action: Mouse scrolled (768, 350) with delta (0, 0)
Screenshot: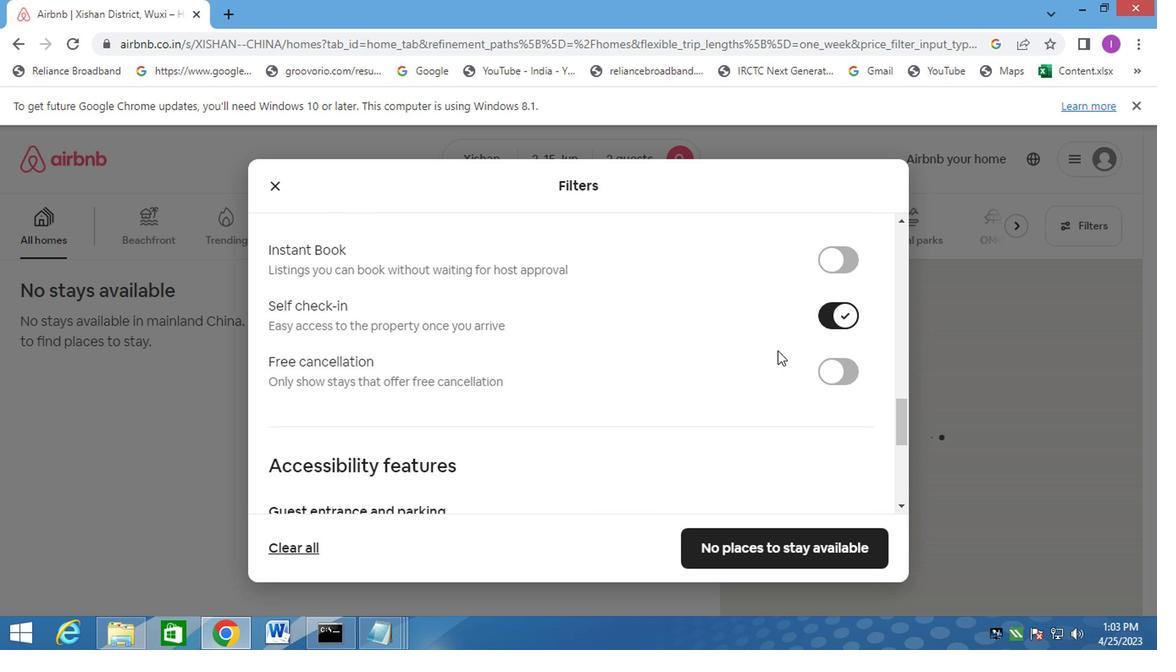 
Action: Mouse moved to (765, 351)
Screenshot: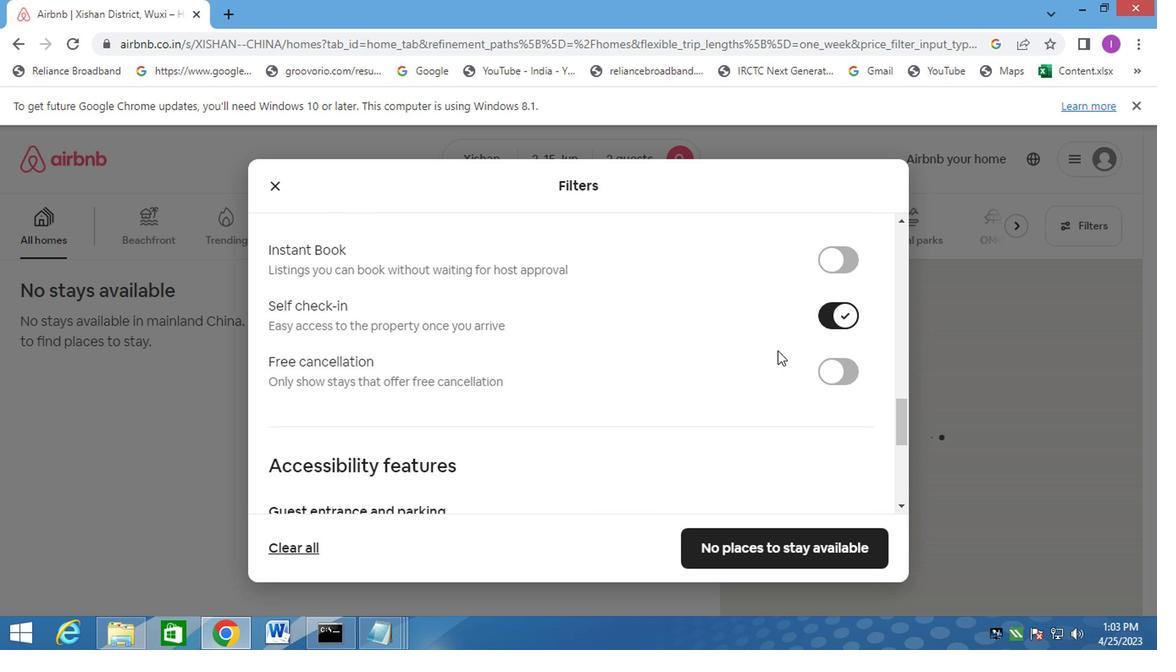 
Action: Mouse scrolled (767, 350) with delta (0, 0)
Screenshot: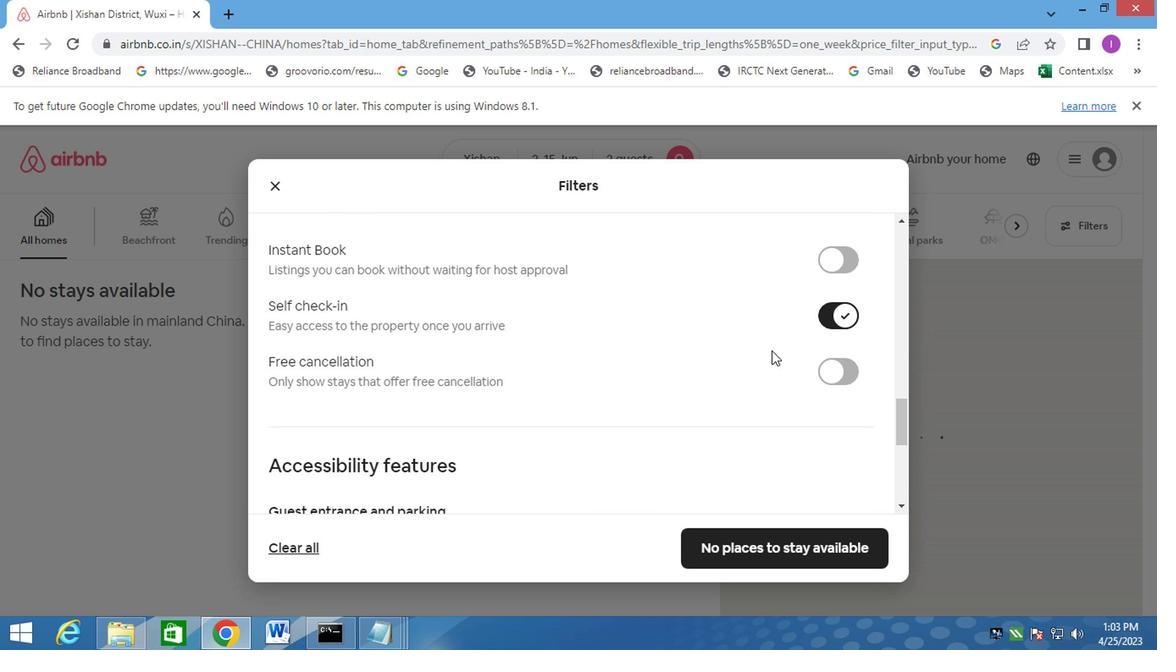 
Action: Mouse moved to (761, 353)
Screenshot: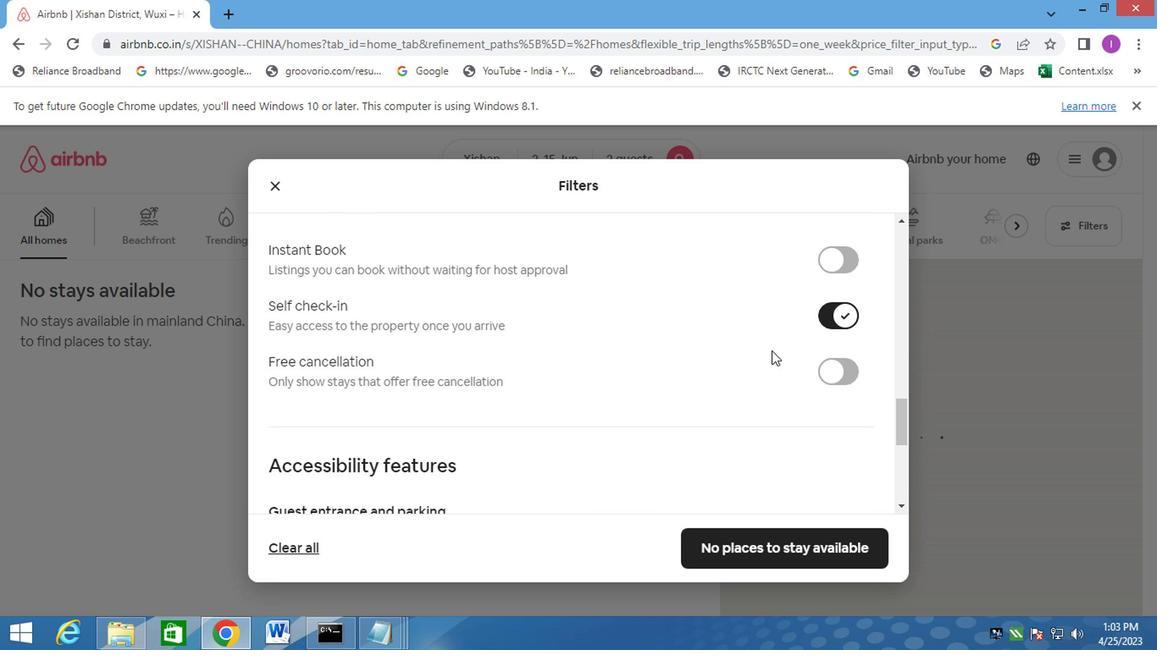 
Action: Mouse scrolled (761, 351) with delta (0, -1)
Screenshot: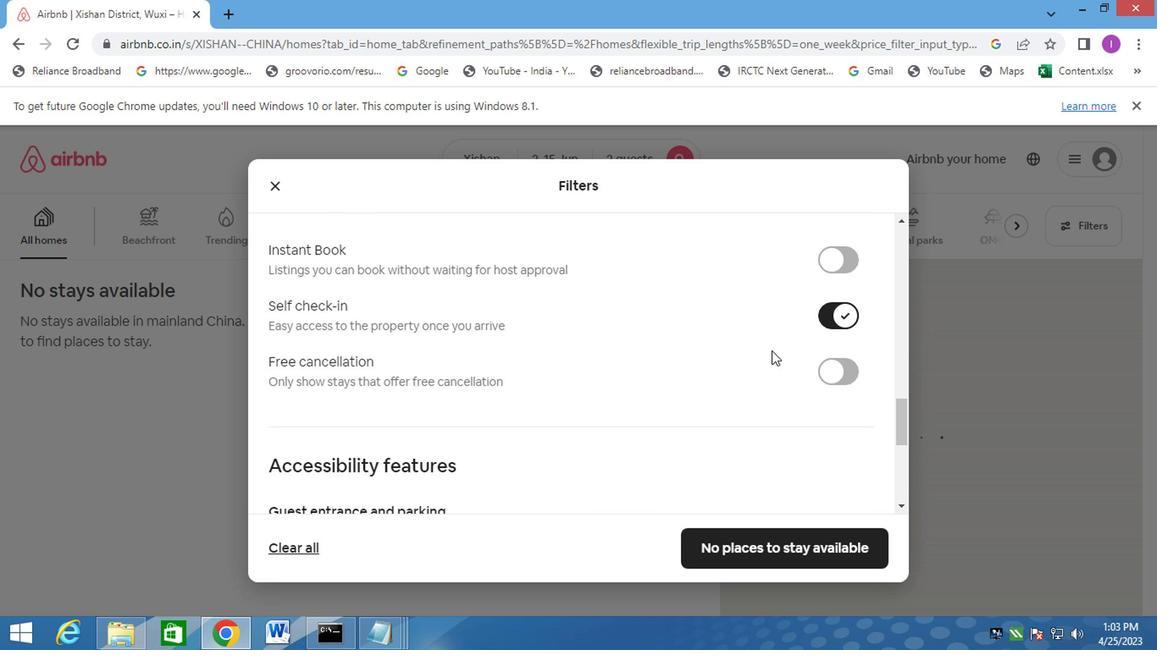
Action: Mouse moved to (750, 365)
Screenshot: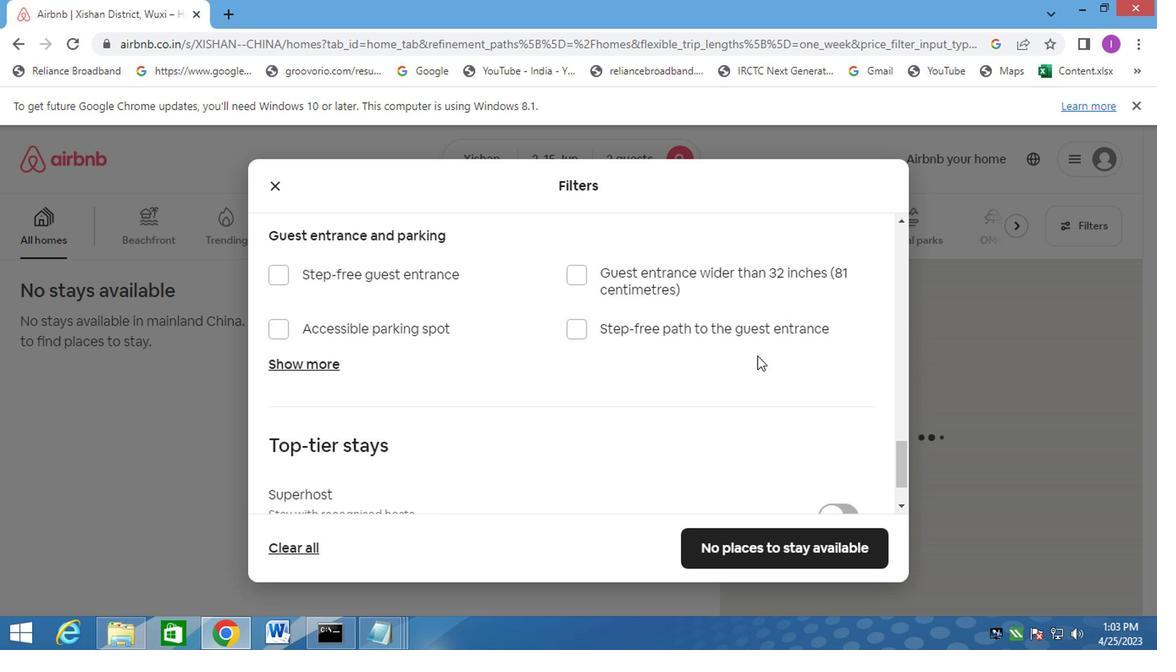 
Action: Mouse scrolled (750, 365) with delta (0, 0)
Screenshot: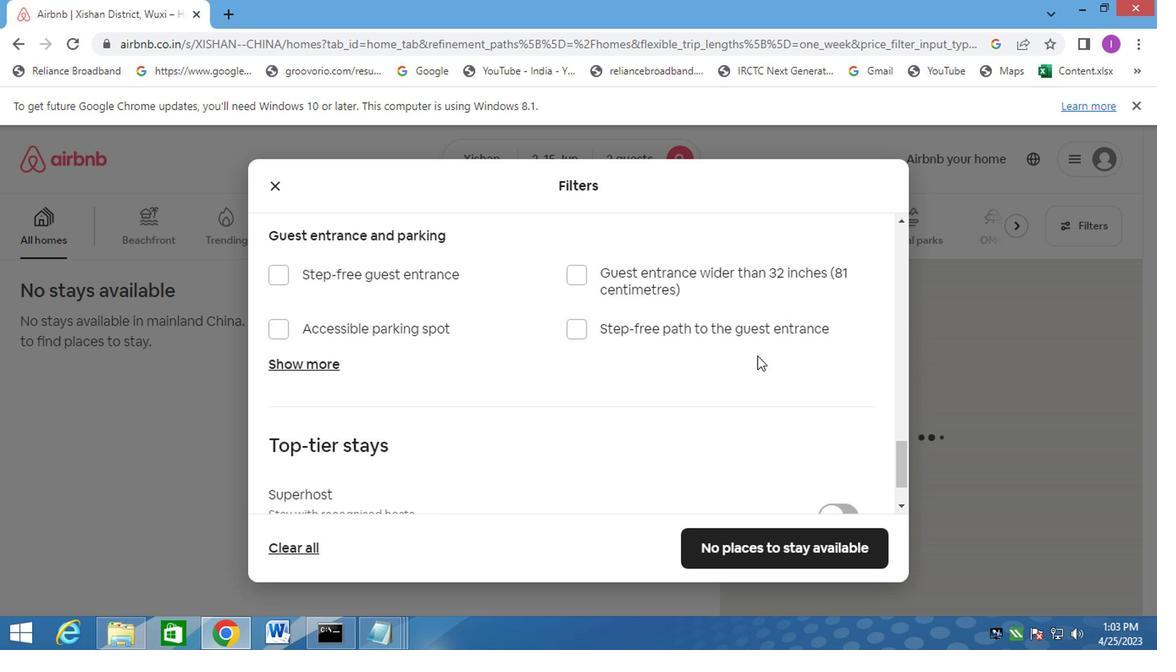 
Action: Mouse moved to (749, 368)
Screenshot: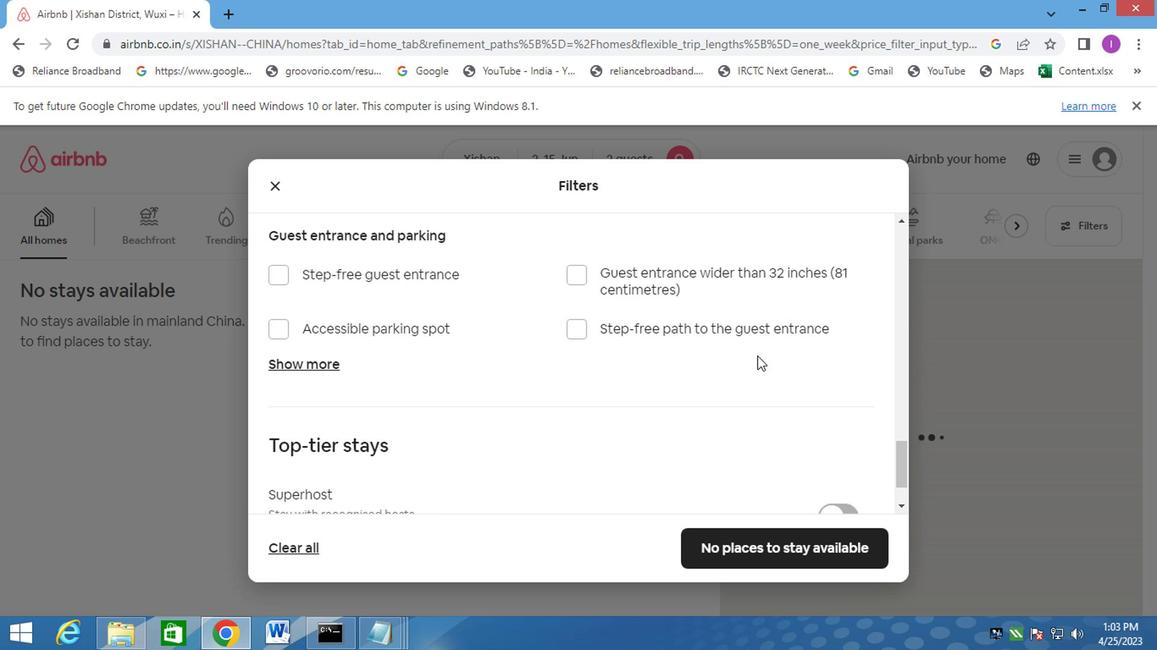 
Action: Mouse scrolled (749, 367) with delta (0, 0)
Screenshot: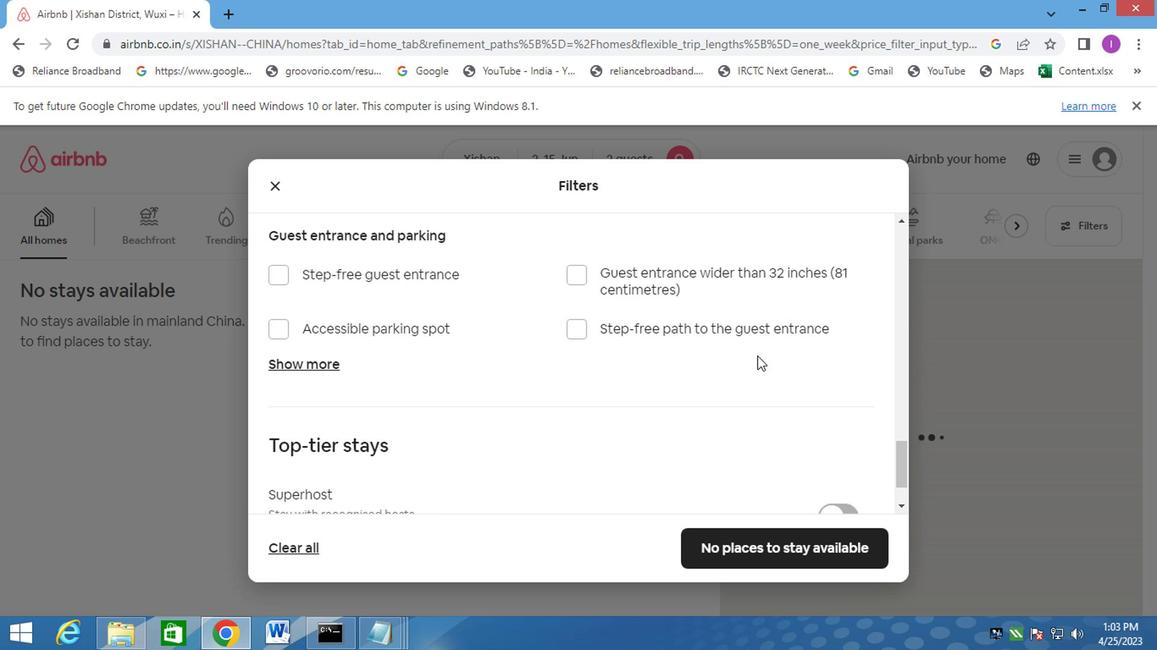 
Action: Mouse scrolled (749, 367) with delta (0, 0)
Screenshot: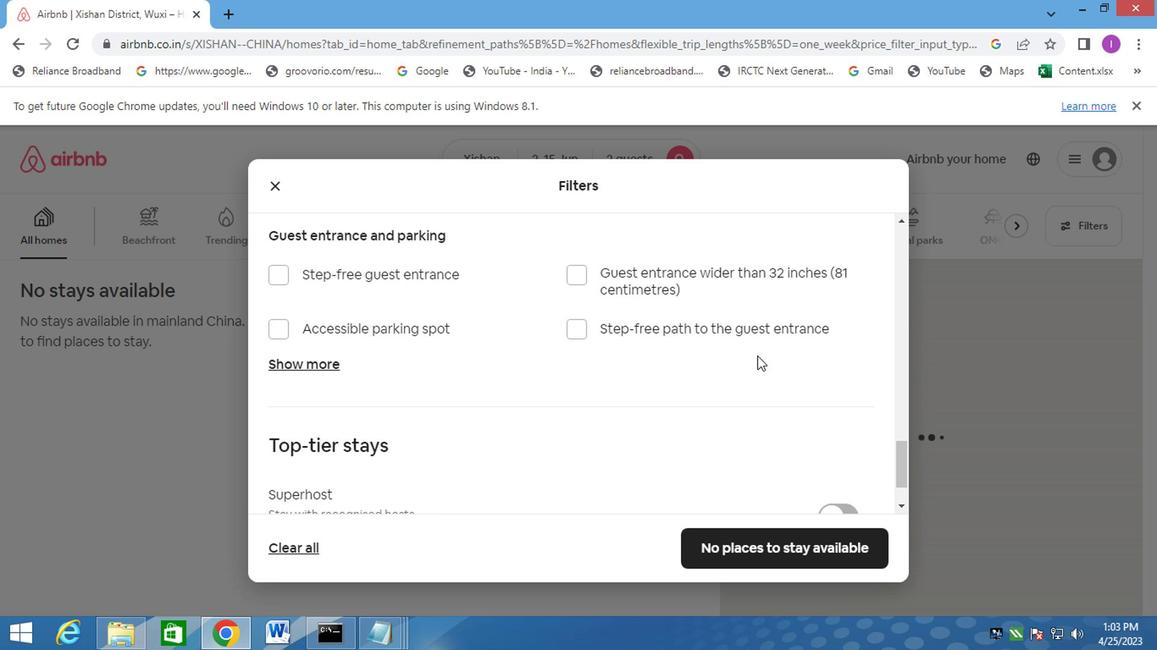 
Action: Mouse scrolled (749, 367) with delta (0, 0)
Screenshot: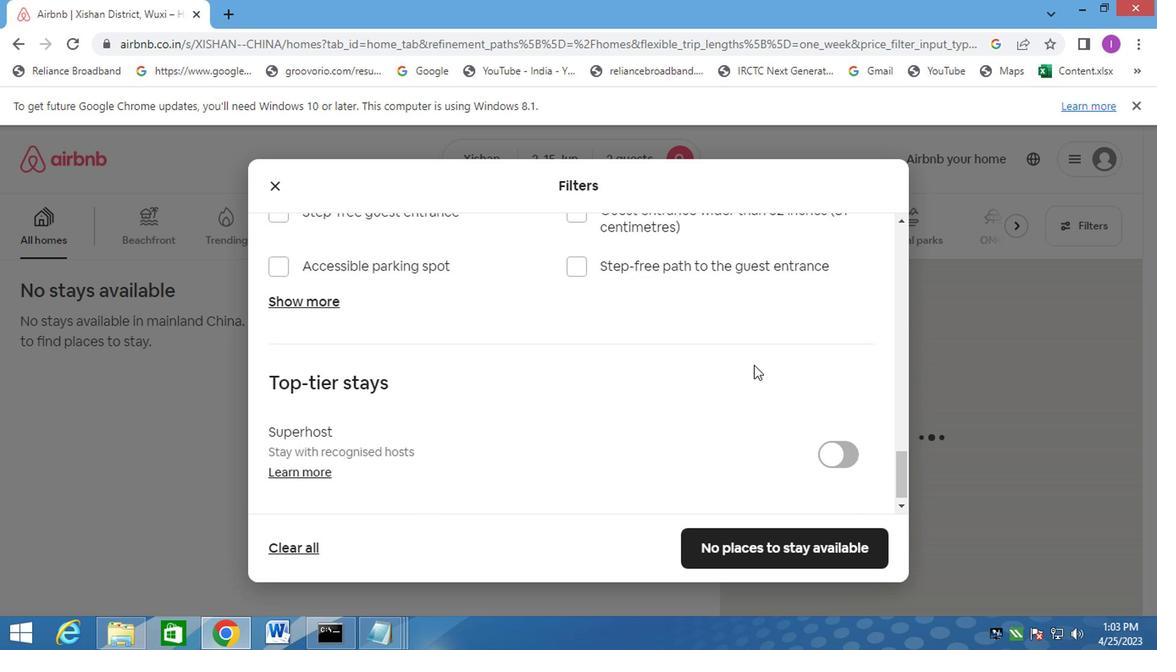 
Action: Mouse moved to (749, 369)
Screenshot: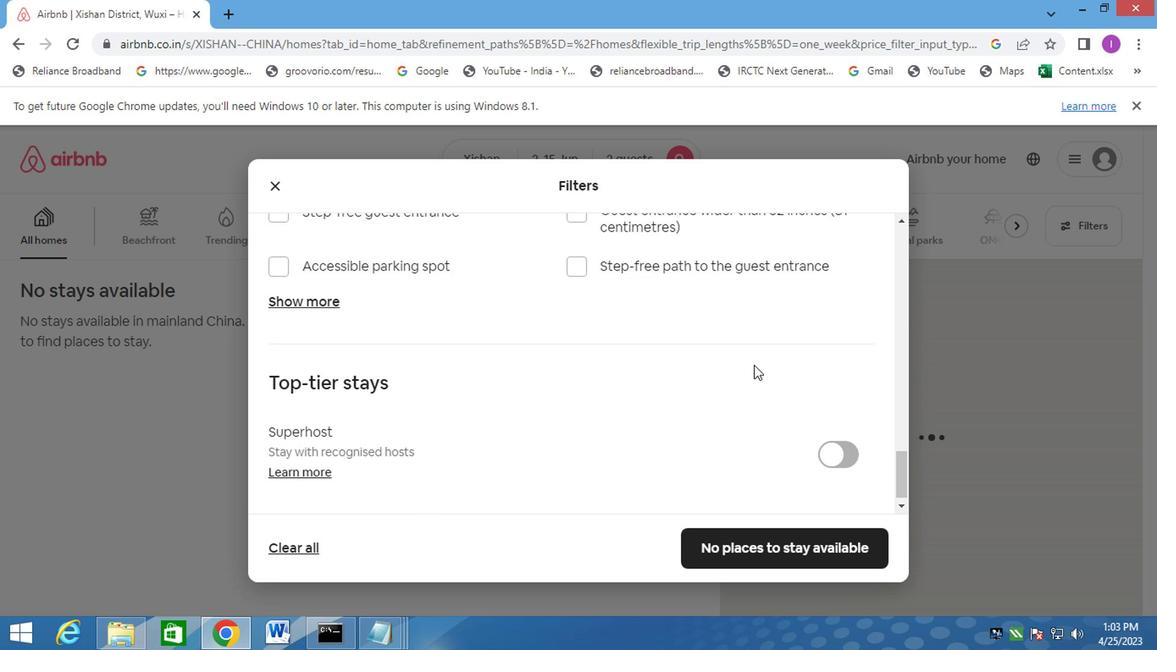 
Action: Mouse scrolled (749, 368) with delta (0, -1)
Screenshot: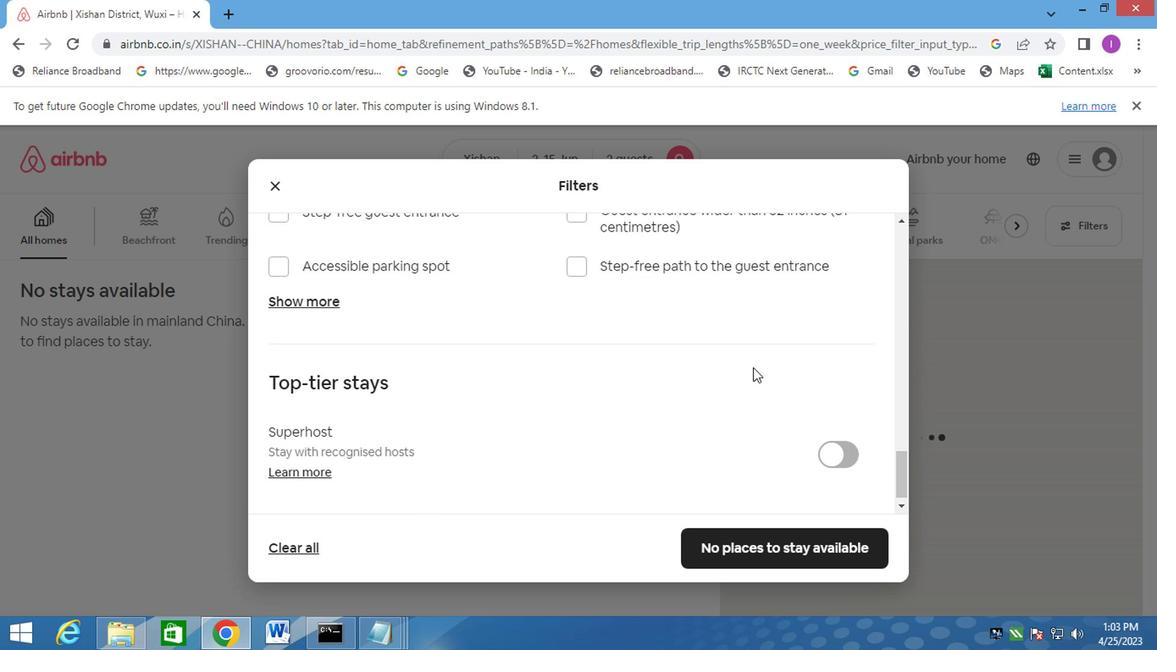
Action: Mouse moved to (743, 544)
Screenshot: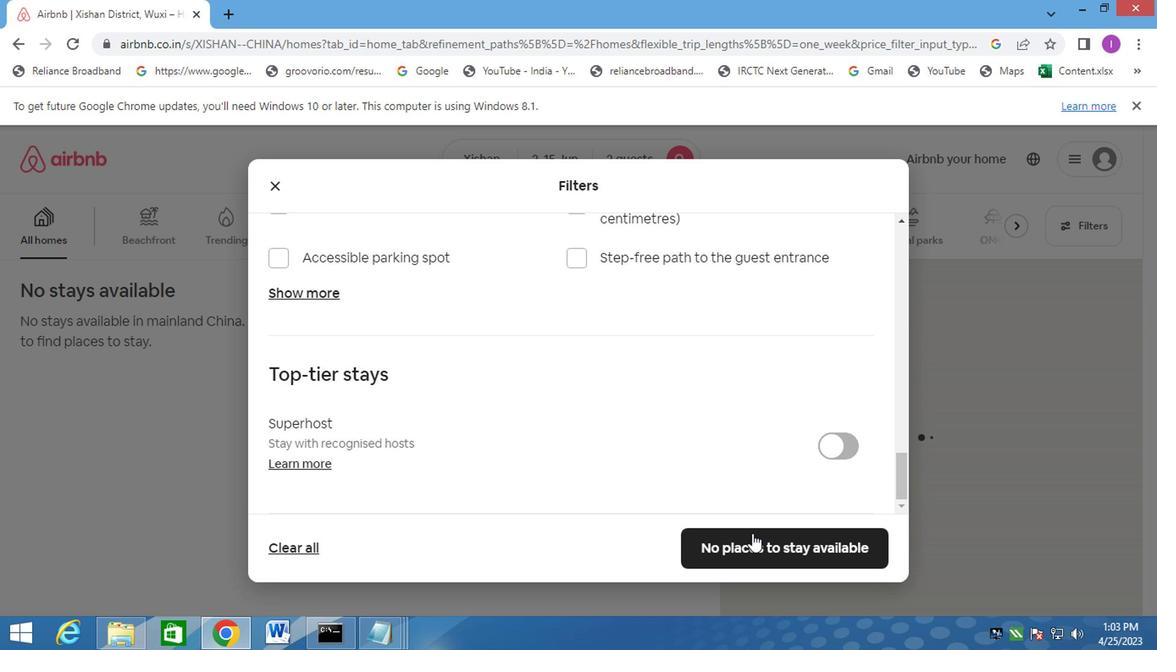 
Action: Mouse pressed left at (743, 544)
Screenshot: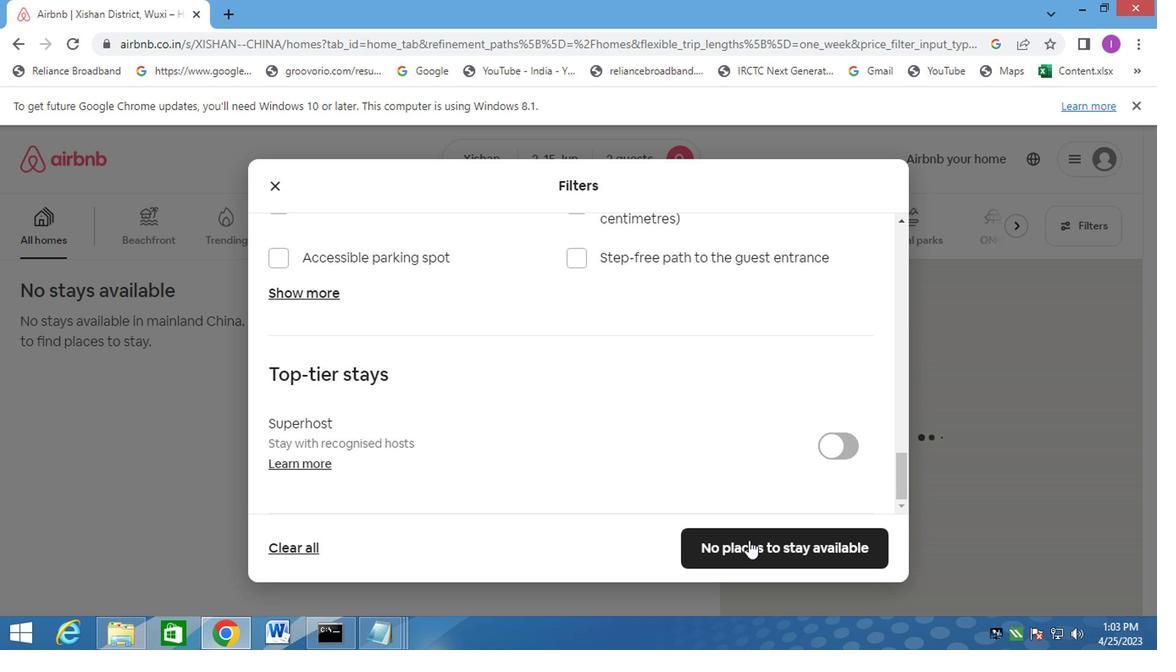 
Action: Mouse moved to (785, 532)
Screenshot: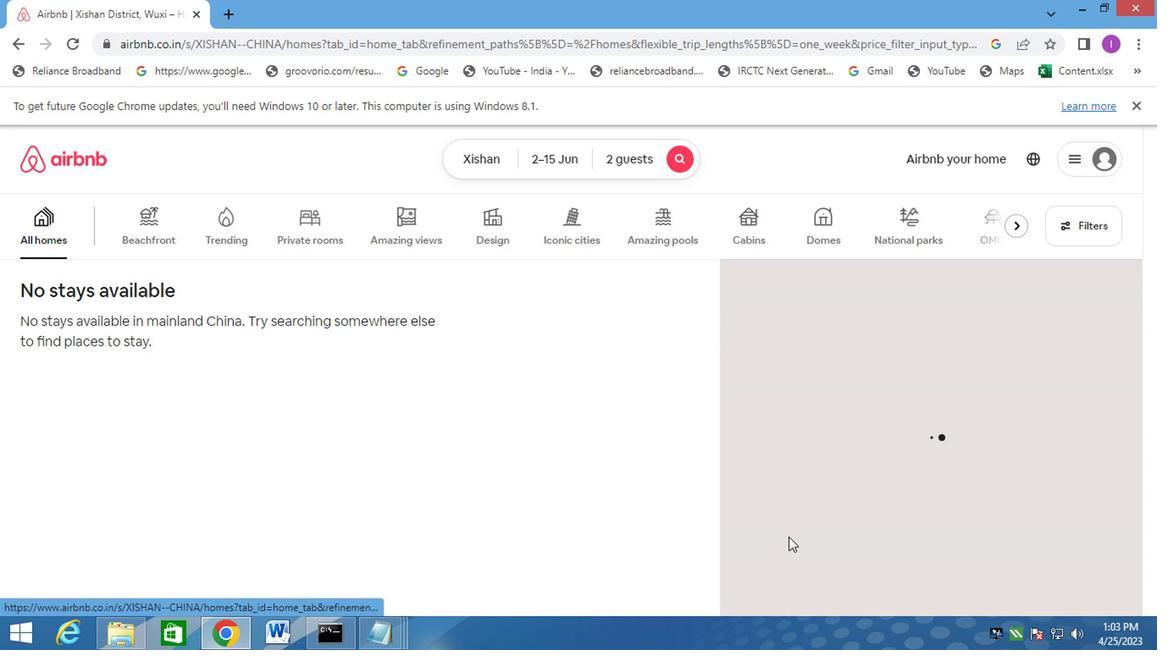 
